Task: Search one way flight ticket for 2 adults, 4 children and 1 infant on lap in business from Flint: Bishop International Airport to Laramie: Laramie Regional Airport on 5-3-2023. Choice of flights is Singapure airlines. Number of bags: 8 checked bags. Price is upto 88000. Outbound departure time preference is 11:30.
Action: Mouse moved to (322, 241)
Screenshot: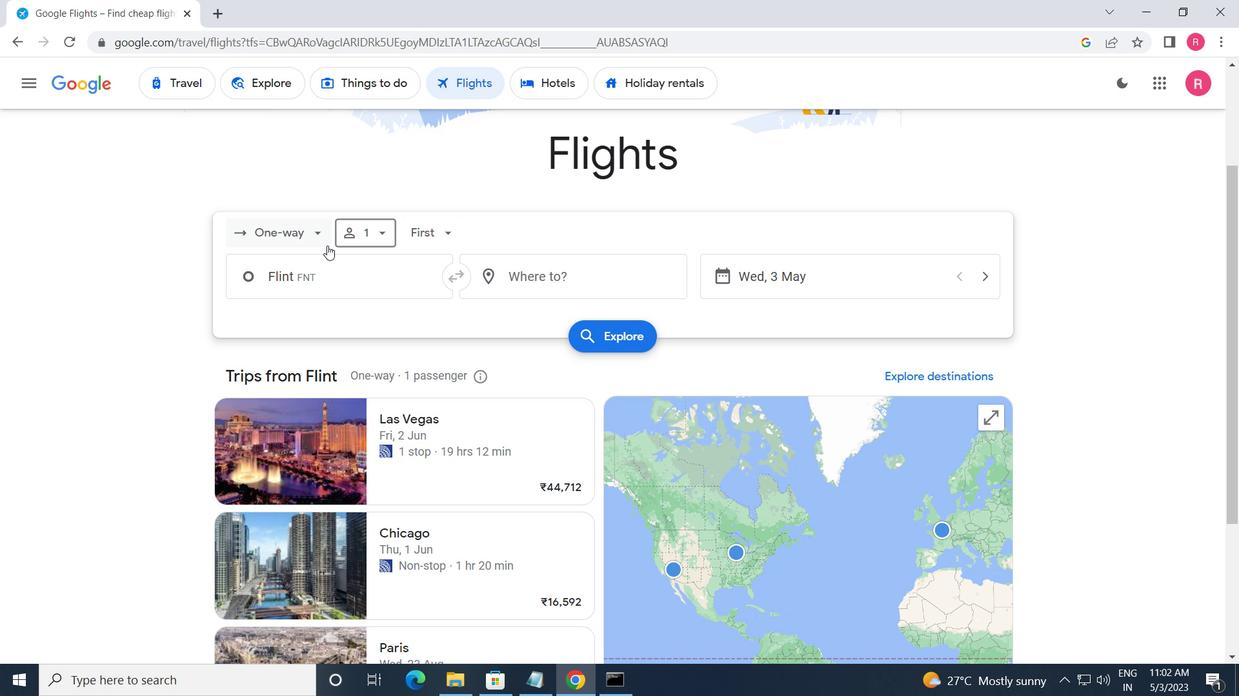 
Action: Mouse pressed left at (322, 241)
Screenshot: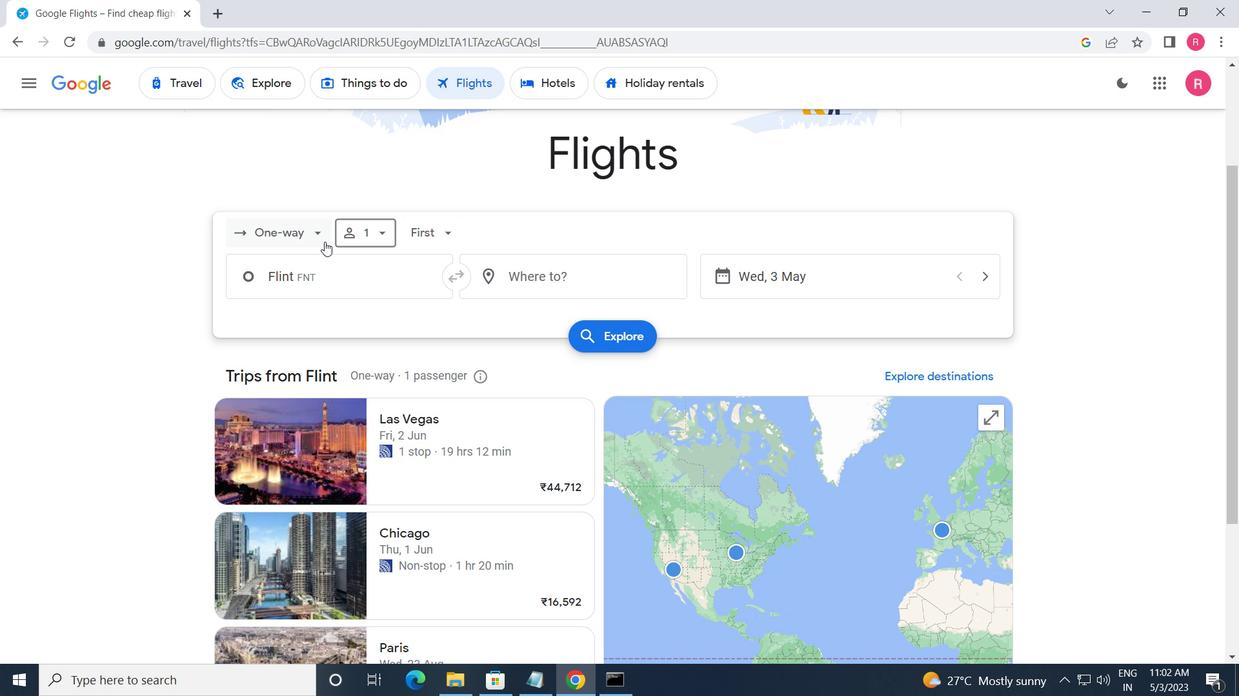 
Action: Mouse moved to (296, 309)
Screenshot: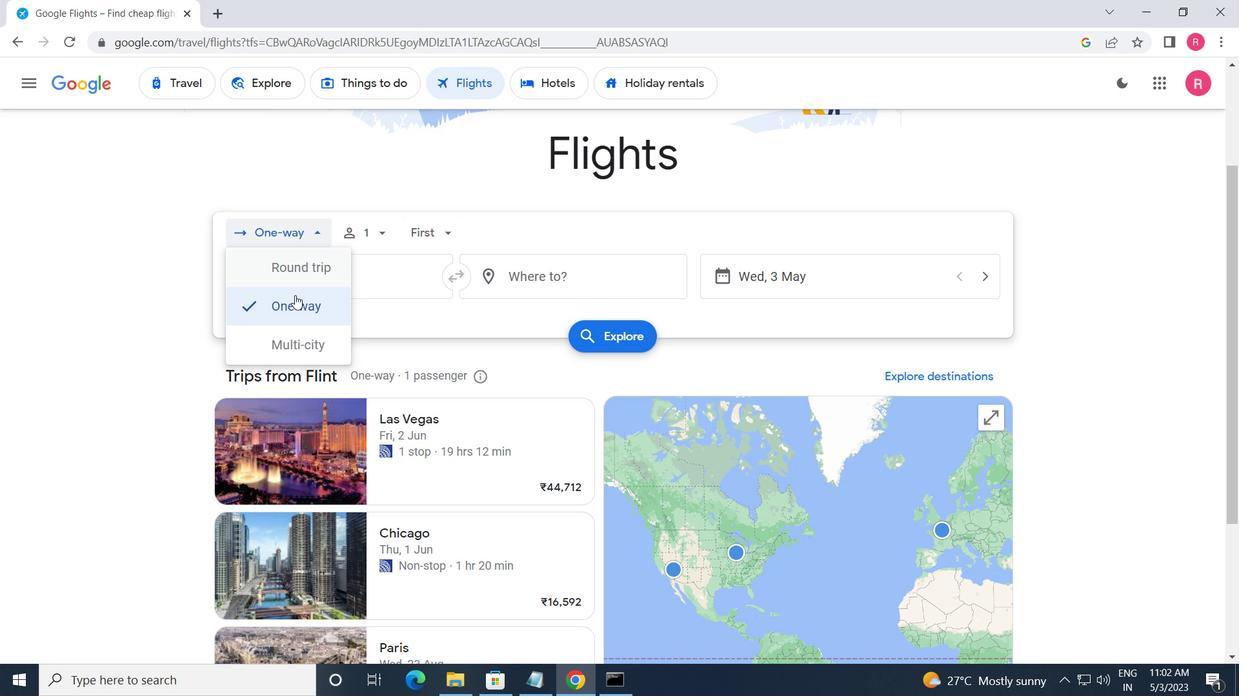 
Action: Mouse pressed left at (296, 309)
Screenshot: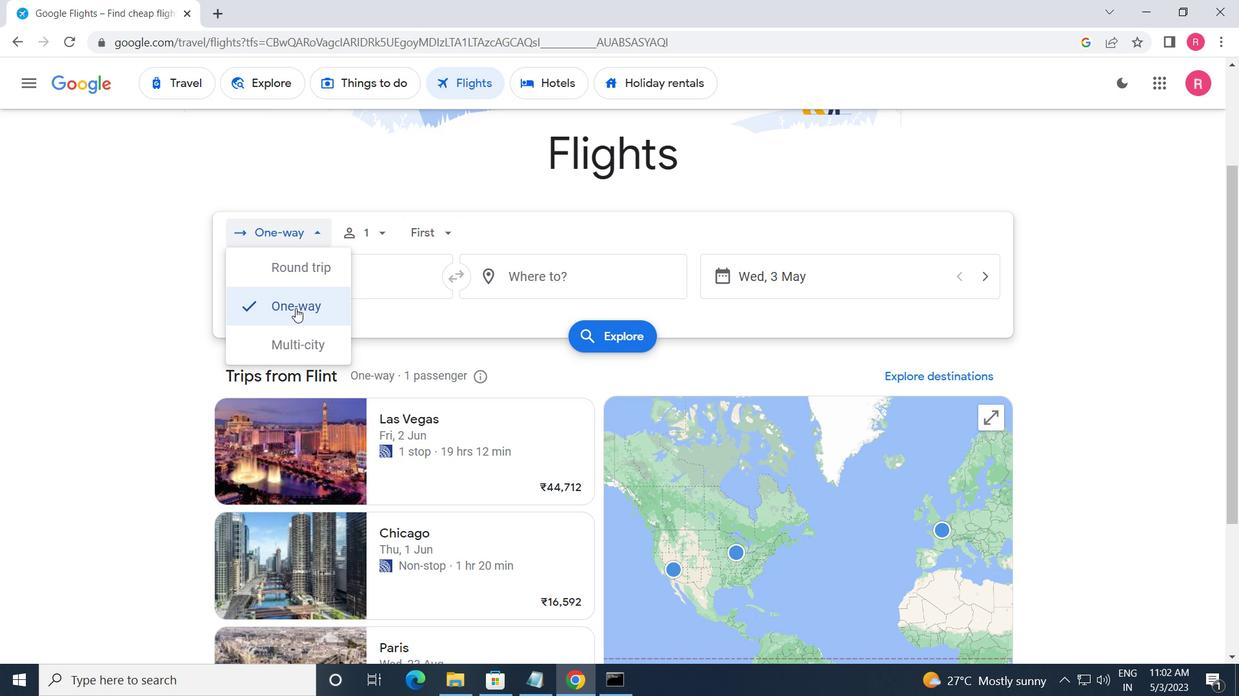 
Action: Mouse moved to (362, 236)
Screenshot: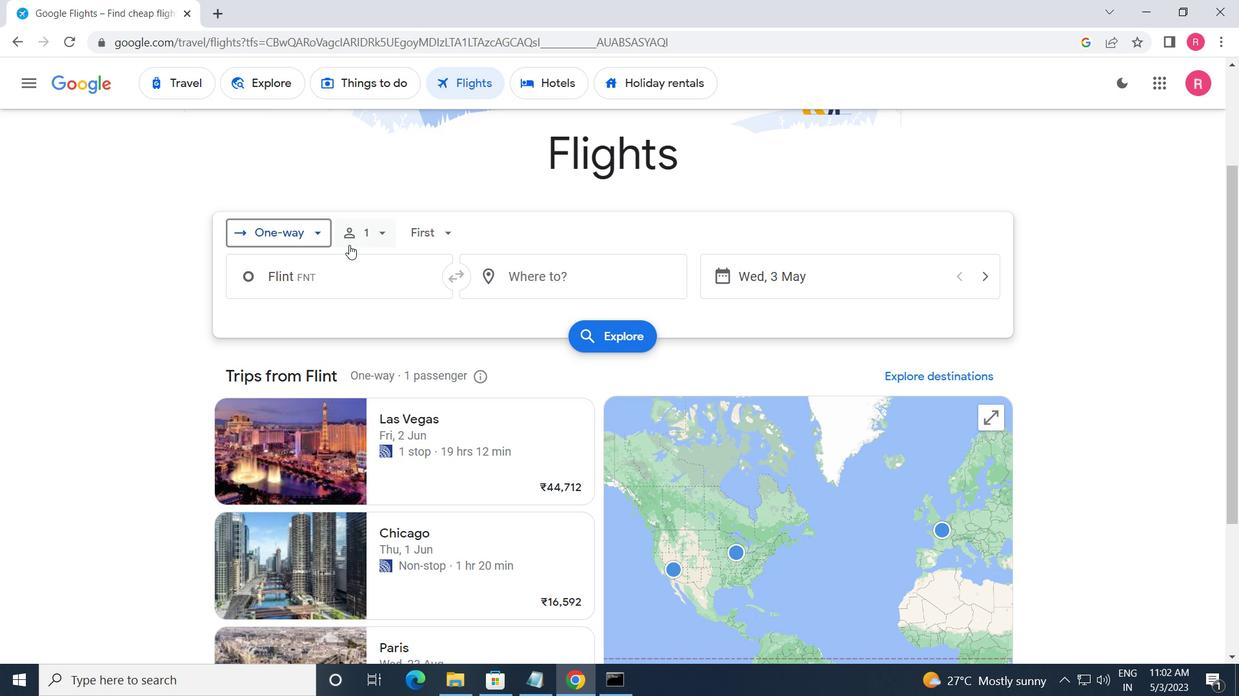 
Action: Mouse pressed left at (362, 236)
Screenshot: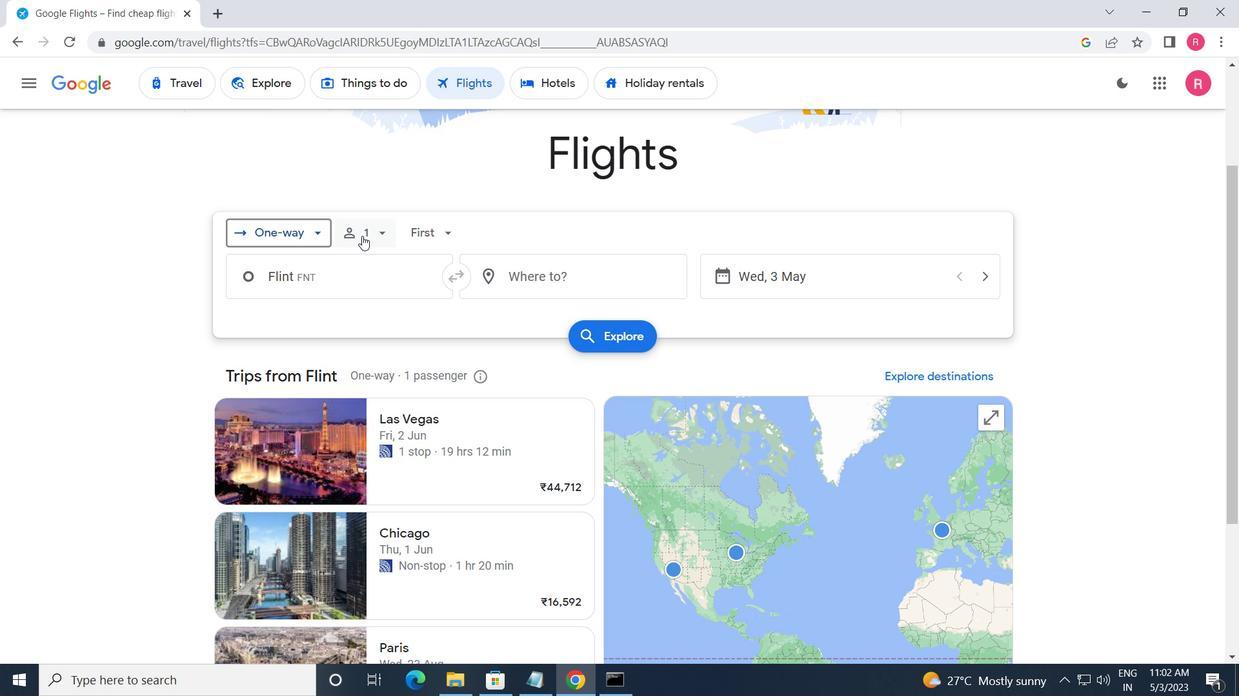 
Action: Mouse moved to (504, 277)
Screenshot: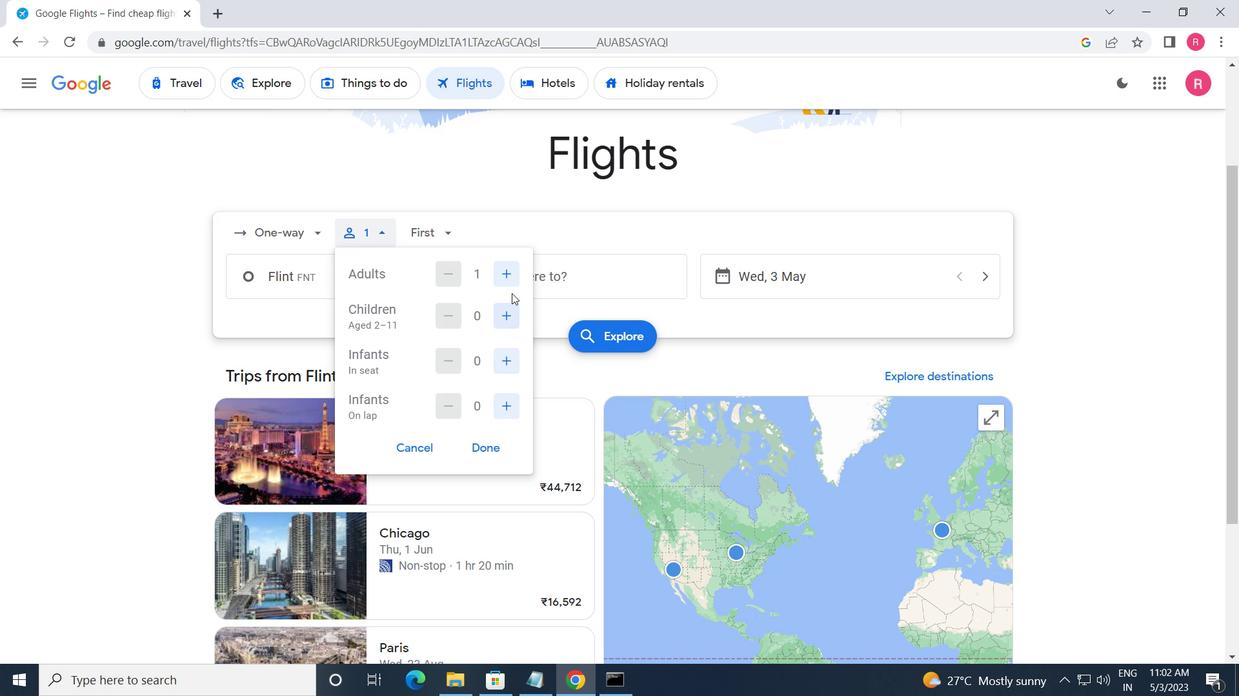 
Action: Mouse pressed left at (504, 277)
Screenshot: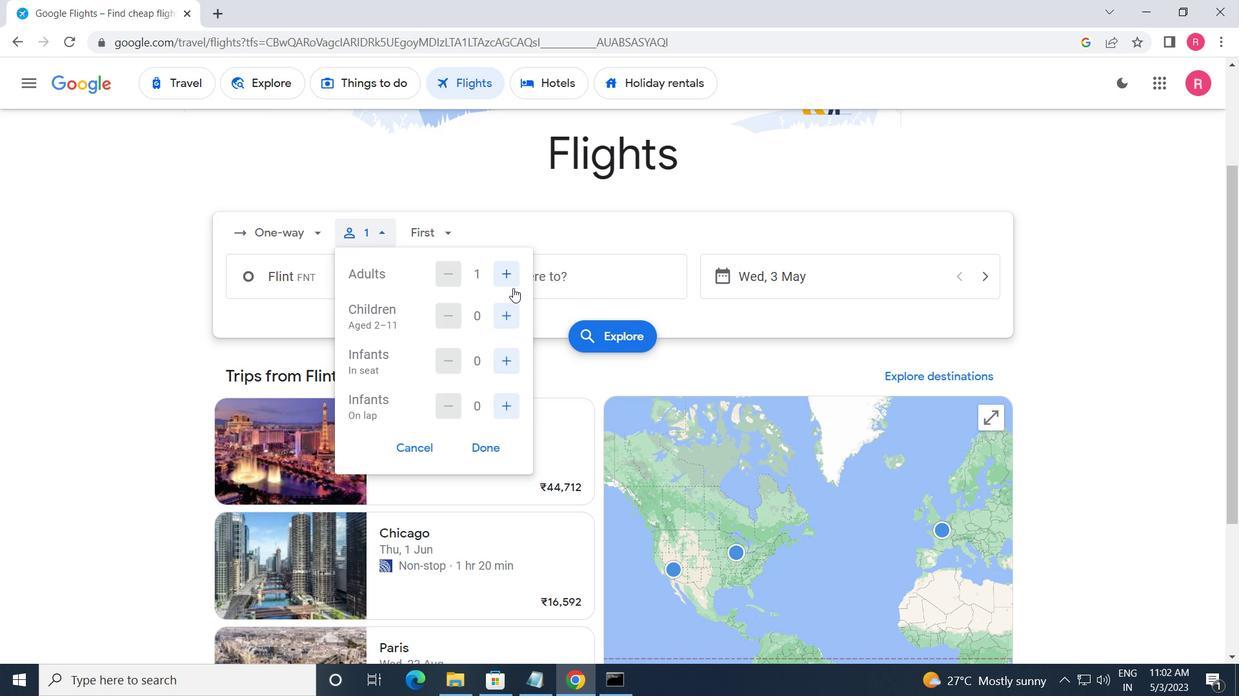 
Action: Mouse moved to (503, 323)
Screenshot: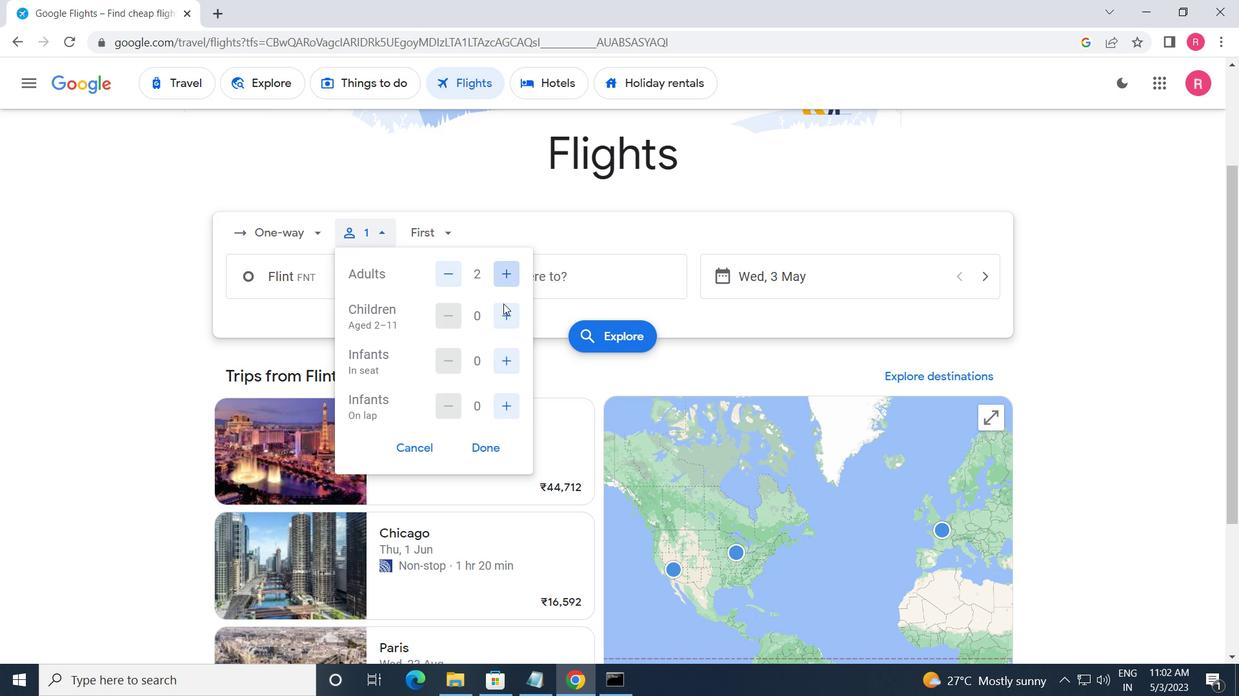 
Action: Mouse pressed left at (503, 323)
Screenshot: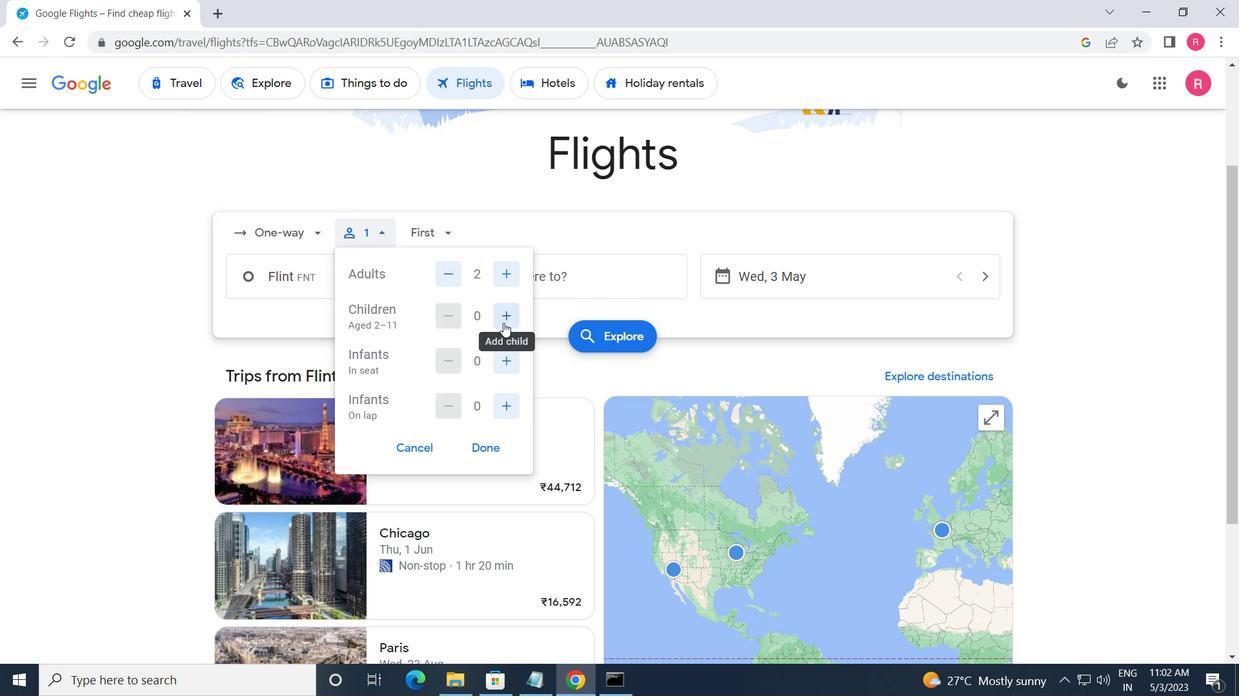 
Action: Mouse pressed left at (503, 323)
Screenshot: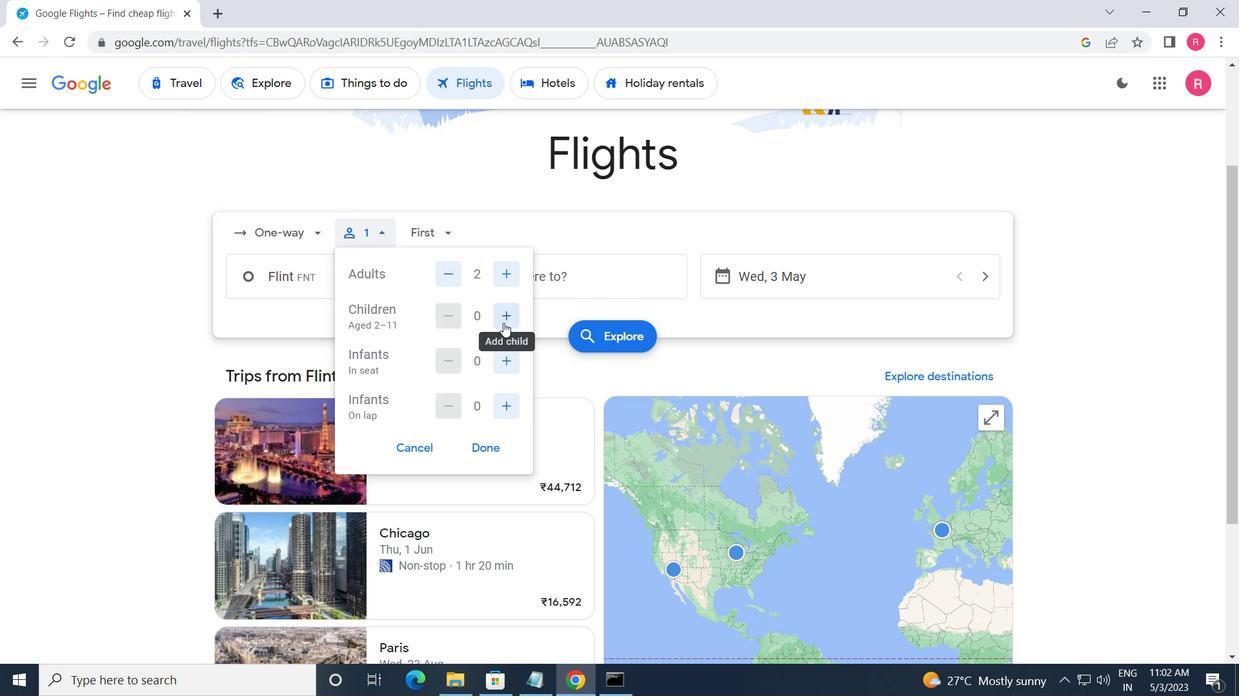 
Action: Mouse pressed left at (503, 323)
Screenshot: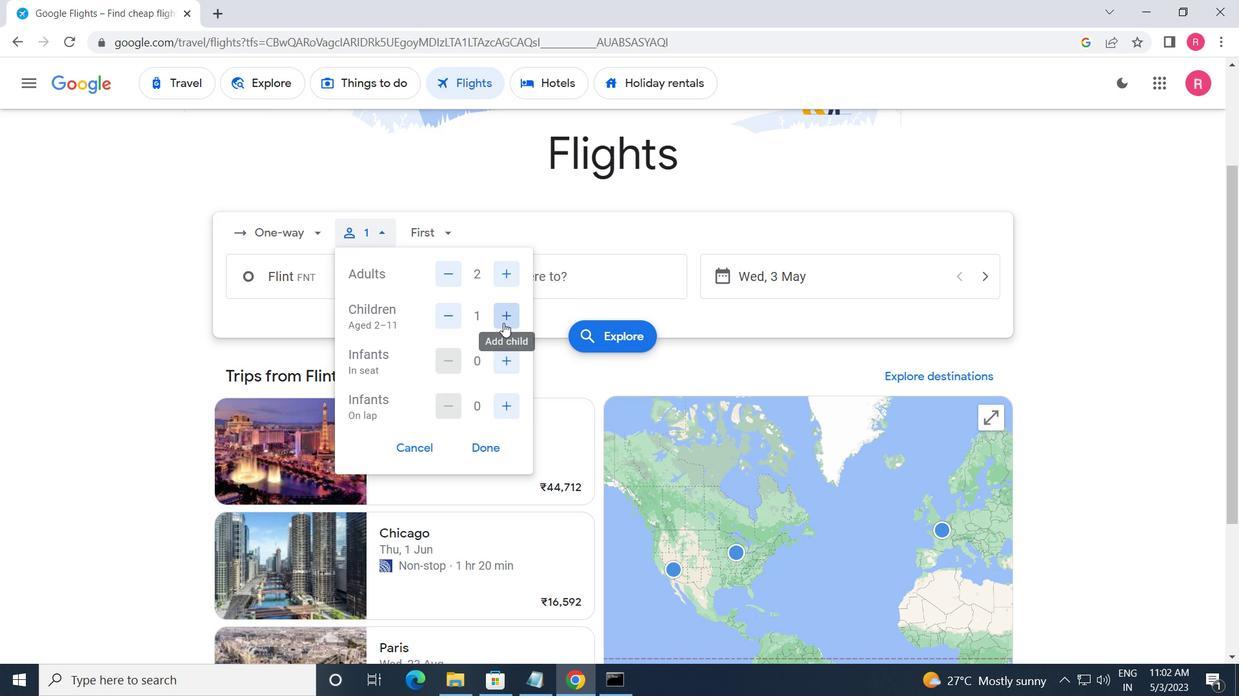 
Action: Mouse pressed left at (503, 323)
Screenshot: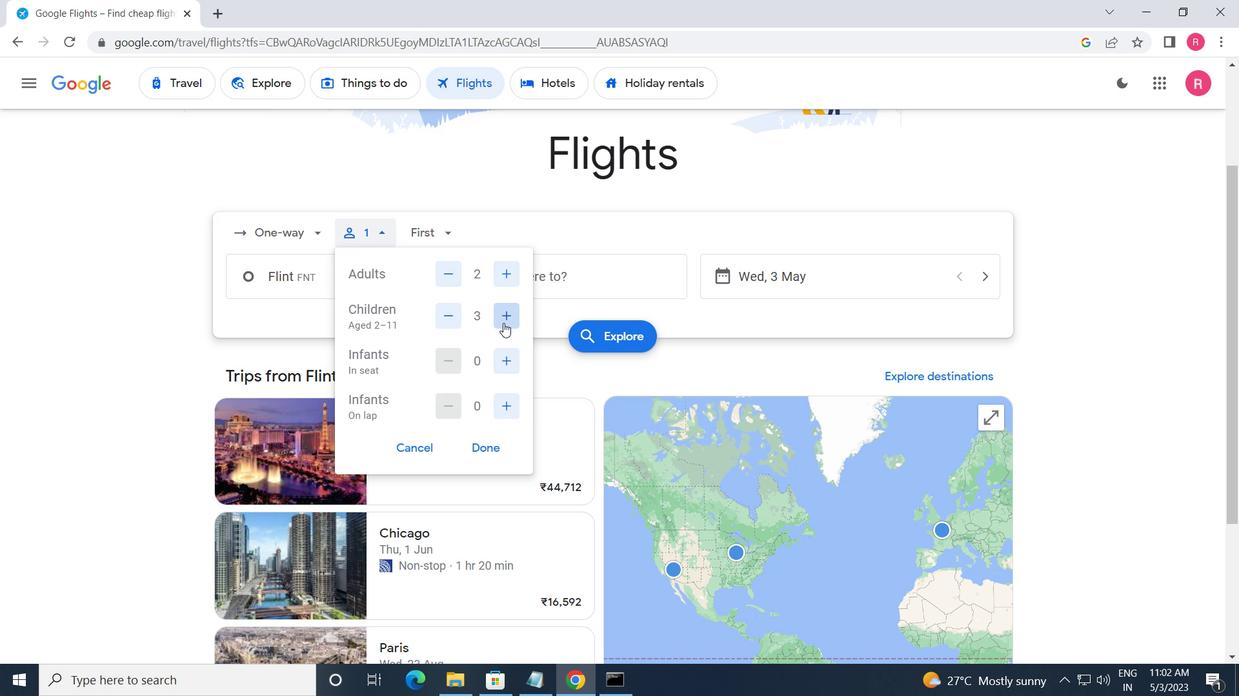 
Action: Mouse moved to (508, 362)
Screenshot: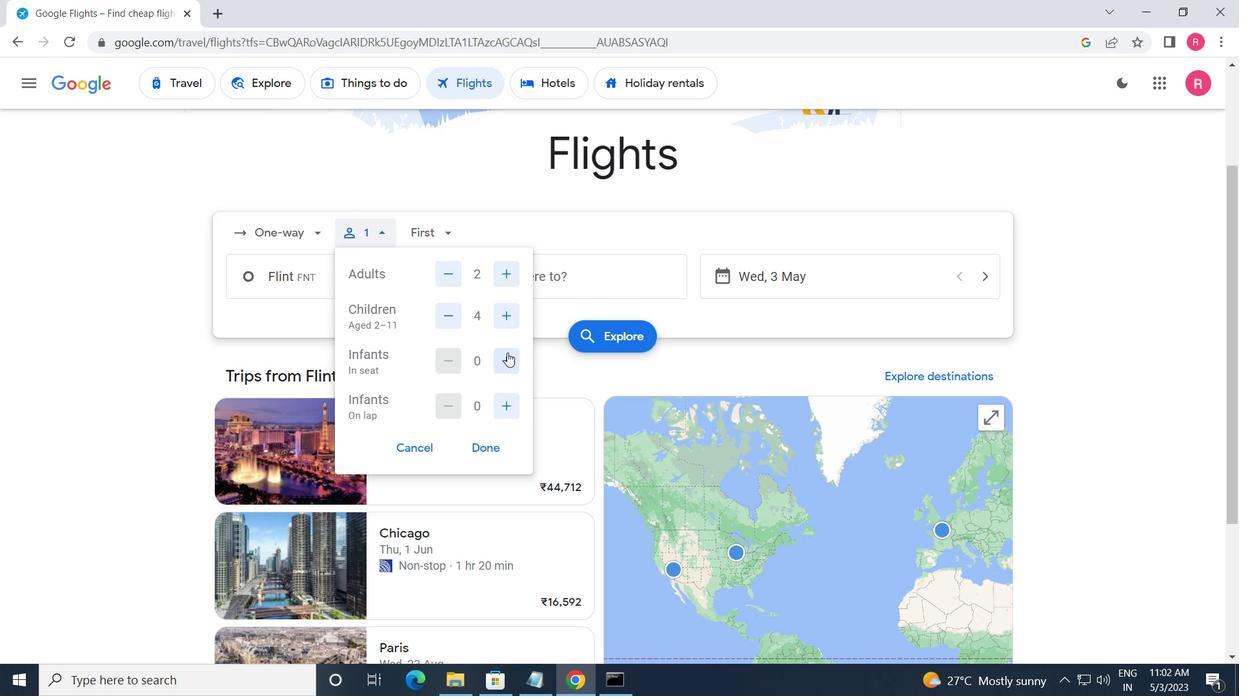 
Action: Mouse pressed left at (508, 362)
Screenshot: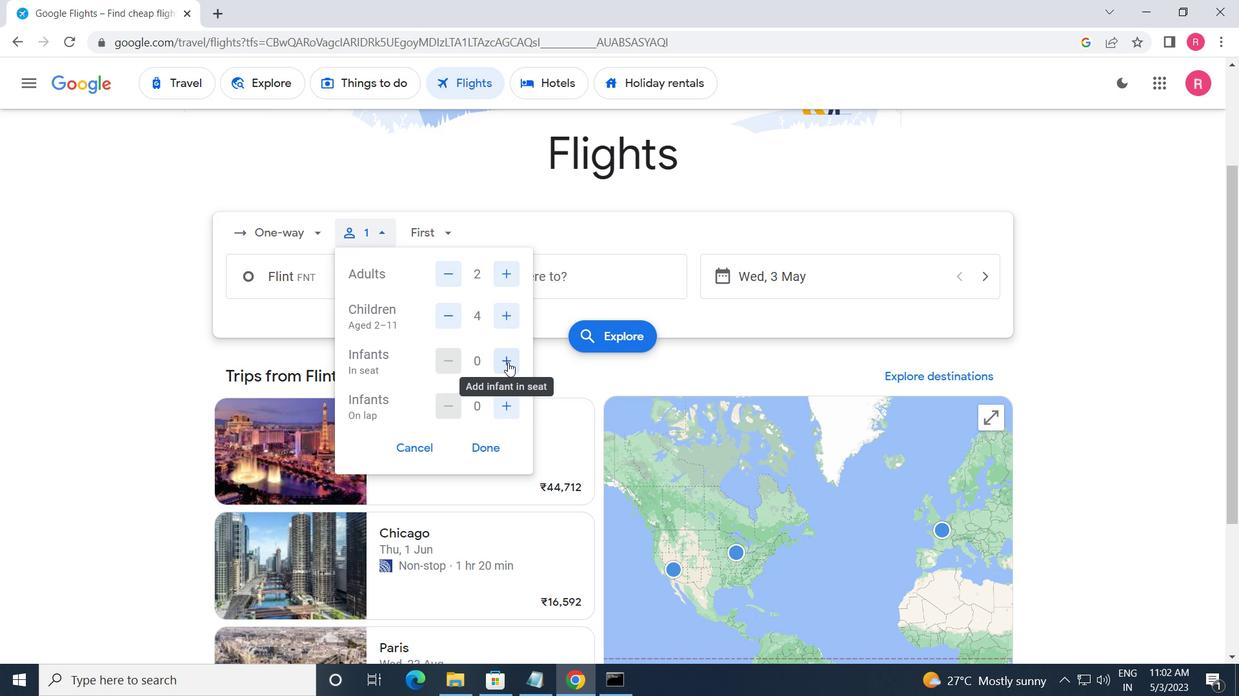 
Action: Mouse moved to (423, 220)
Screenshot: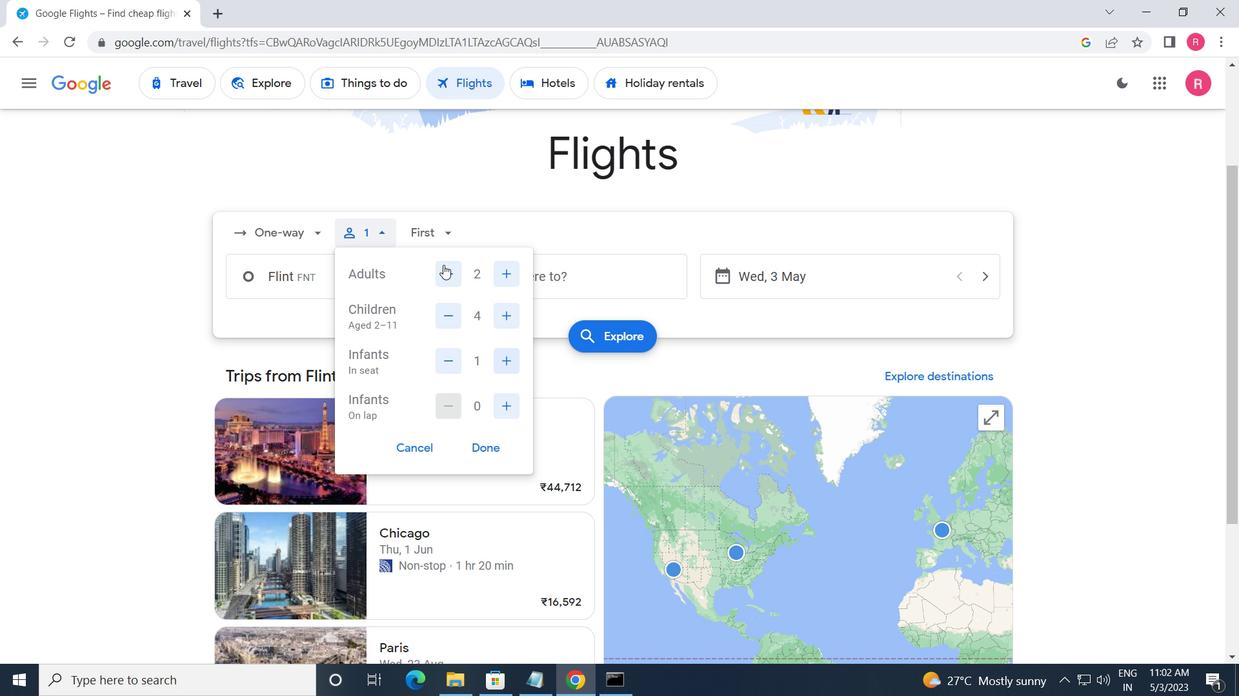 
Action: Mouse pressed left at (423, 220)
Screenshot: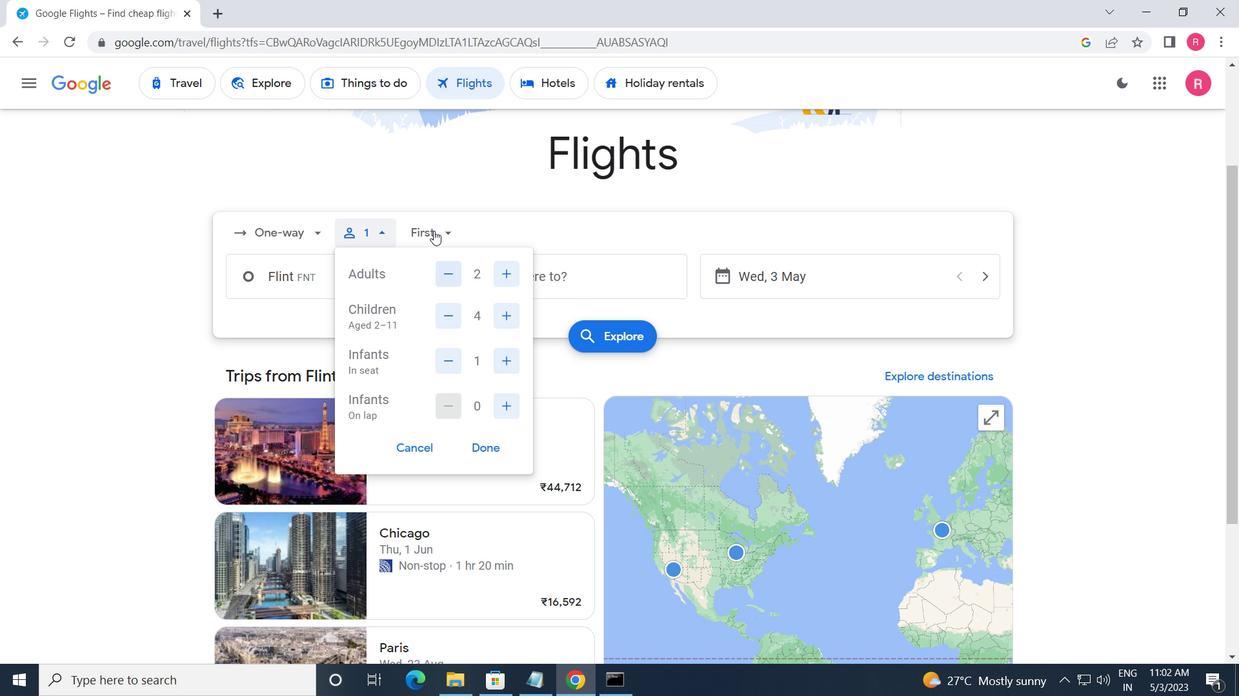 
Action: Mouse moved to (471, 342)
Screenshot: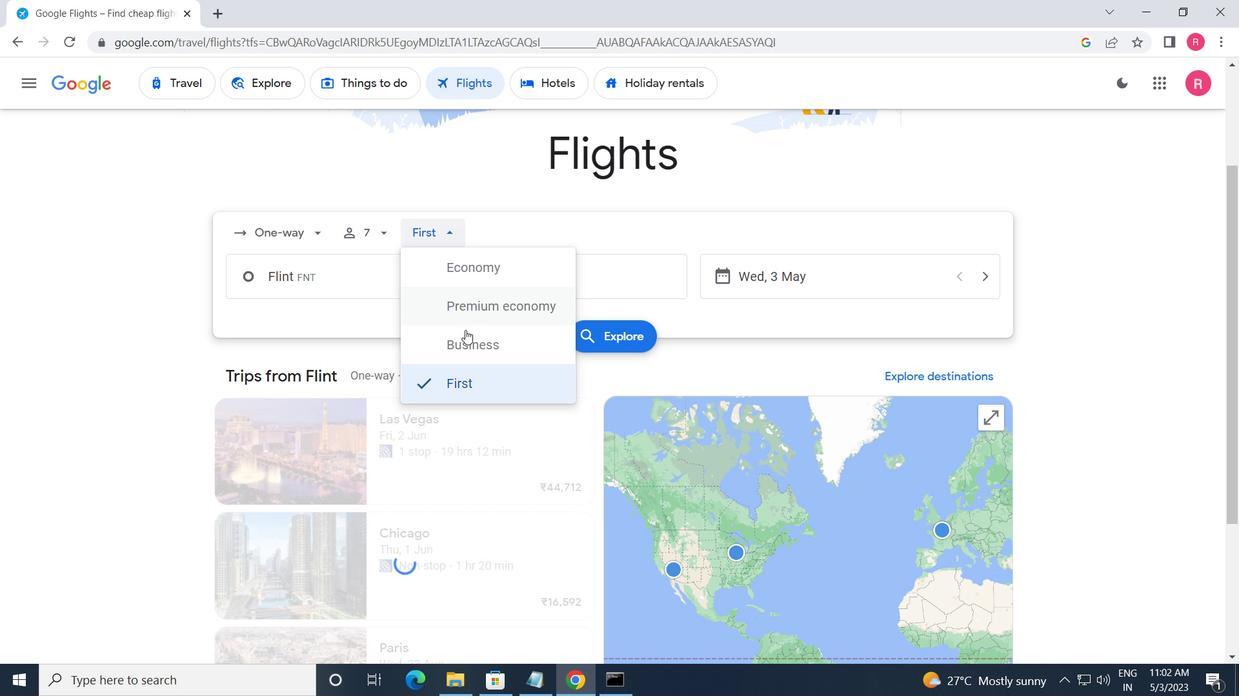 
Action: Mouse pressed left at (471, 342)
Screenshot: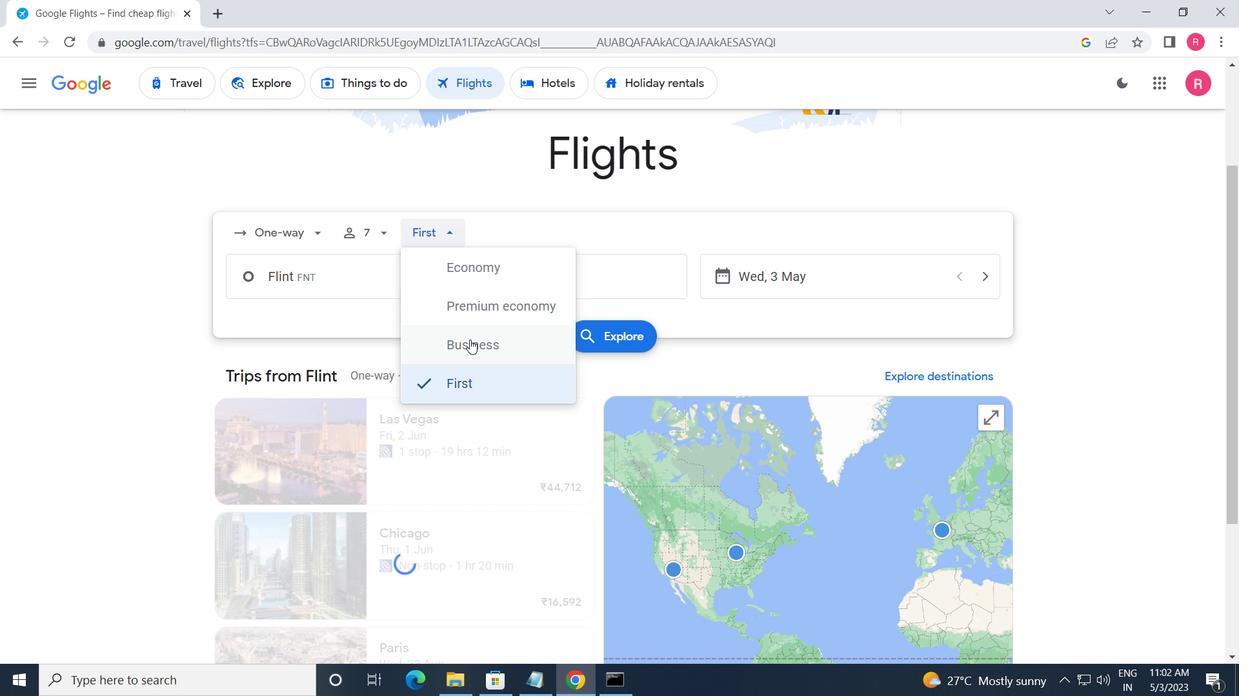 
Action: Mouse moved to (369, 294)
Screenshot: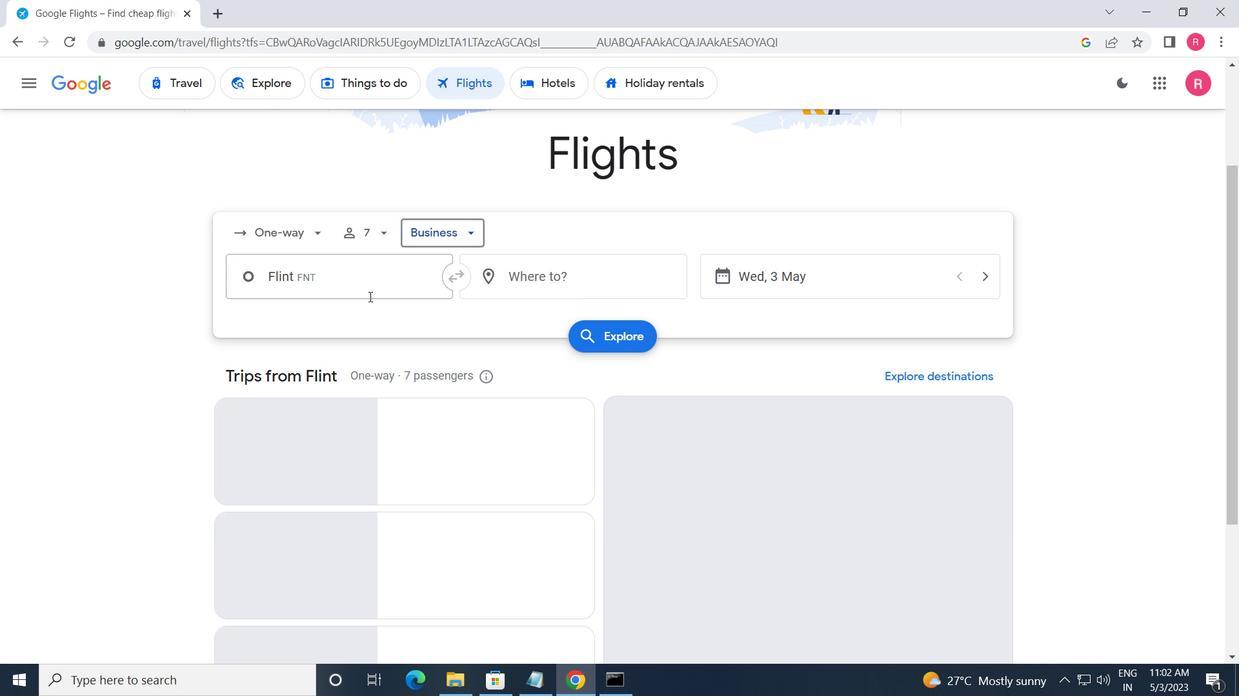
Action: Mouse pressed left at (369, 294)
Screenshot: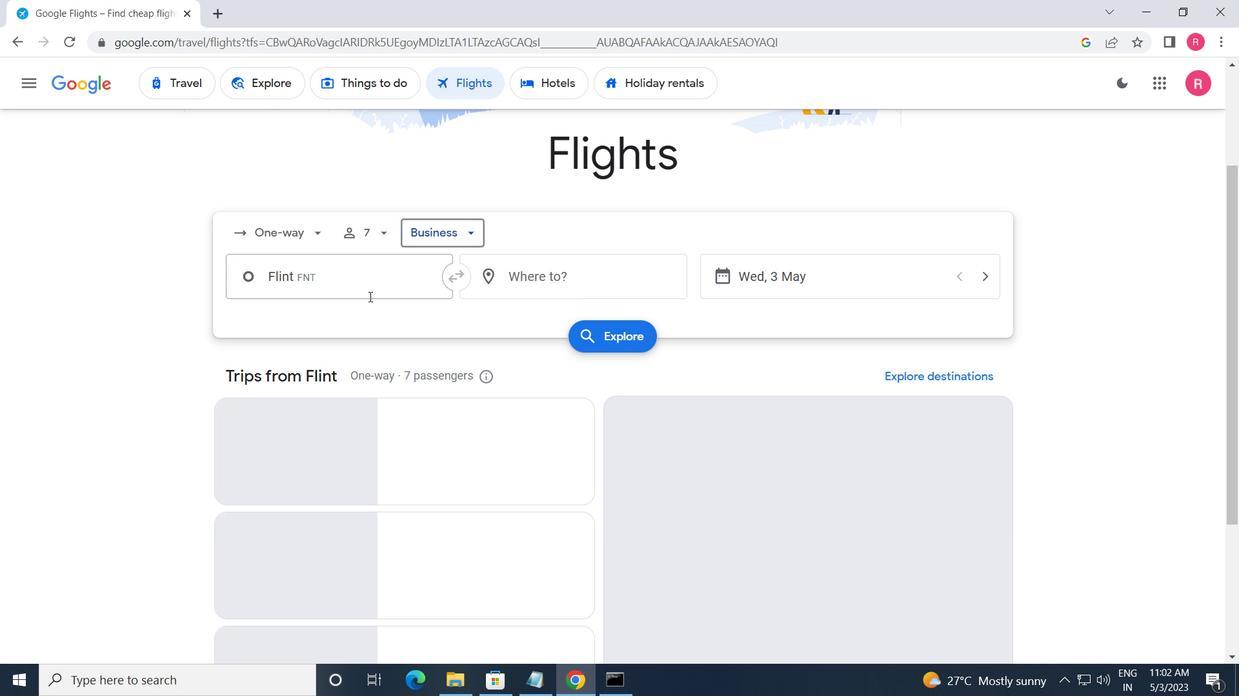 
Action: Mouse moved to (359, 405)
Screenshot: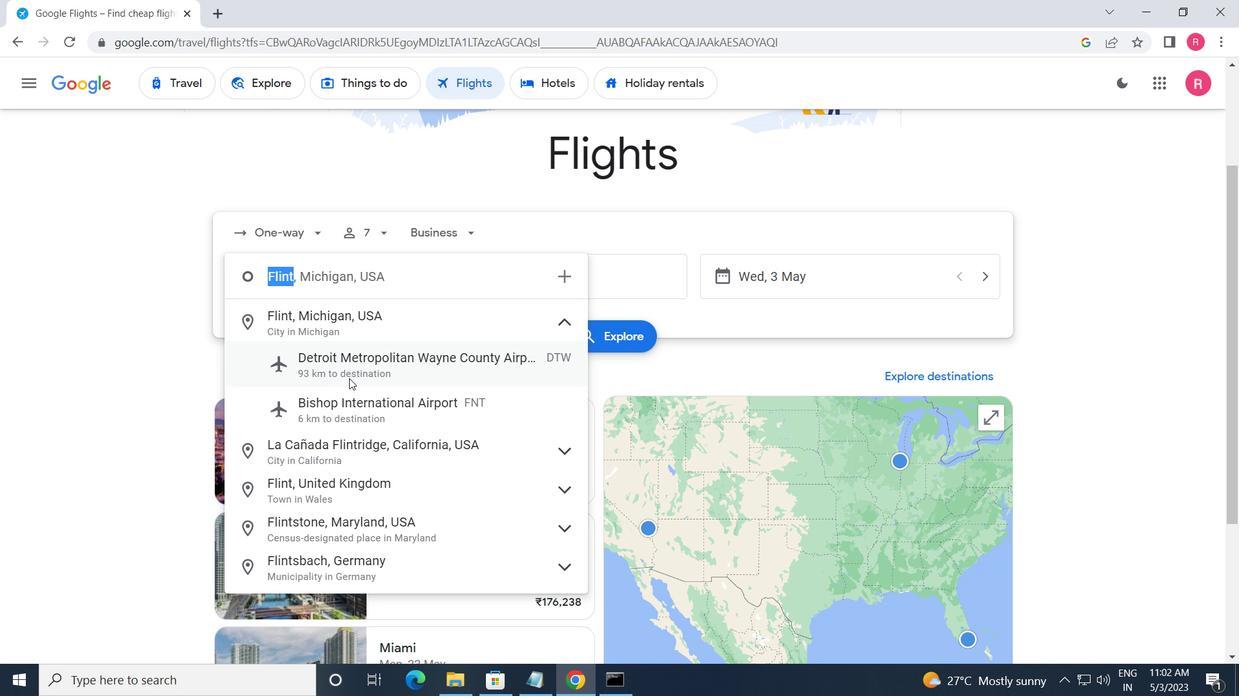 
Action: Mouse pressed left at (359, 405)
Screenshot: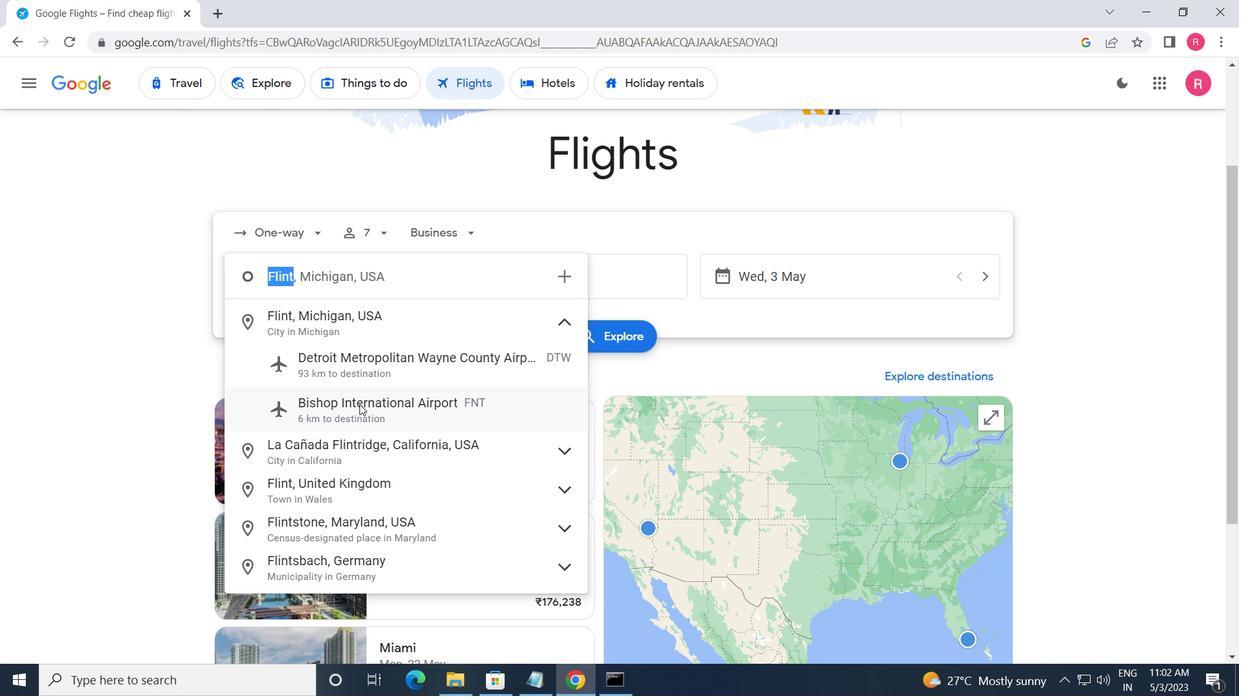 
Action: Mouse moved to (508, 291)
Screenshot: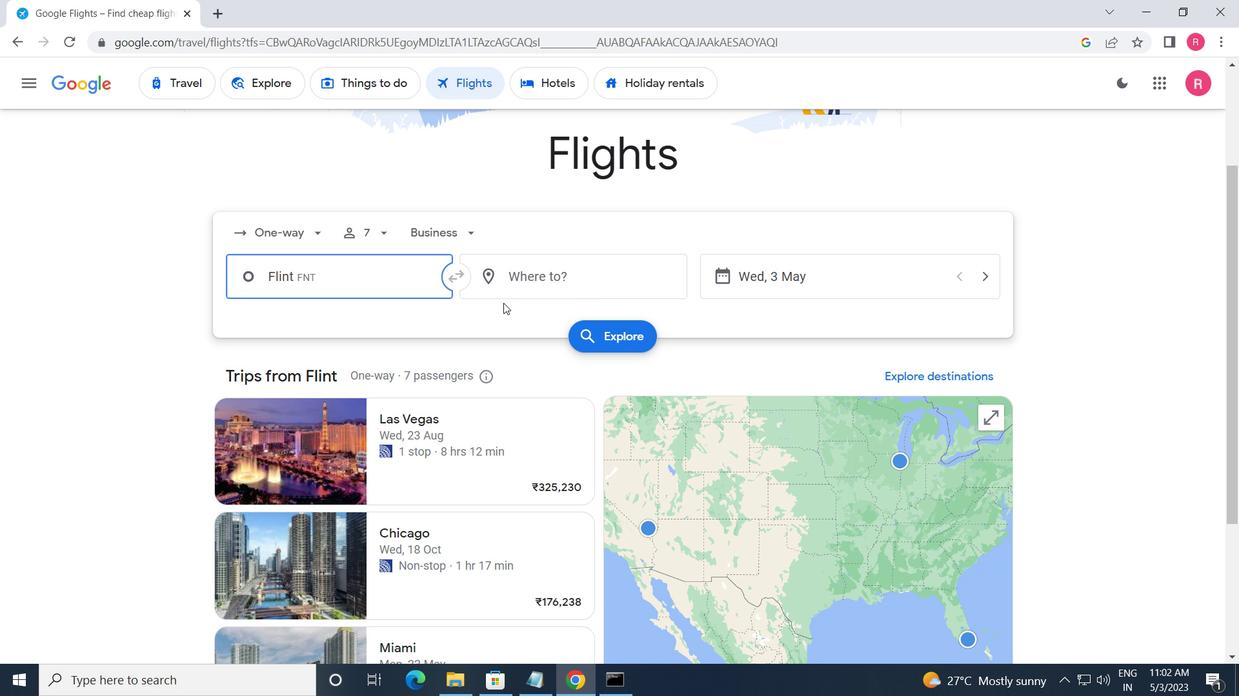 
Action: Mouse pressed left at (508, 291)
Screenshot: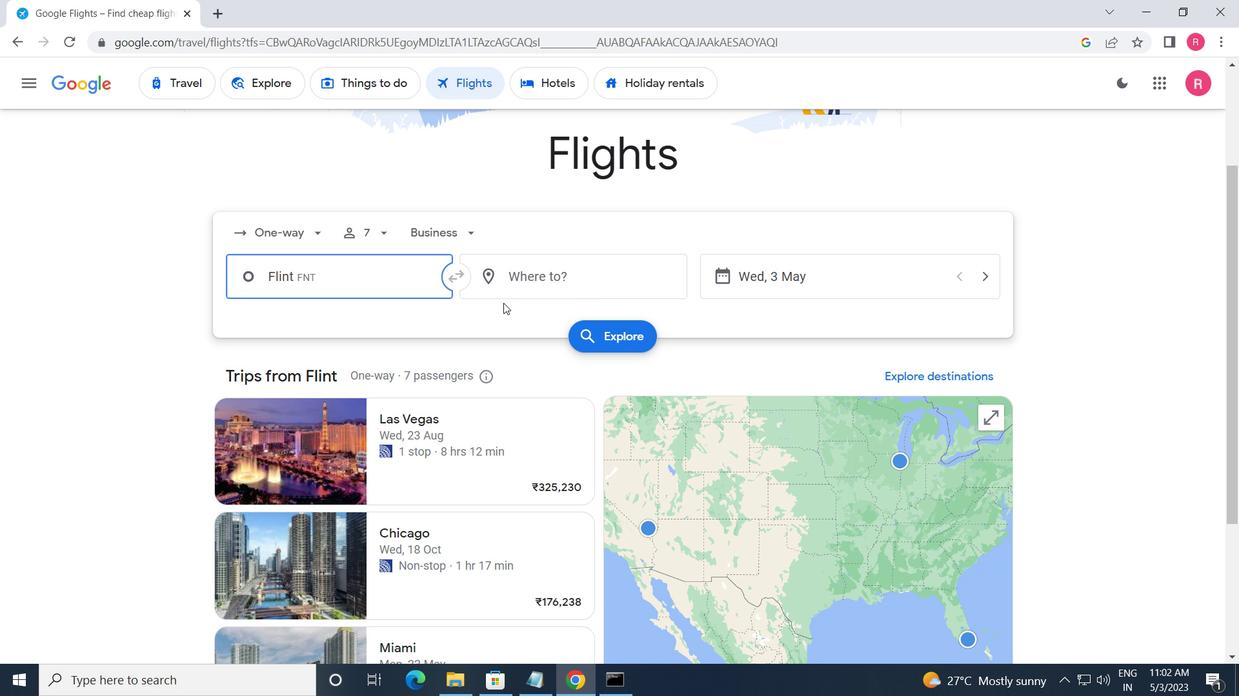 
Action: Mouse moved to (514, 434)
Screenshot: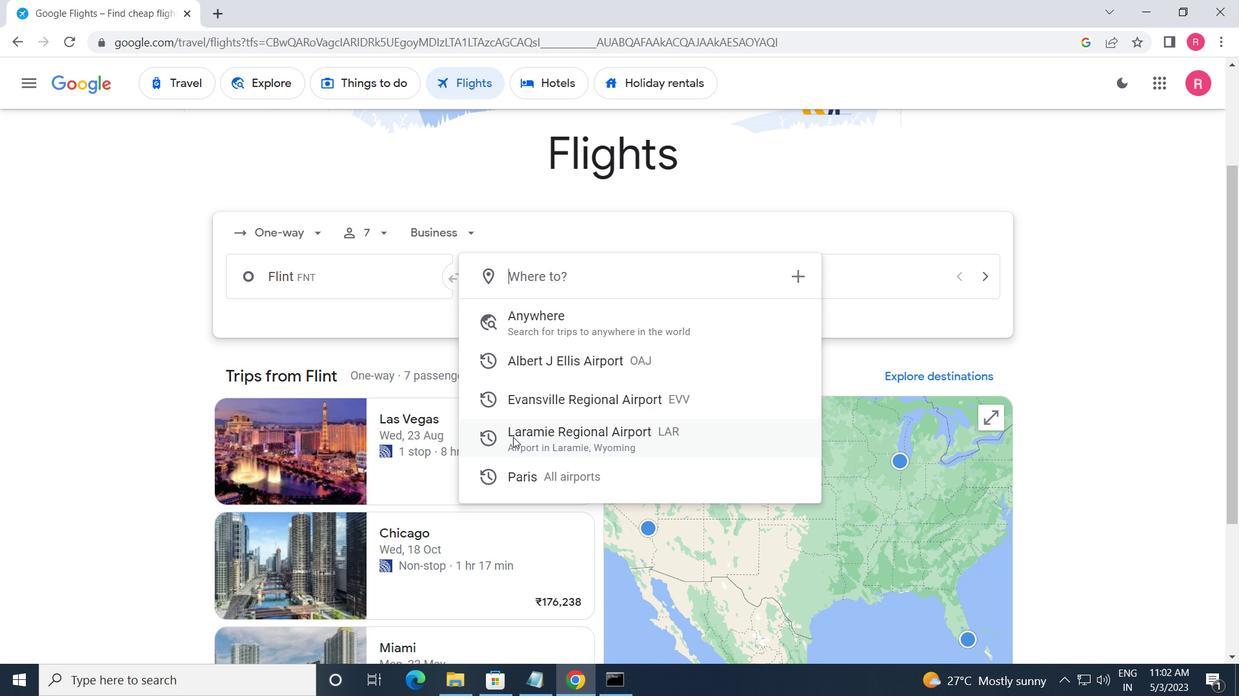 
Action: Mouse pressed left at (514, 434)
Screenshot: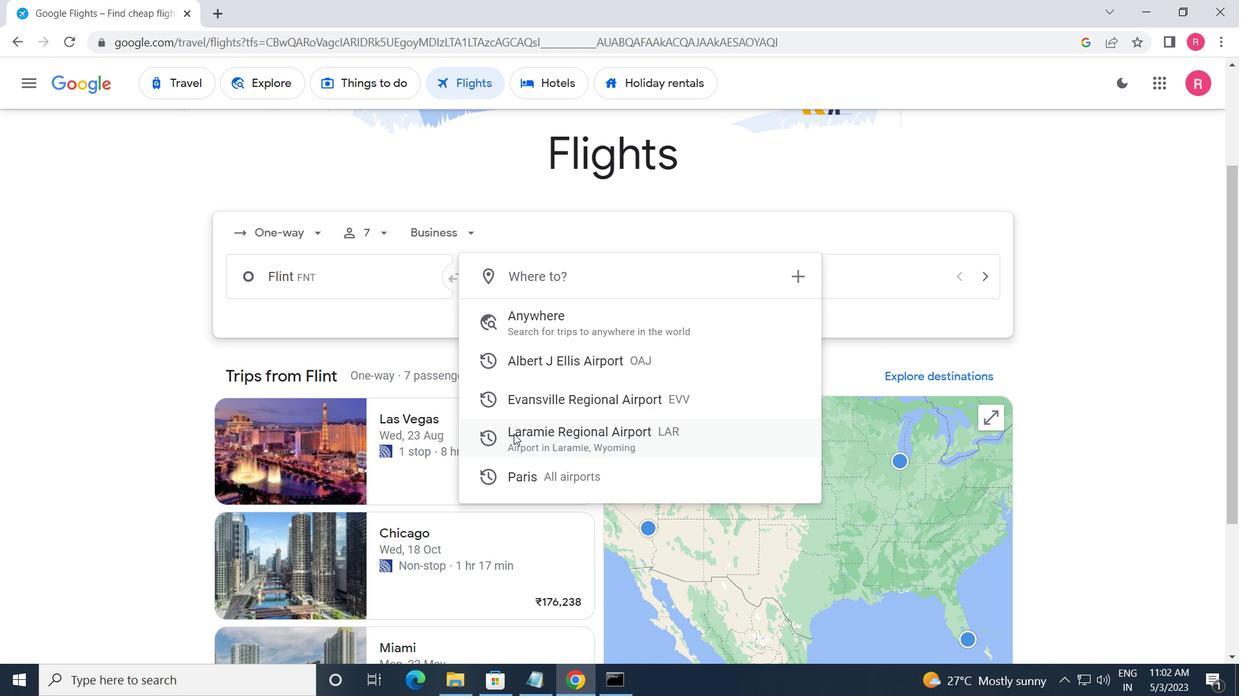 
Action: Mouse moved to (843, 284)
Screenshot: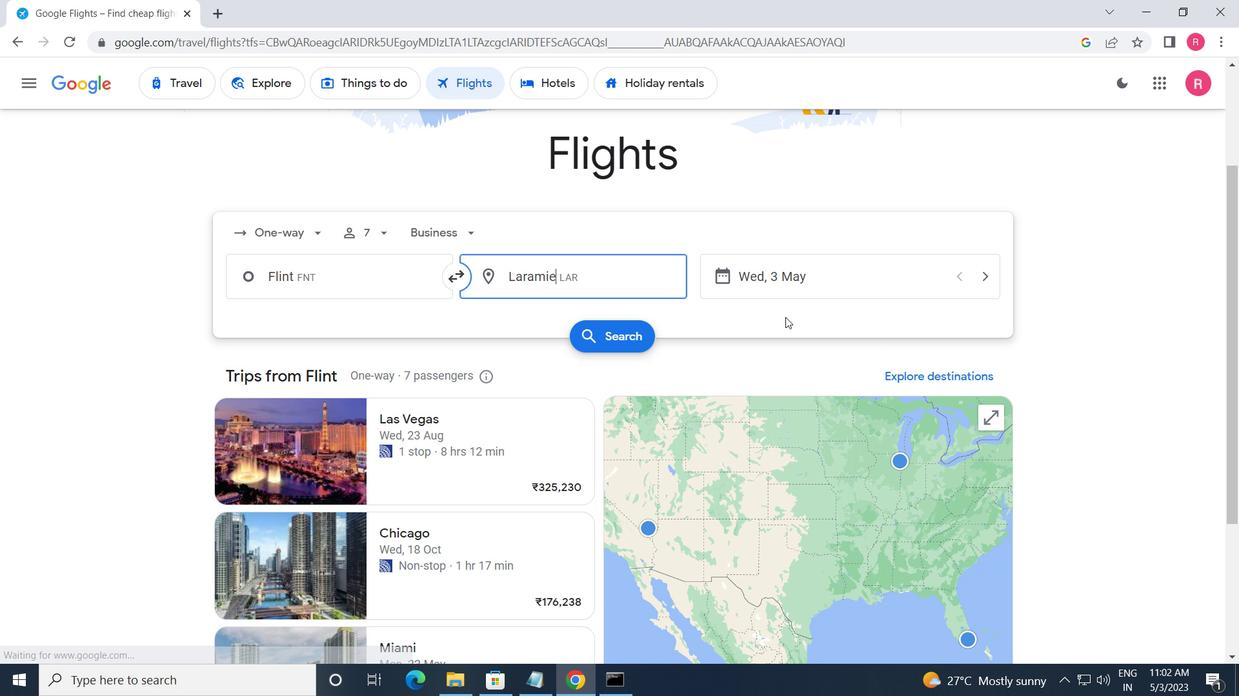 
Action: Mouse pressed left at (843, 284)
Screenshot: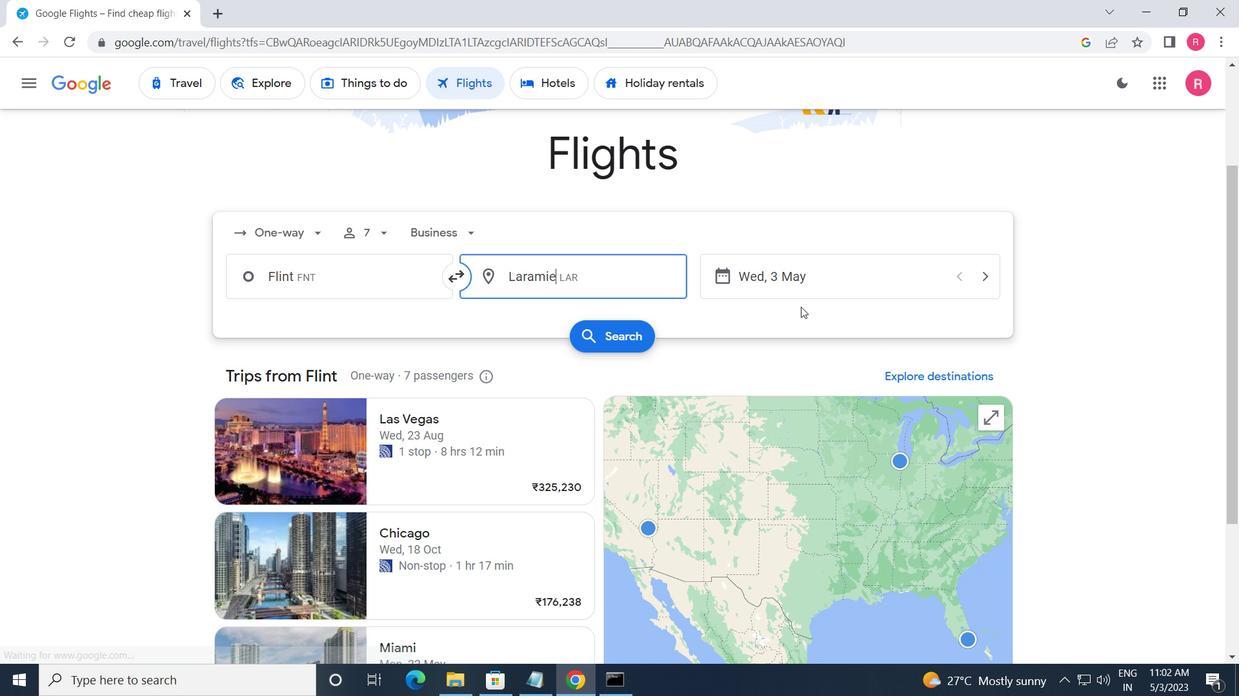 
Action: Mouse moved to (549, 365)
Screenshot: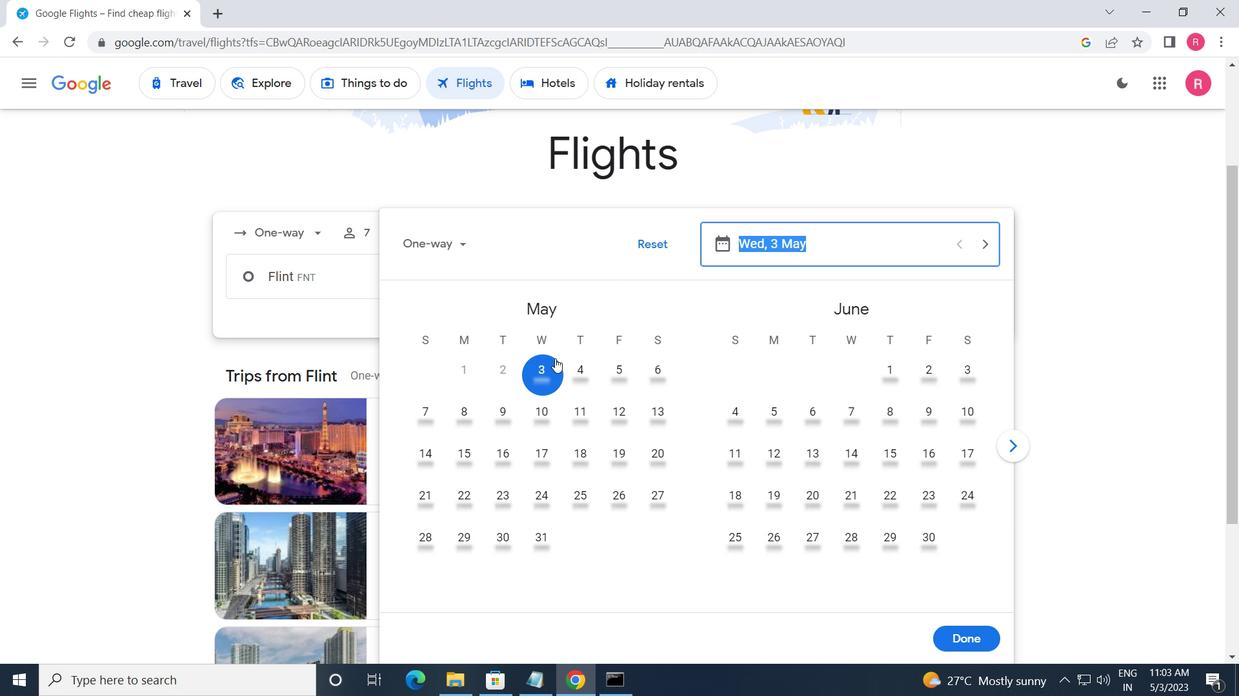 
Action: Mouse pressed left at (549, 365)
Screenshot: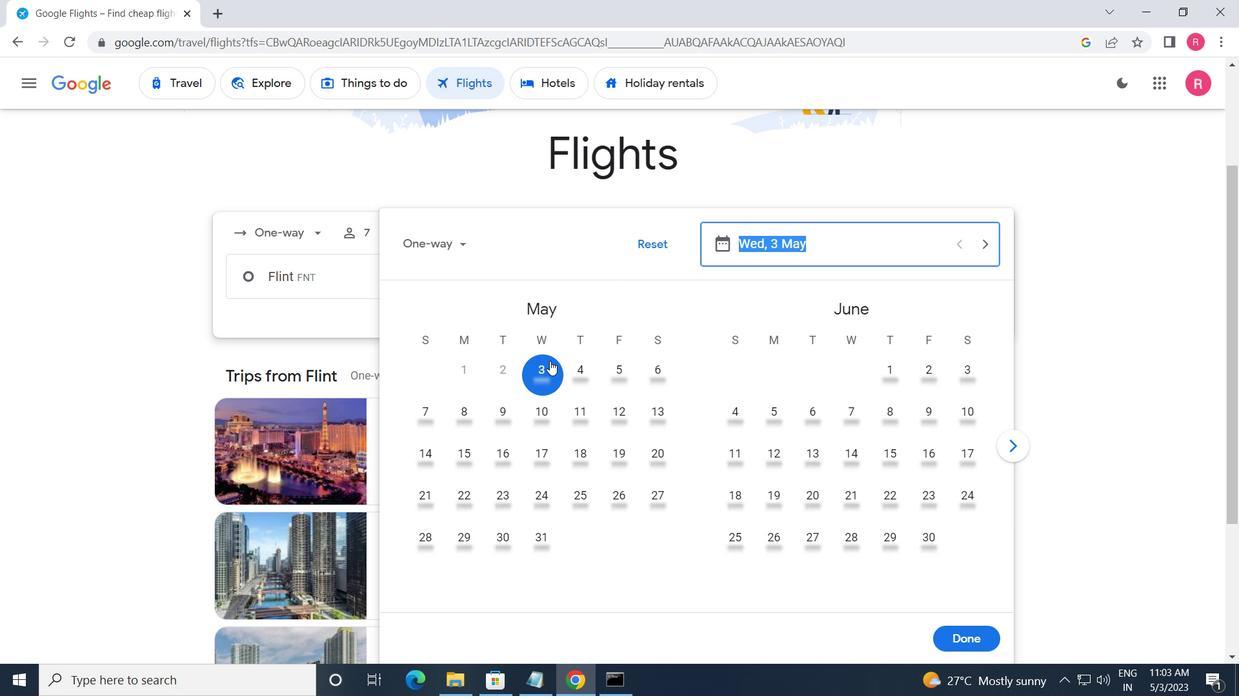 
Action: Mouse moved to (944, 627)
Screenshot: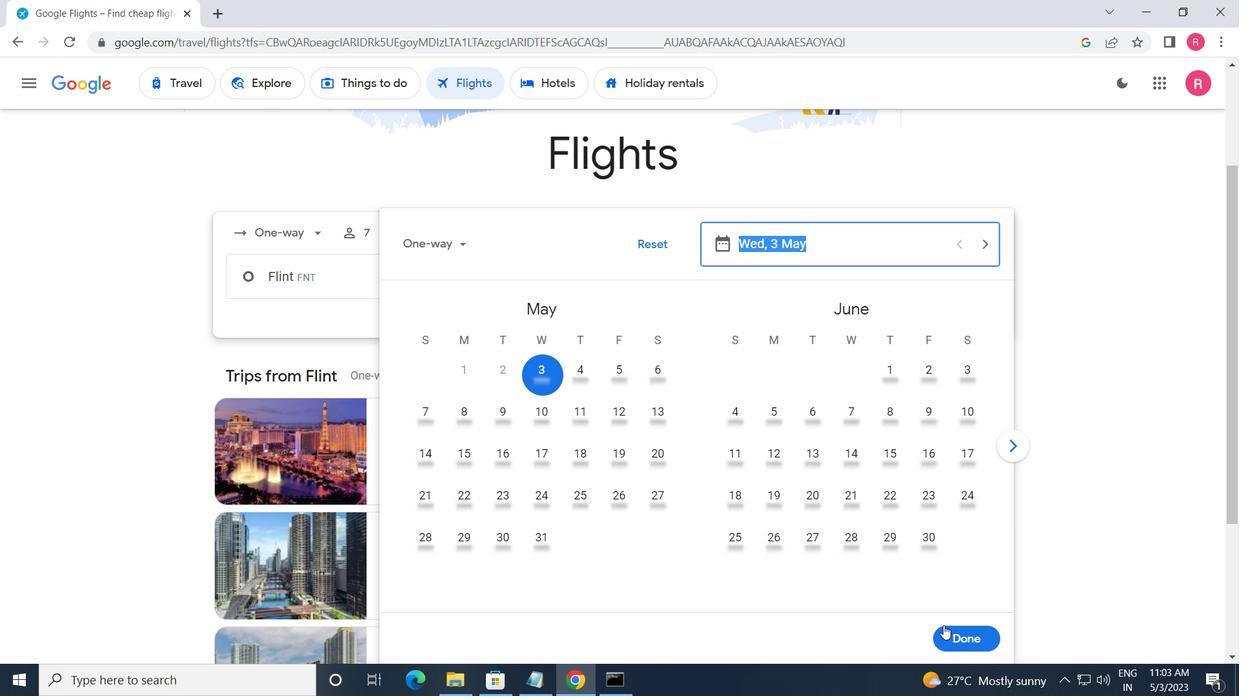 
Action: Mouse pressed left at (944, 627)
Screenshot: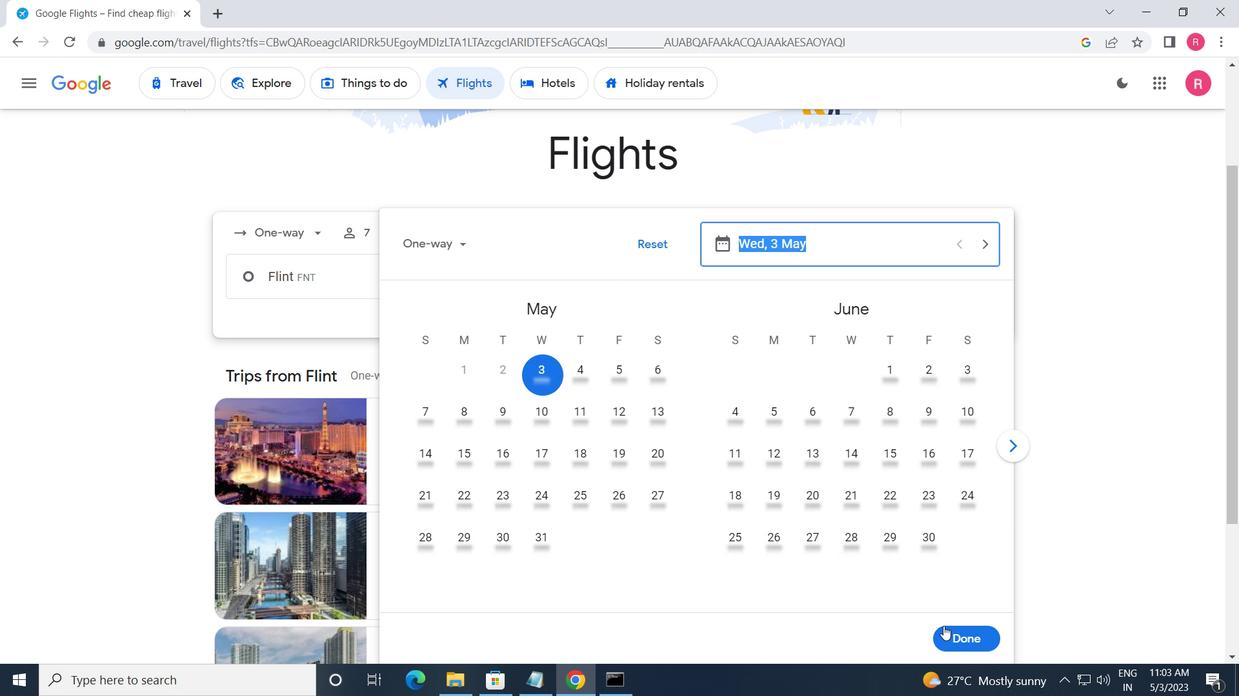 
Action: Mouse moved to (597, 330)
Screenshot: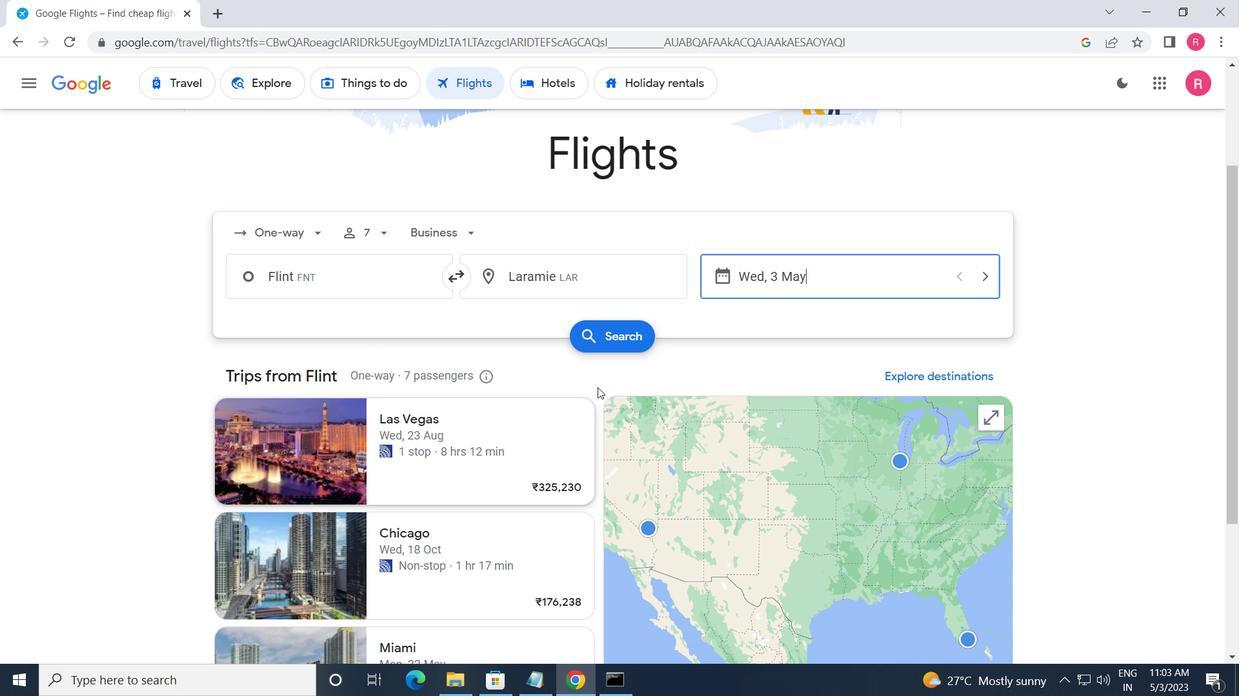 
Action: Mouse pressed left at (597, 330)
Screenshot: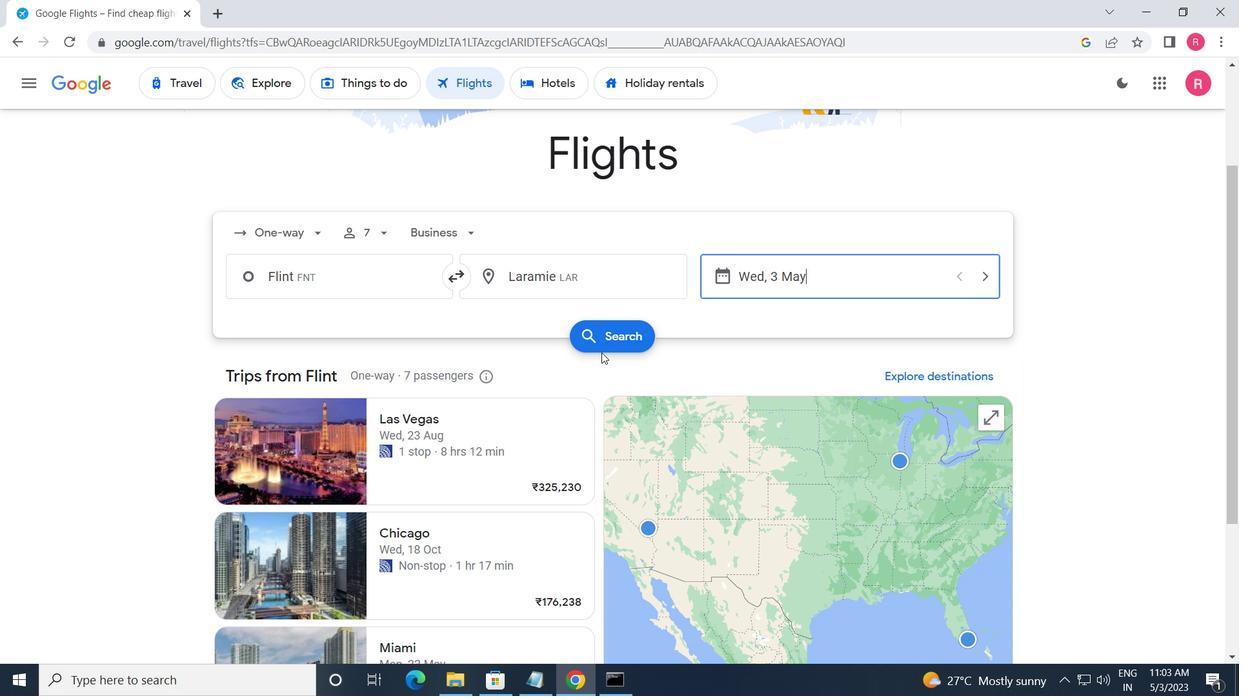 
Action: Mouse moved to (256, 231)
Screenshot: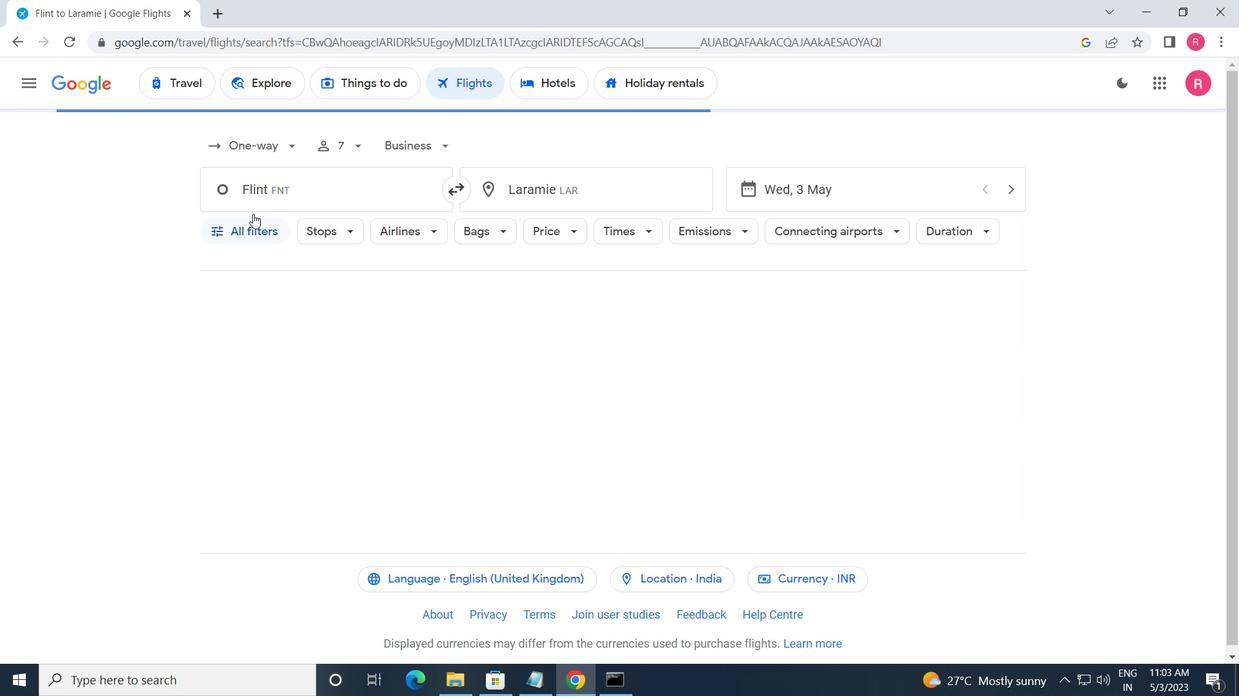 
Action: Mouse pressed left at (256, 231)
Screenshot: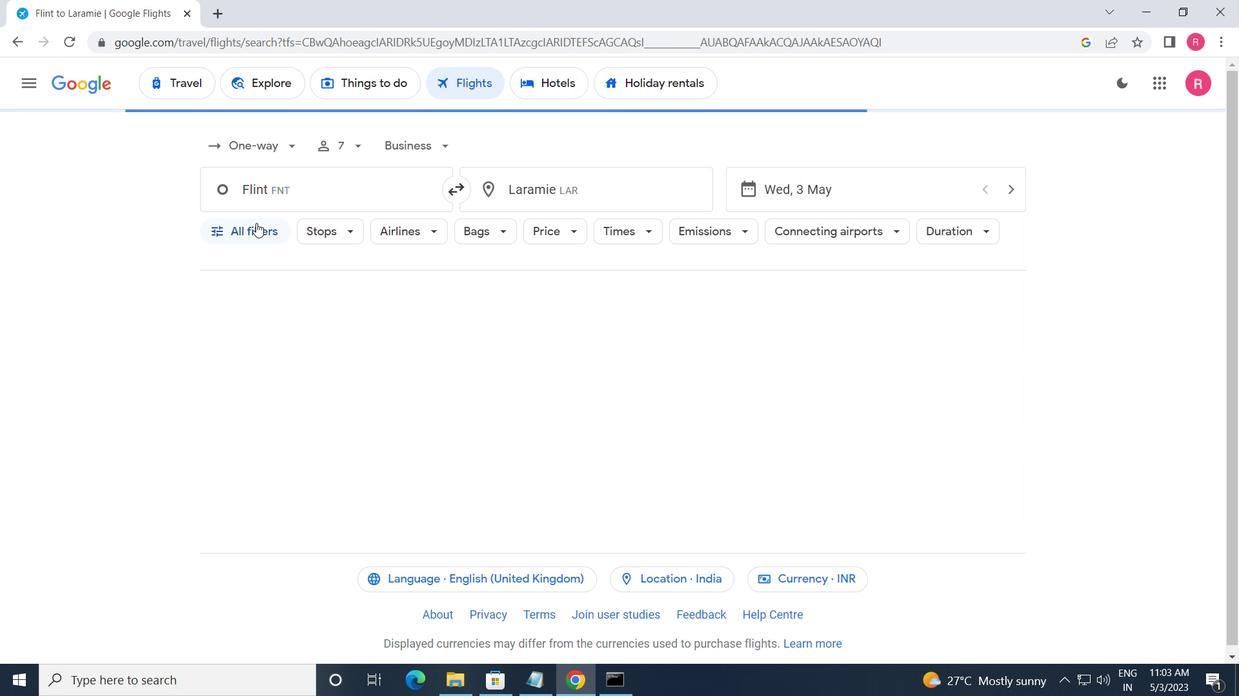 
Action: Mouse moved to (300, 378)
Screenshot: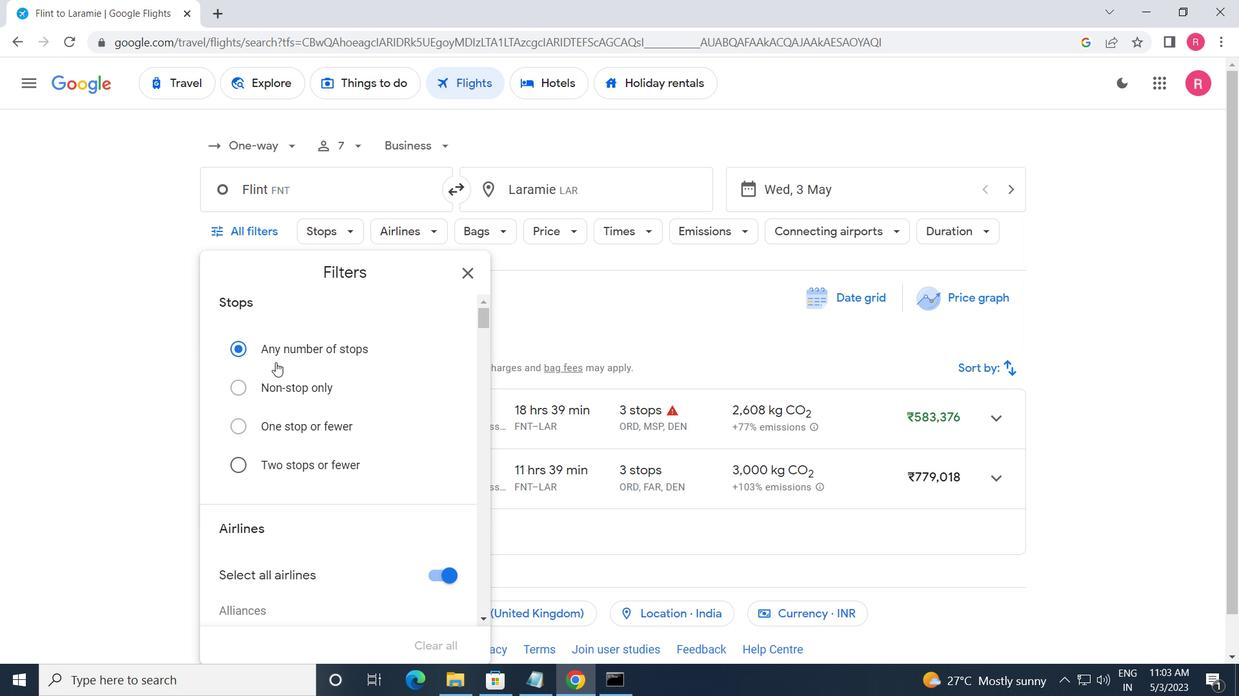 
Action: Mouse scrolled (300, 377) with delta (0, 0)
Screenshot: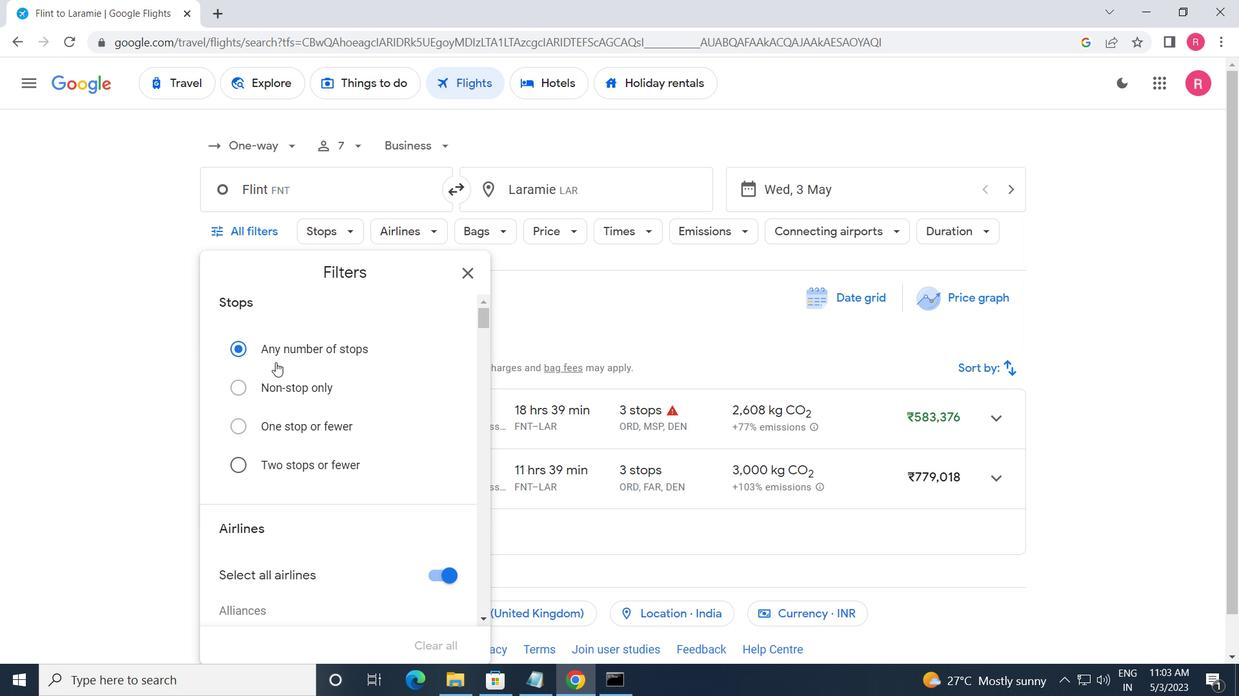 
Action: Mouse moved to (300, 378)
Screenshot: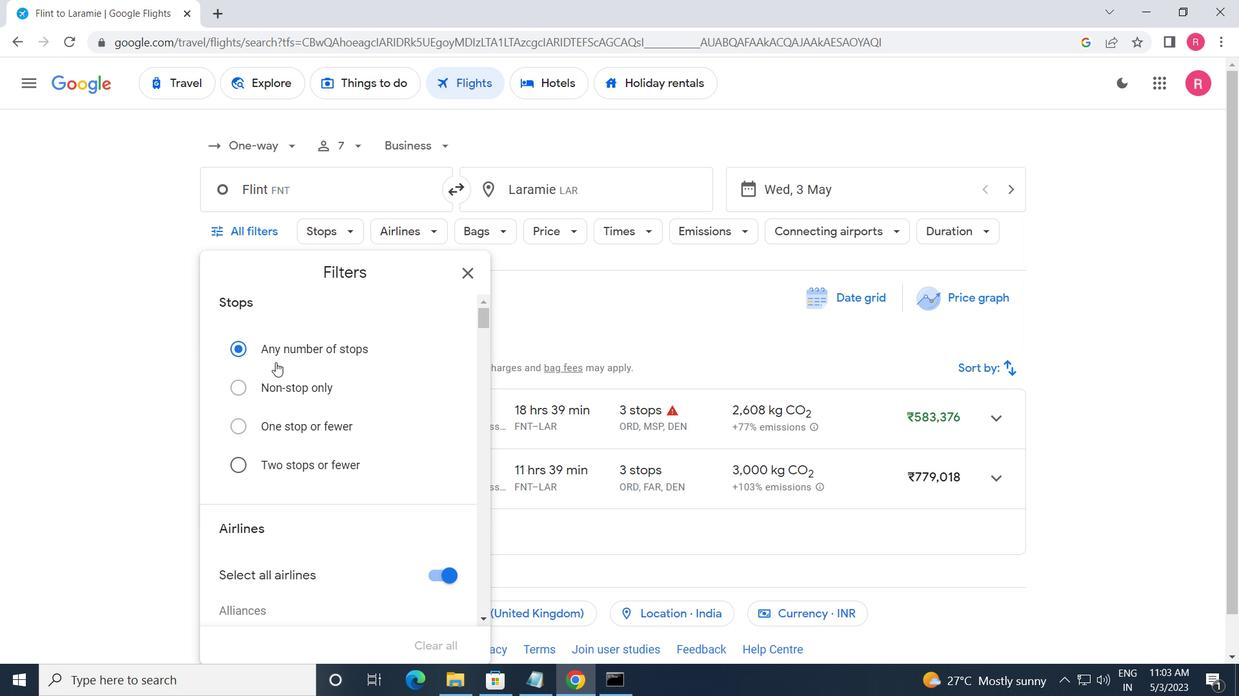 
Action: Mouse scrolled (300, 377) with delta (0, 0)
Screenshot: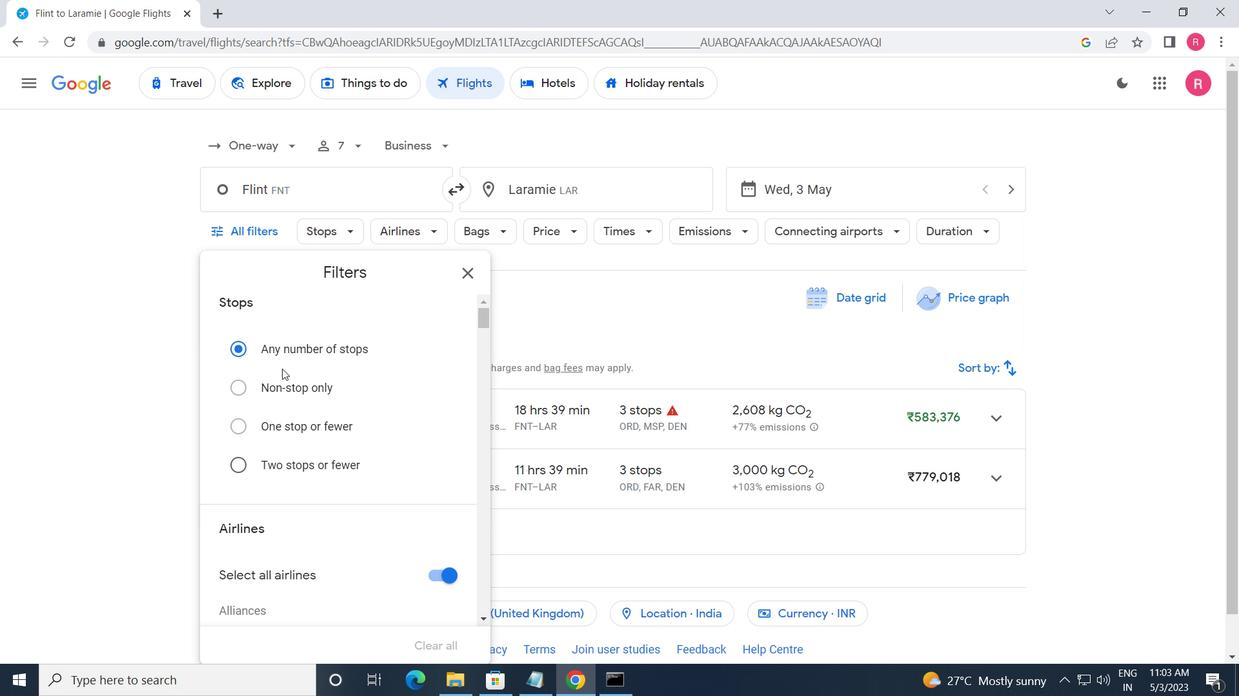 
Action: Mouse scrolled (300, 377) with delta (0, 0)
Screenshot: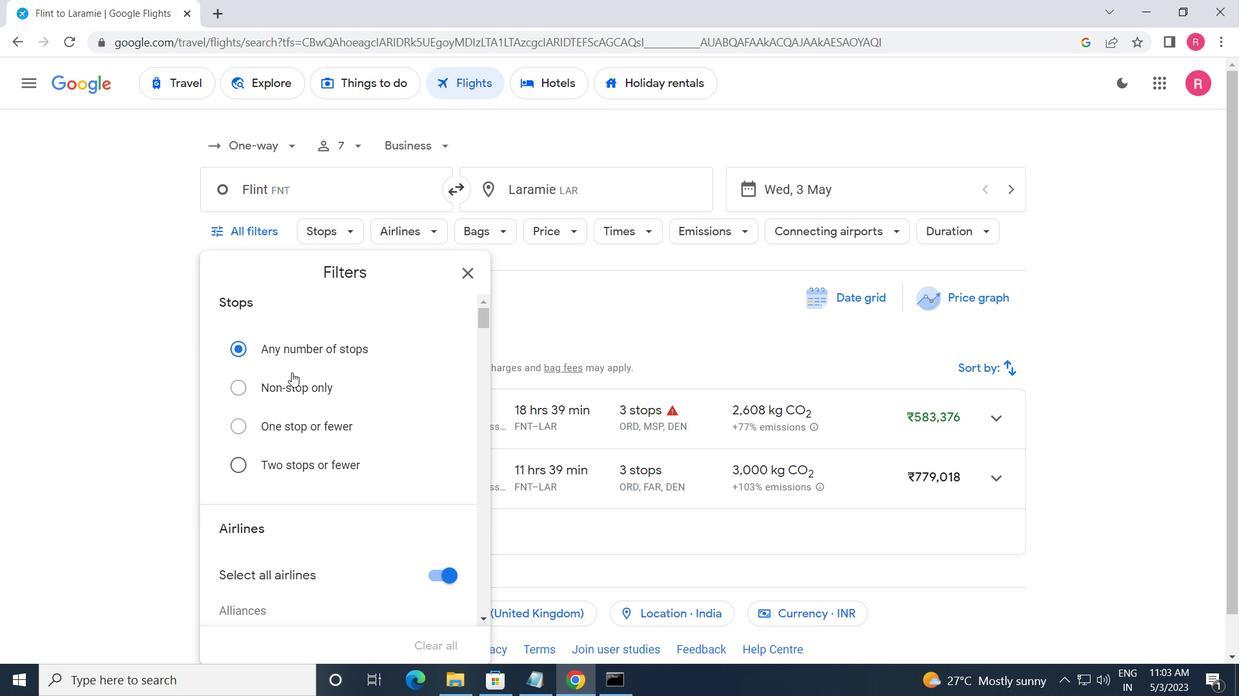 
Action: Mouse scrolled (300, 377) with delta (0, 0)
Screenshot: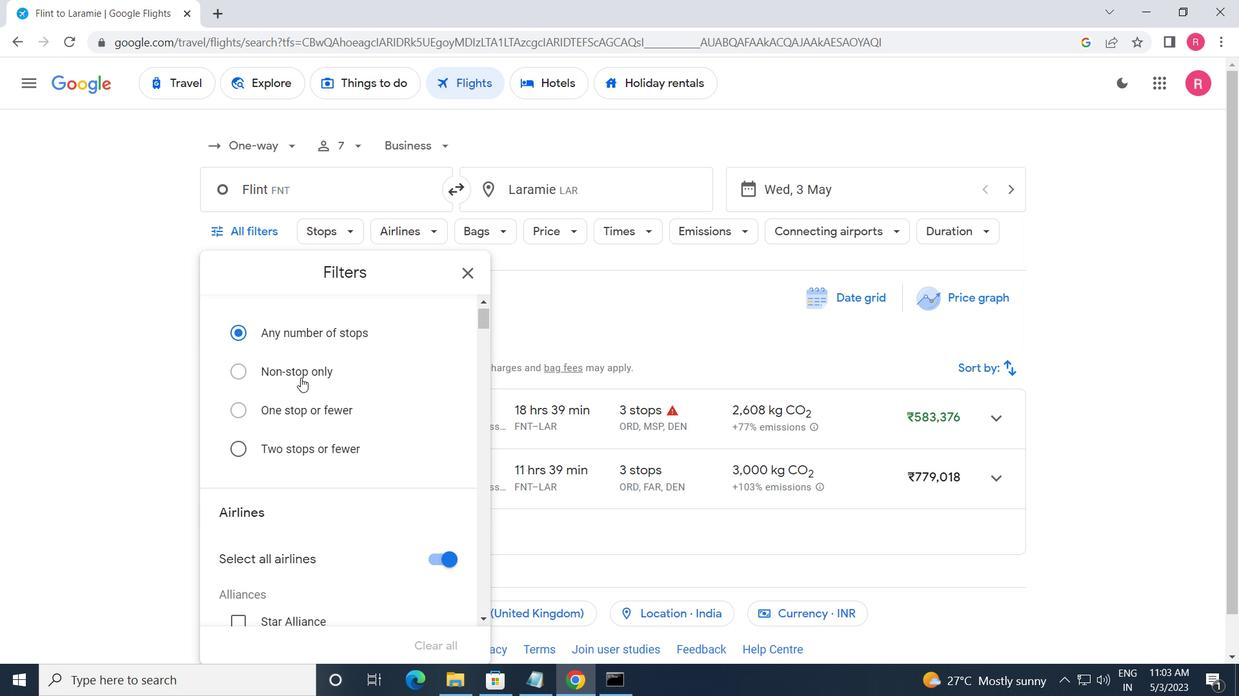 
Action: Mouse scrolled (300, 377) with delta (0, 0)
Screenshot: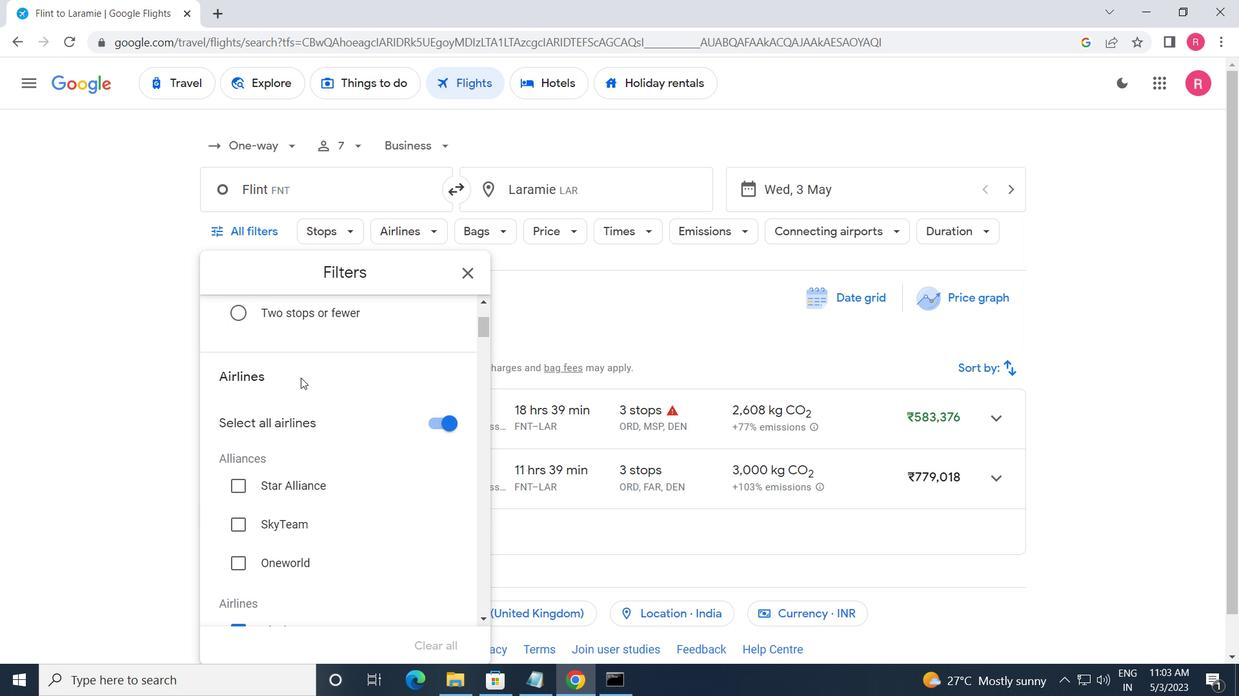 
Action: Mouse scrolled (300, 377) with delta (0, 0)
Screenshot: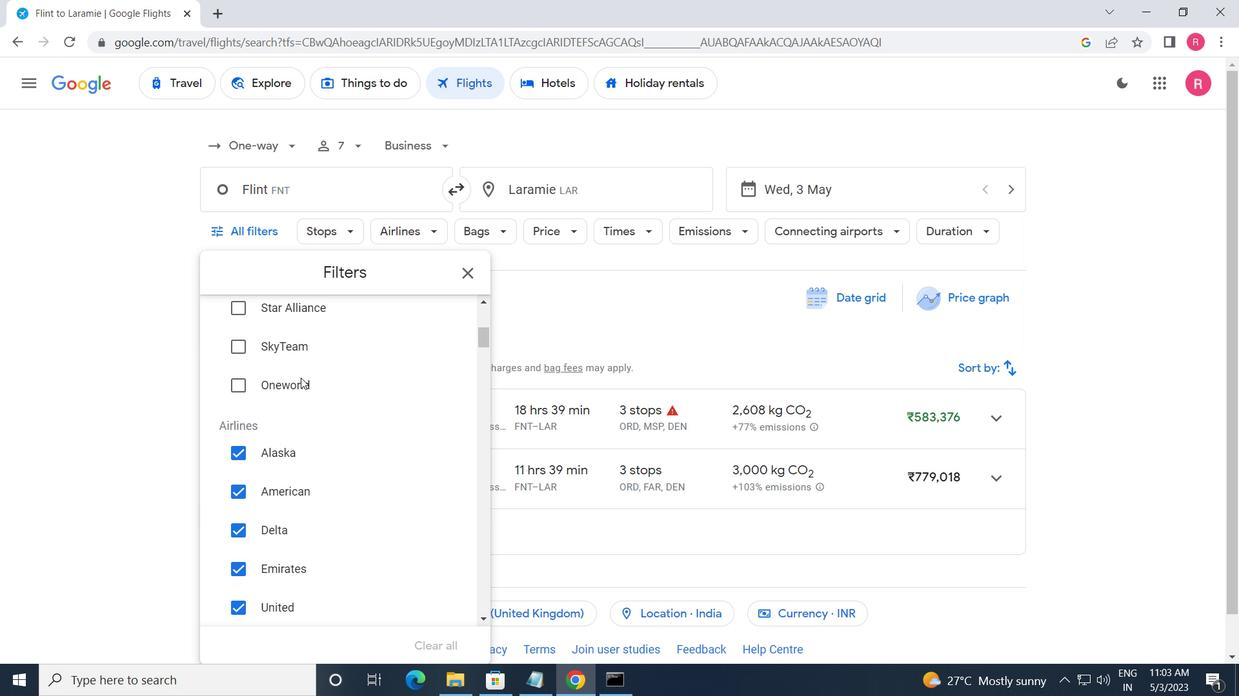 
Action: Mouse scrolled (300, 378) with delta (0, 0)
Screenshot: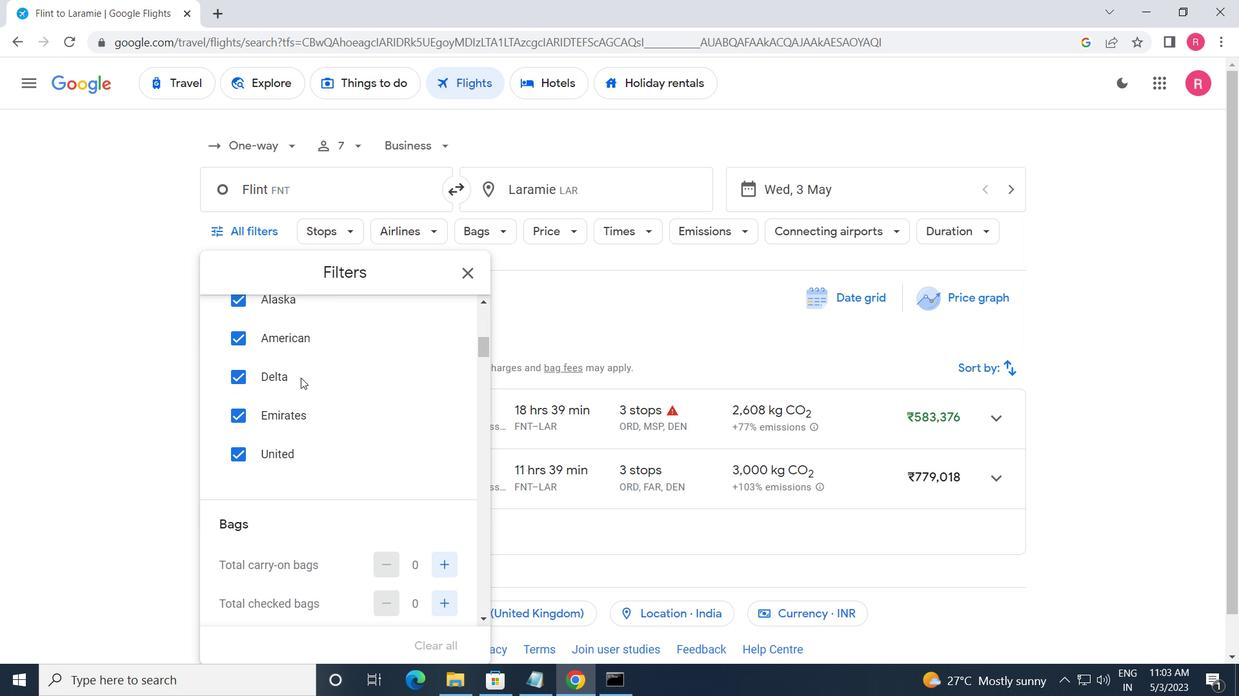 
Action: Mouse scrolled (300, 378) with delta (0, 0)
Screenshot: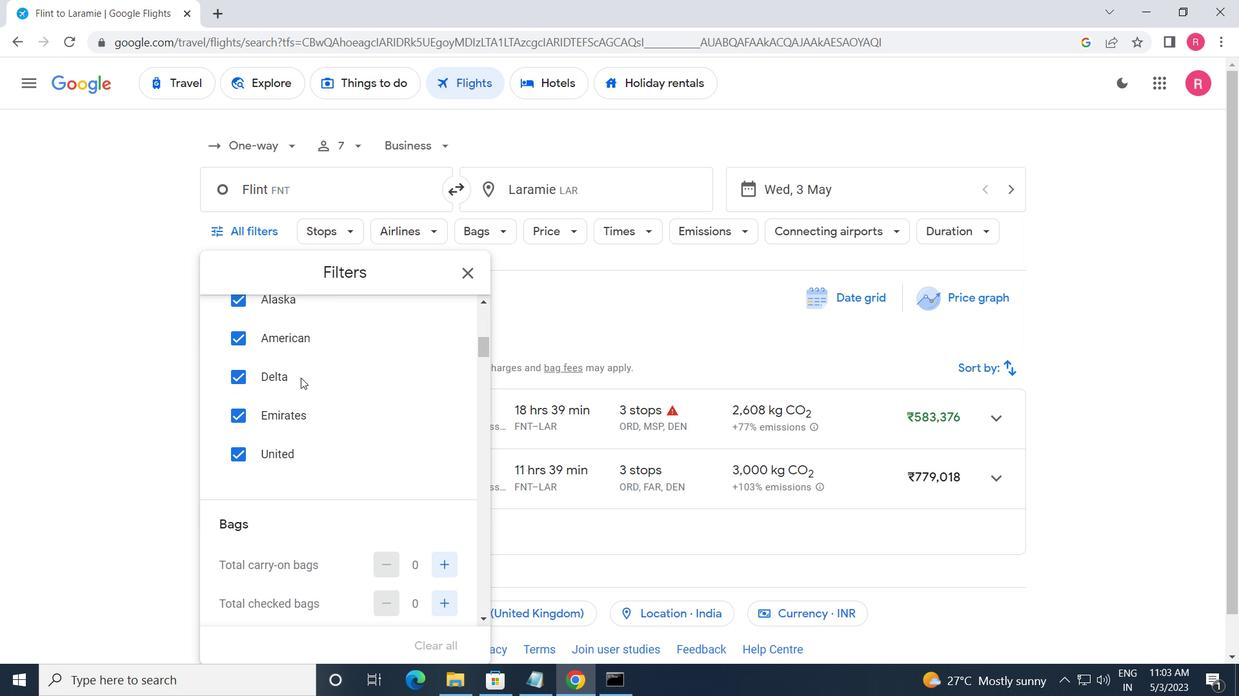 
Action: Mouse scrolled (300, 378) with delta (0, 0)
Screenshot: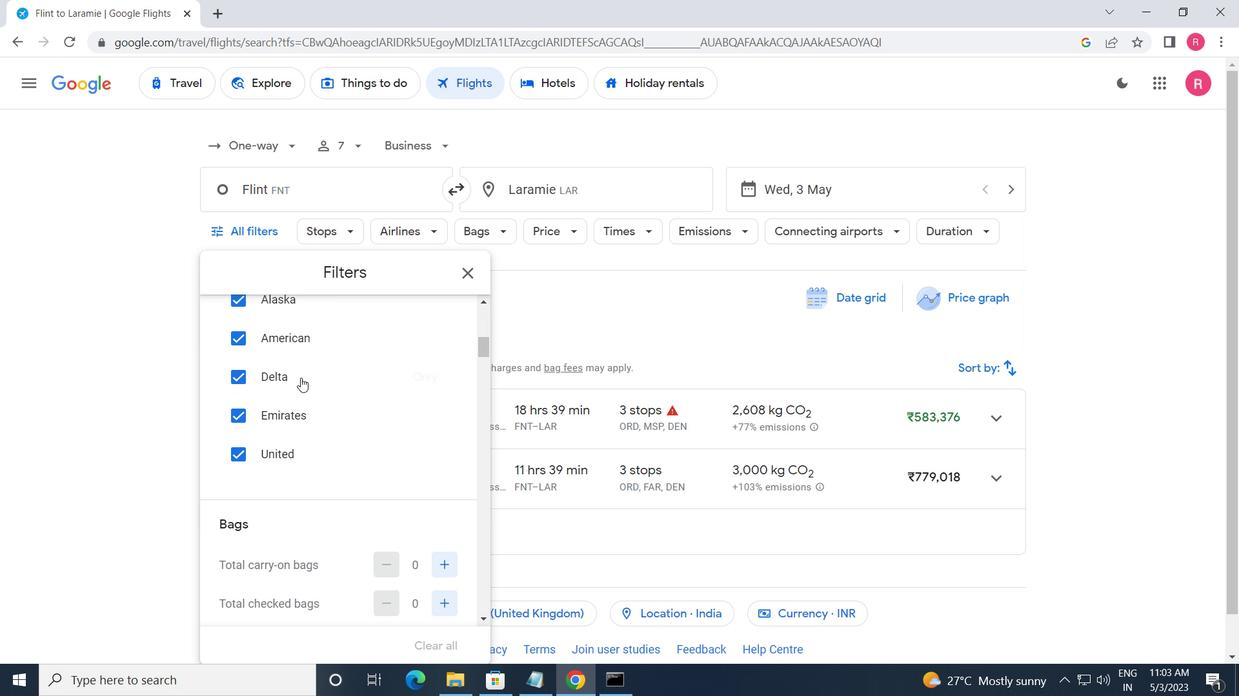 
Action: Mouse moved to (435, 325)
Screenshot: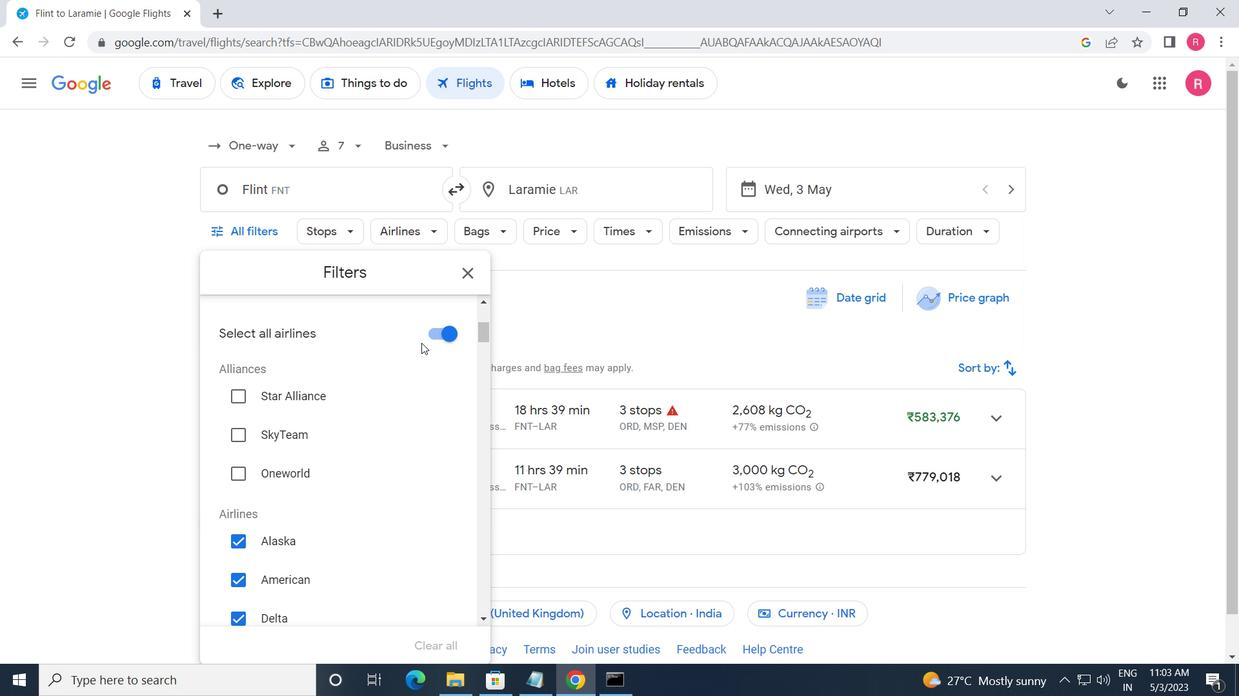 
Action: Mouse pressed left at (435, 325)
Screenshot: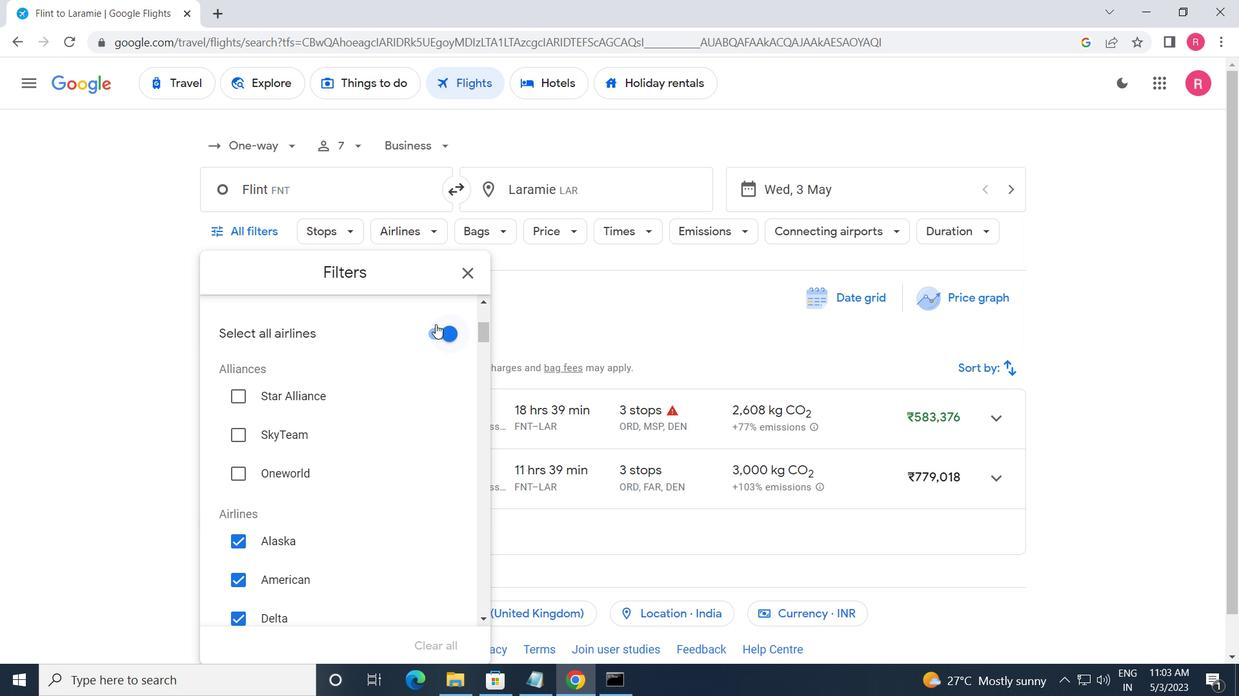 
Action: Mouse moved to (407, 369)
Screenshot: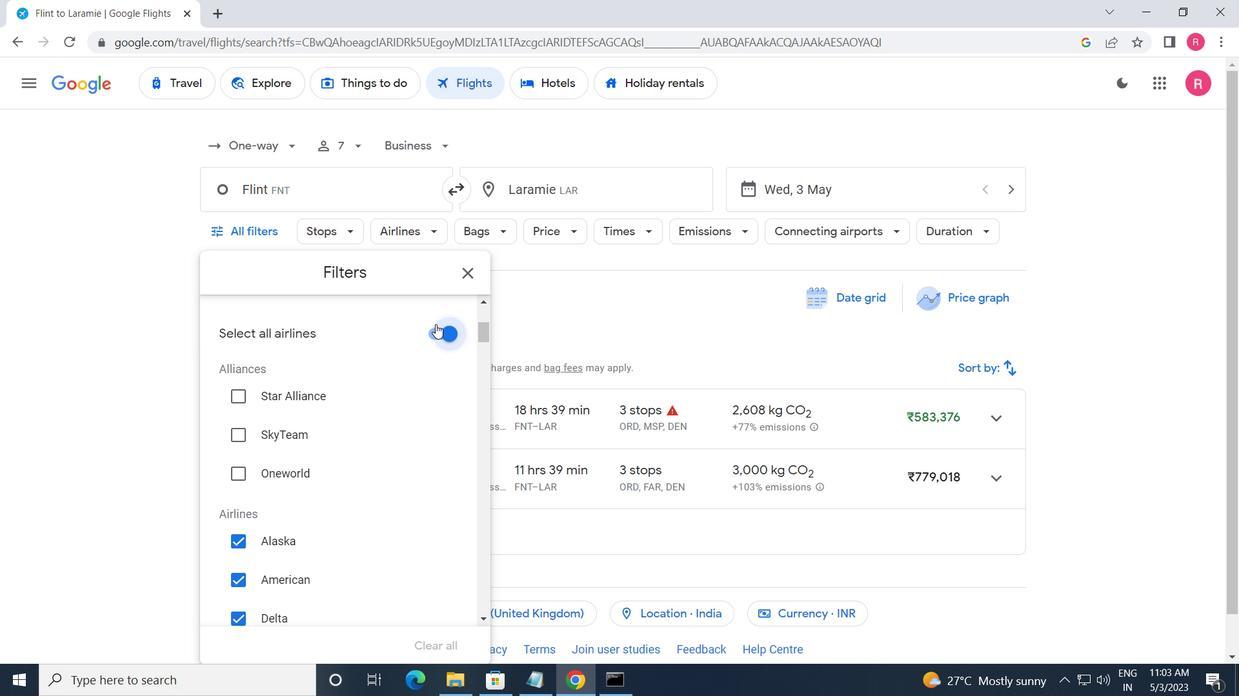 
Action: Mouse scrolled (407, 368) with delta (0, 0)
Screenshot: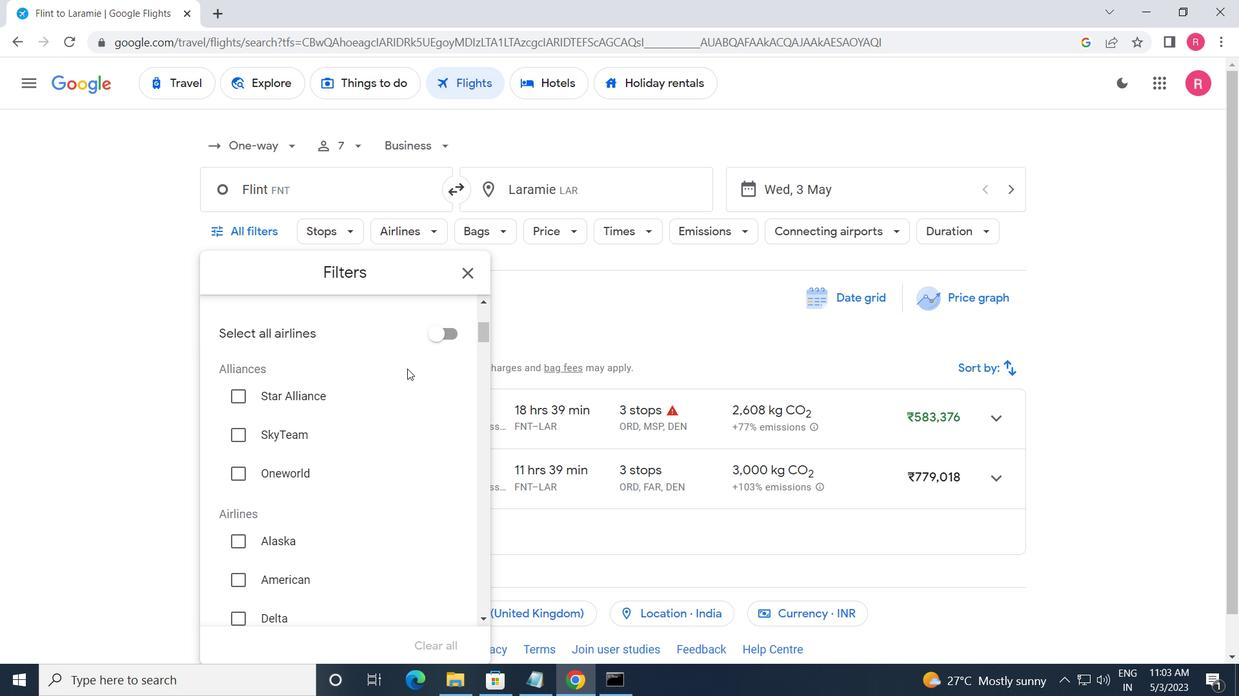 
Action: Mouse scrolled (407, 368) with delta (0, 0)
Screenshot: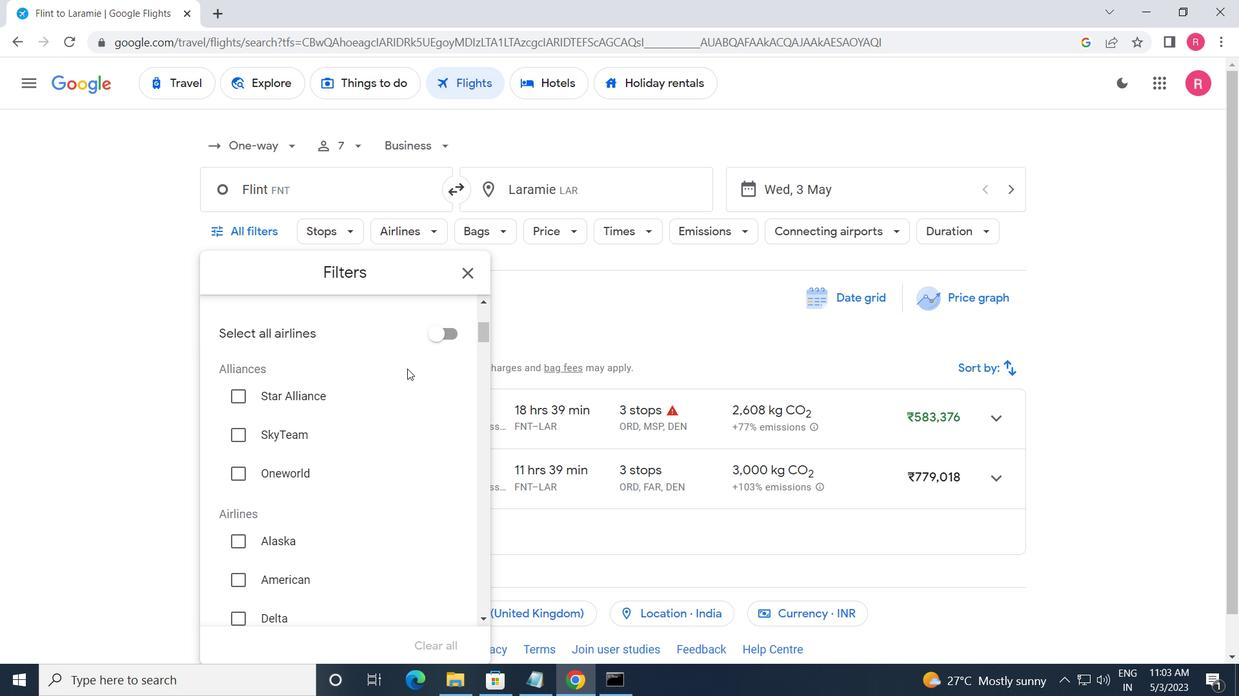 
Action: Mouse scrolled (407, 368) with delta (0, 0)
Screenshot: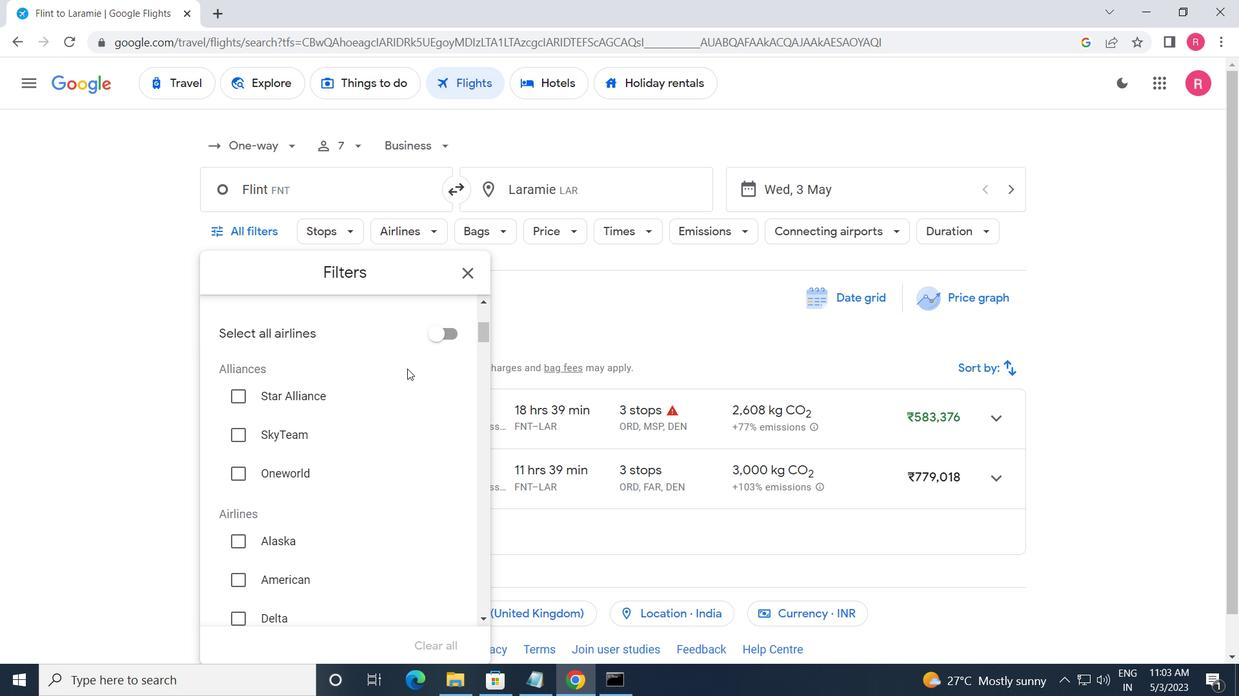 
Action: Mouse scrolled (407, 368) with delta (0, 0)
Screenshot: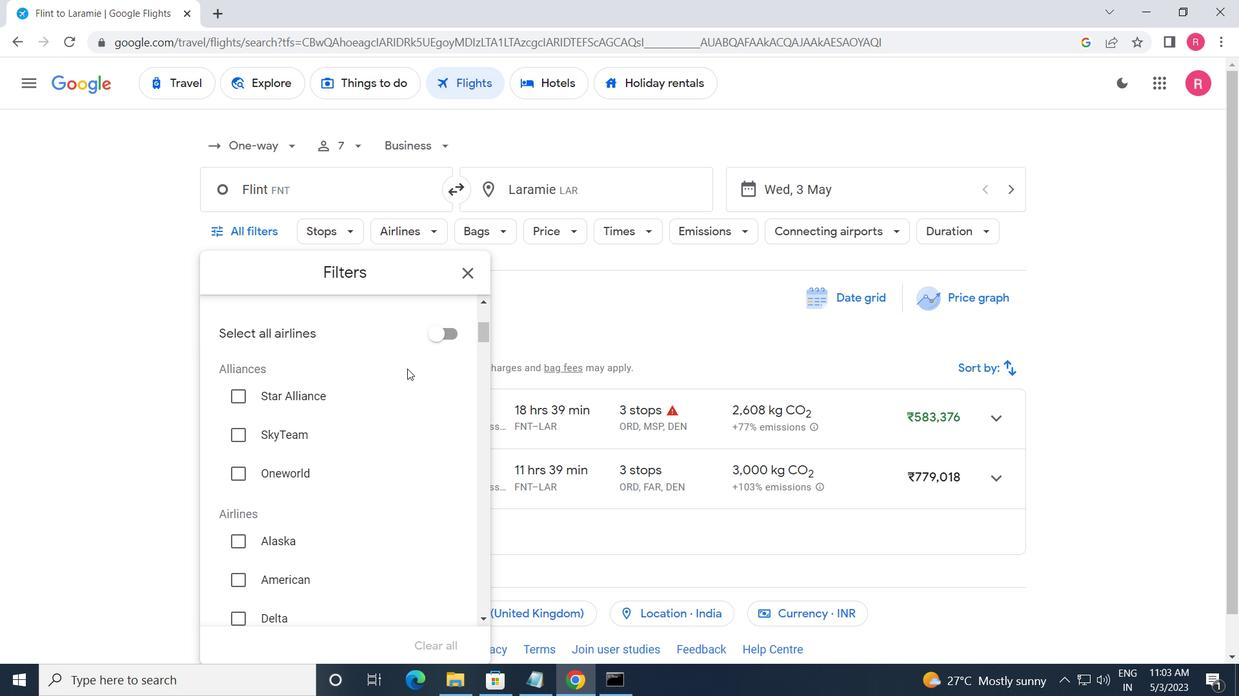 
Action: Mouse scrolled (407, 368) with delta (0, 0)
Screenshot: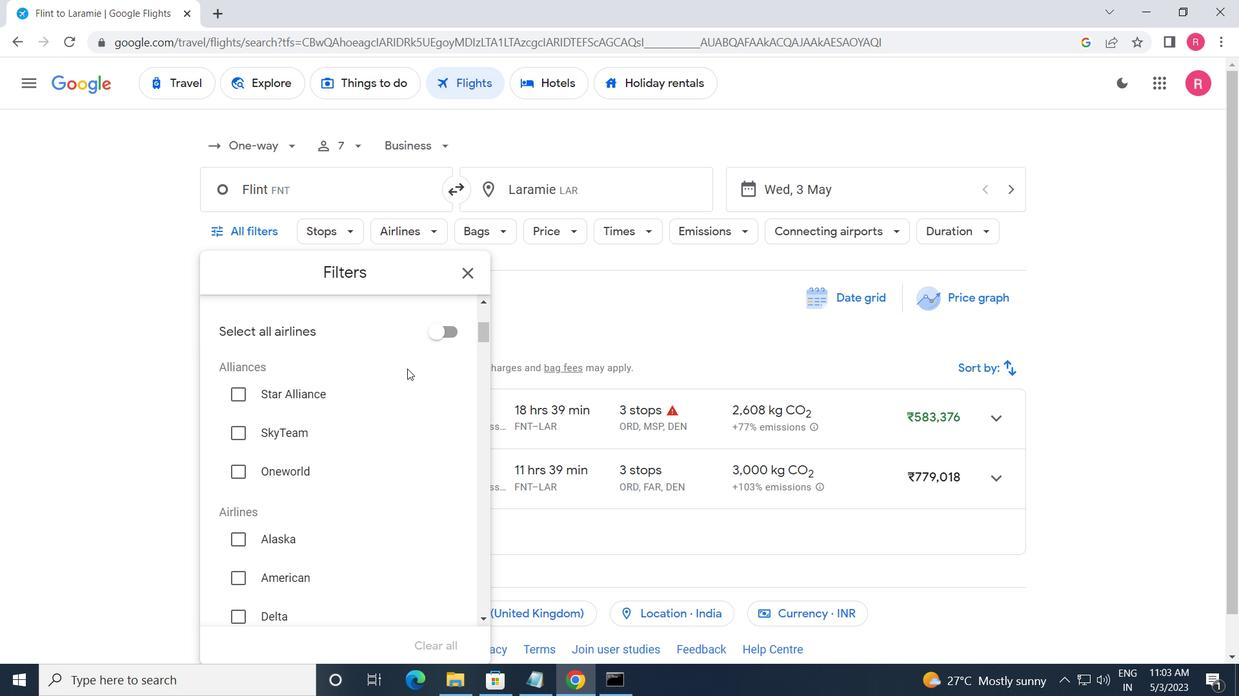 
Action: Mouse scrolled (407, 368) with delta (0, 0)
Screenshot: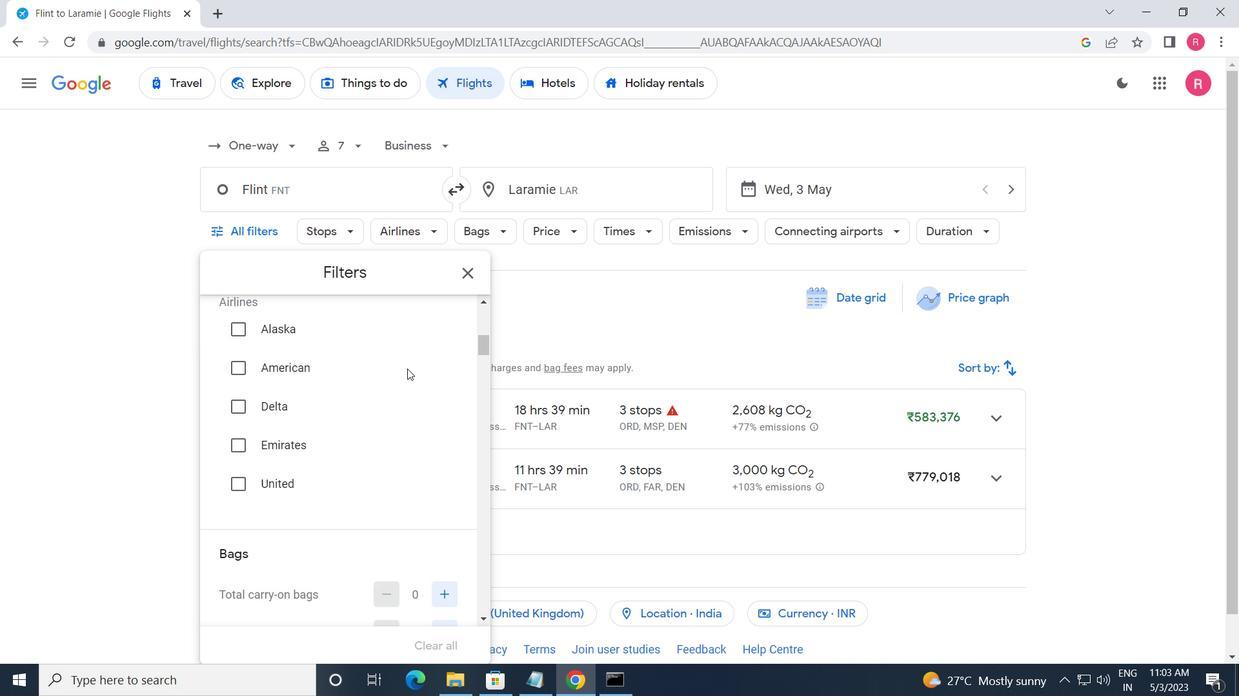 
Action: Mouse moved to (433, 361)
Screenshot: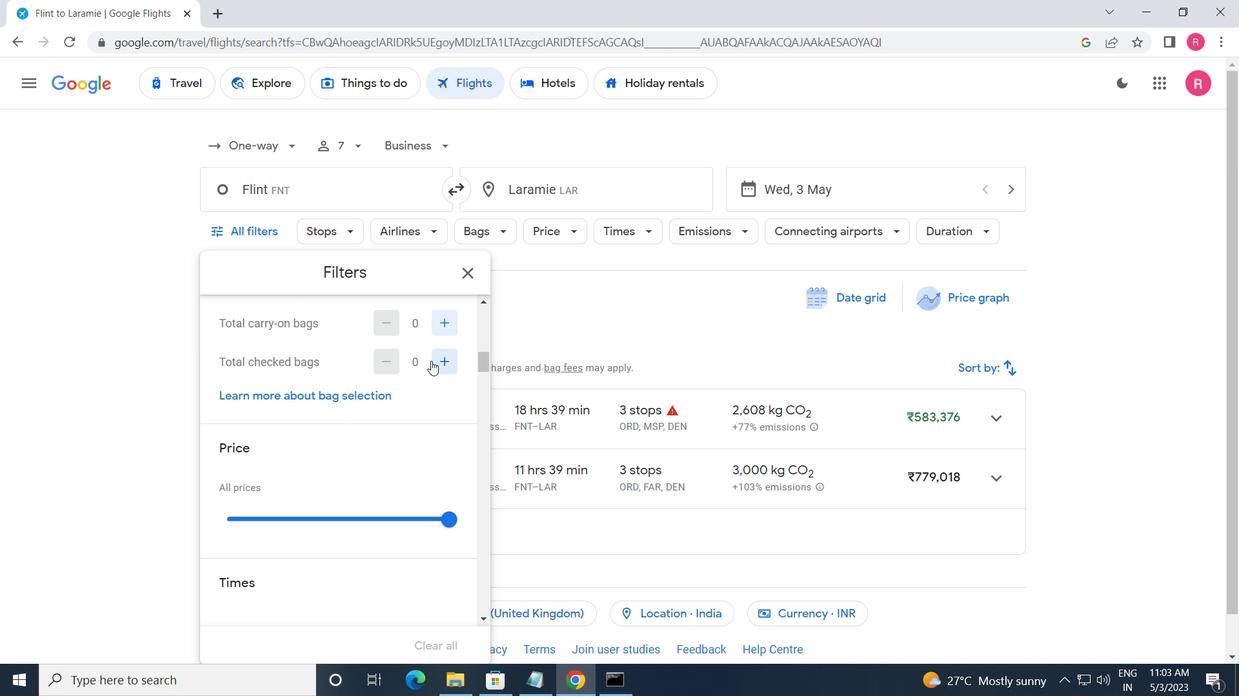 
Action: Mouse pressed left at (433, 361)
Screenshot: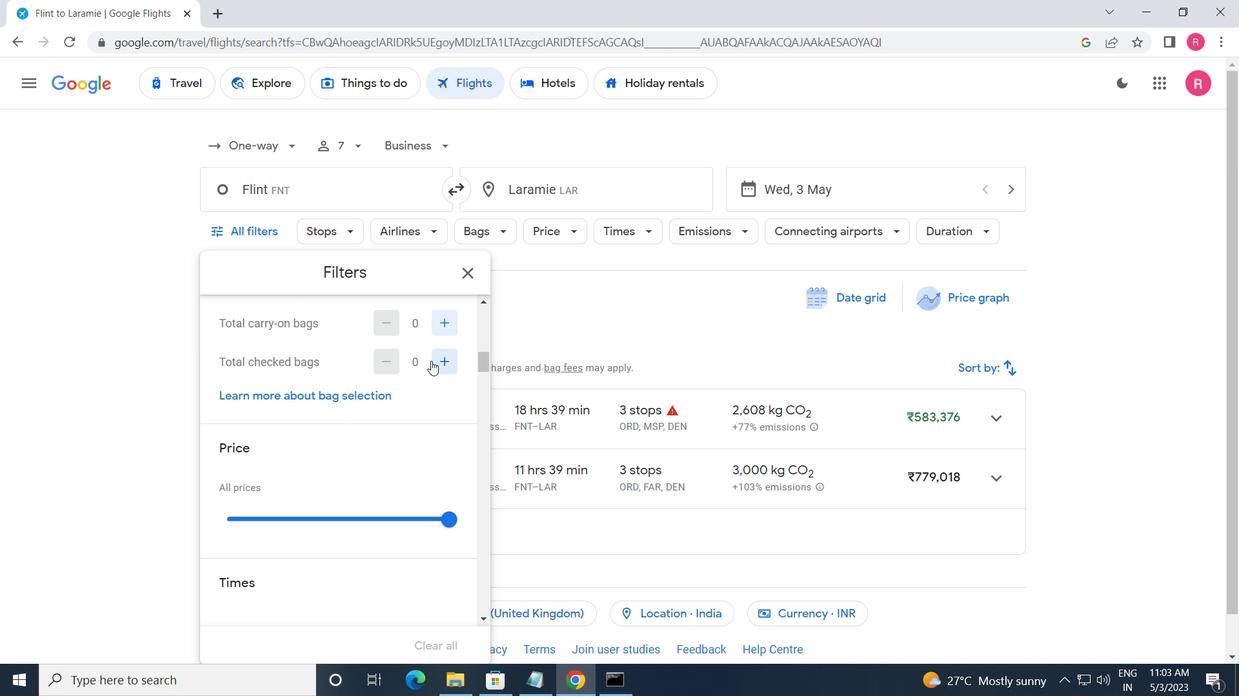 
Action: Mouse pressed left at (433, 361)
Screenshot: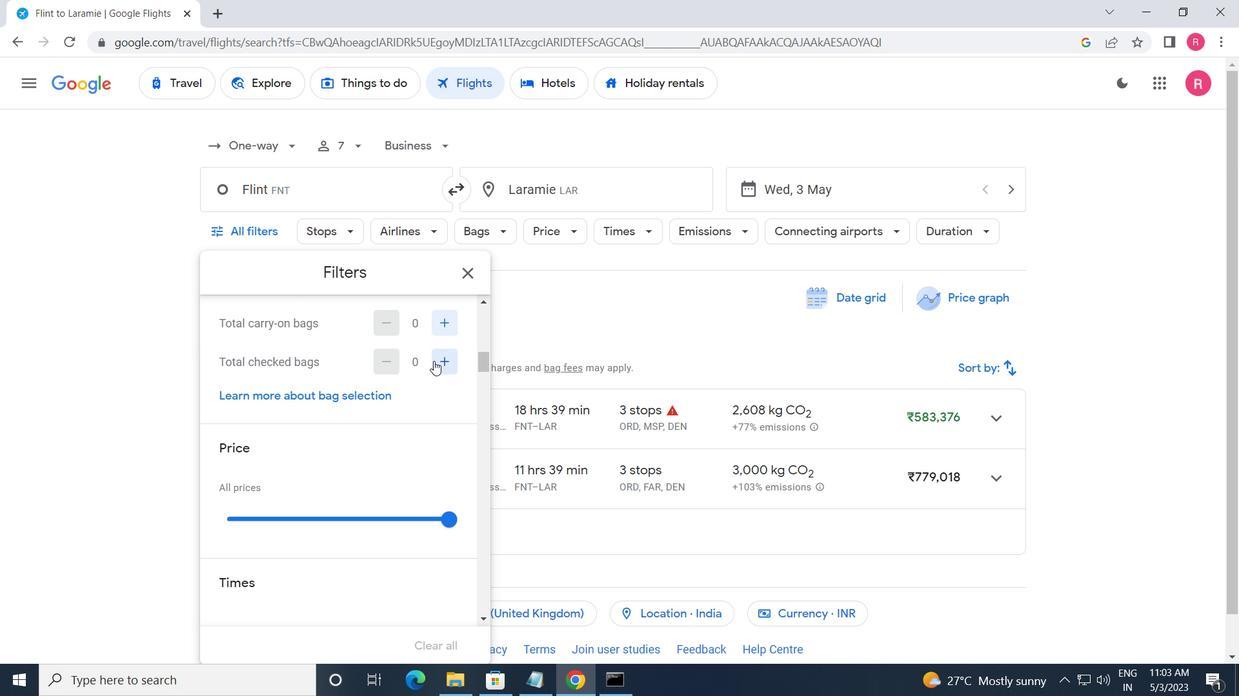 
Action: Mouse pressed left at (433, 361)
Screenshot: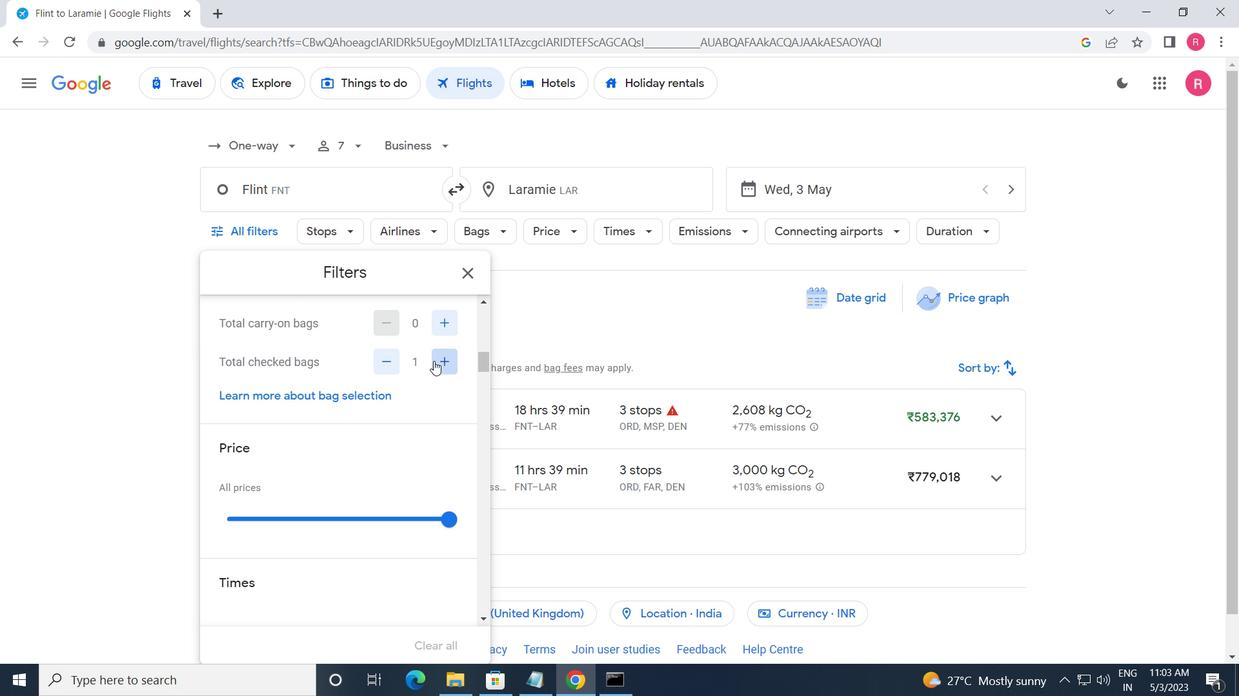 
Action: Mouse pressed left at (433, 361)
Screenshot: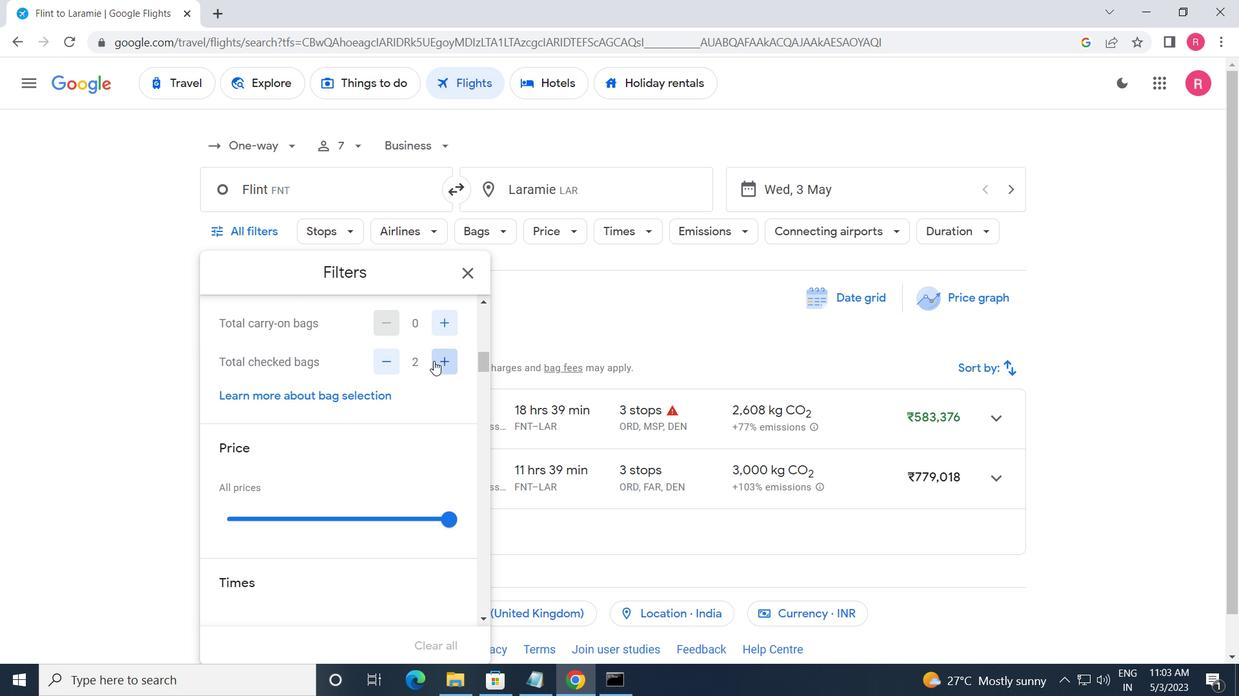 
Action: Mouse pressed left at (433, 361)
Screenshot: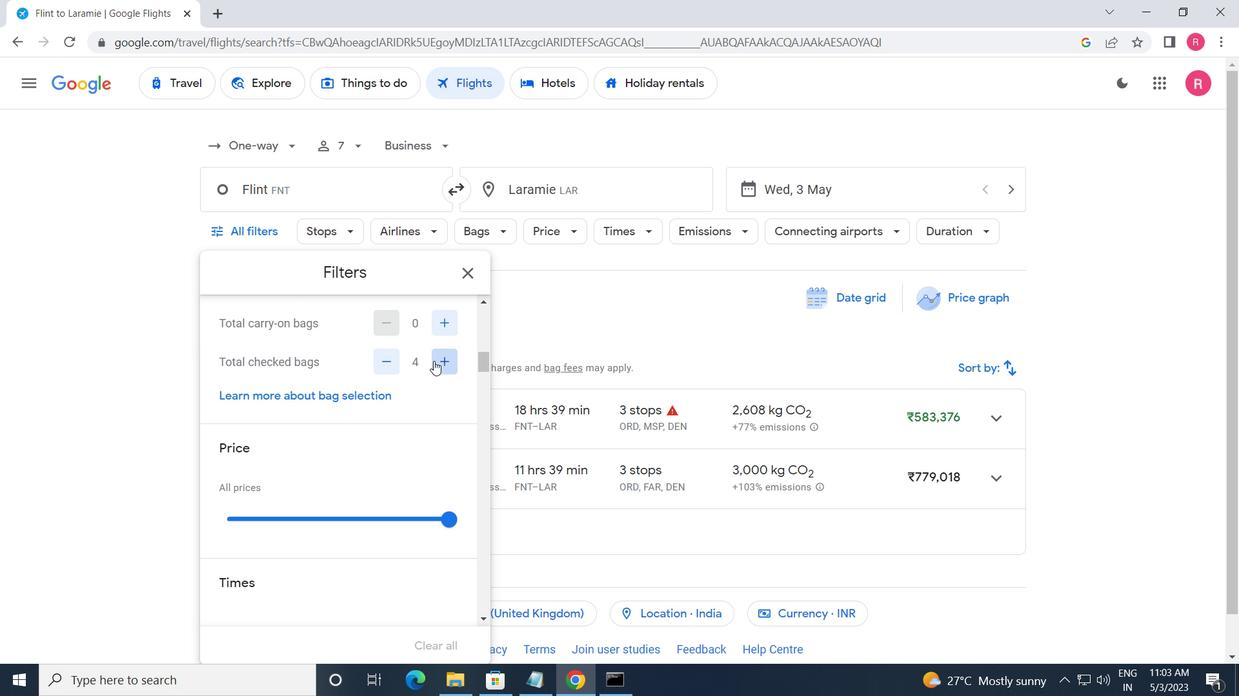 
Action: Mouse pressed left at (433, 361)
Screenshot: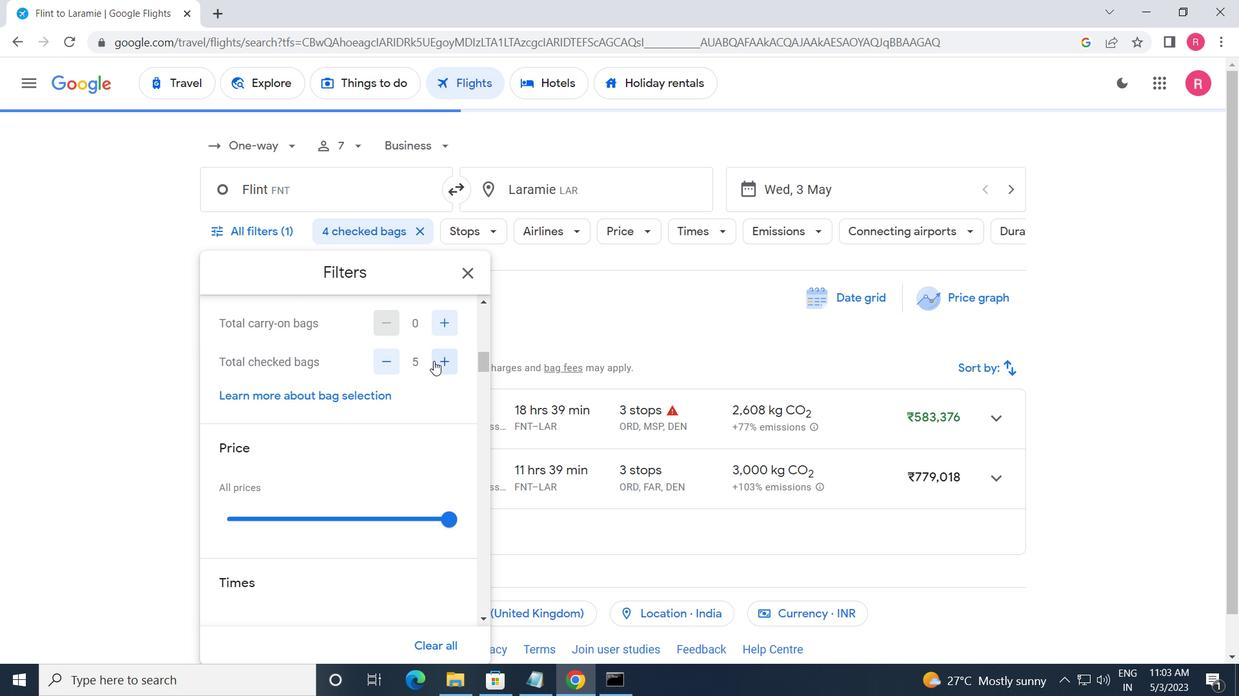 
Action: Mouse pressed left at (433, 361)
Screenshot: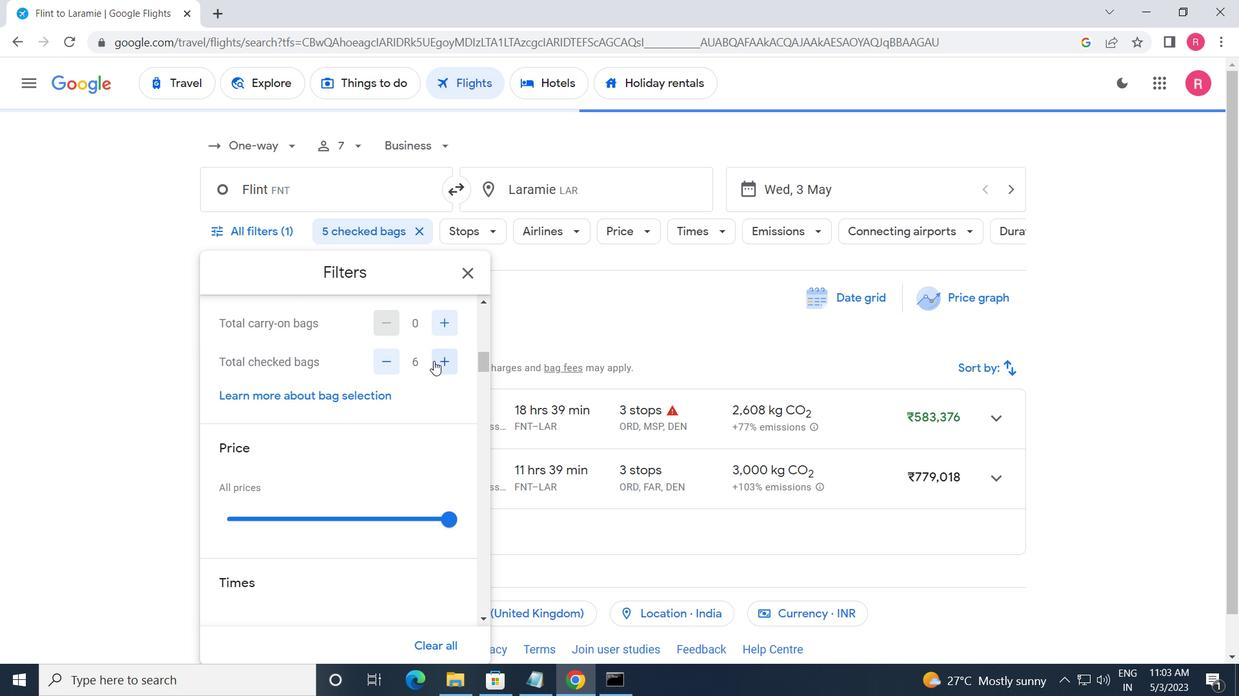 
Action: Mouse pressed left at (433, 361)
Screenshot: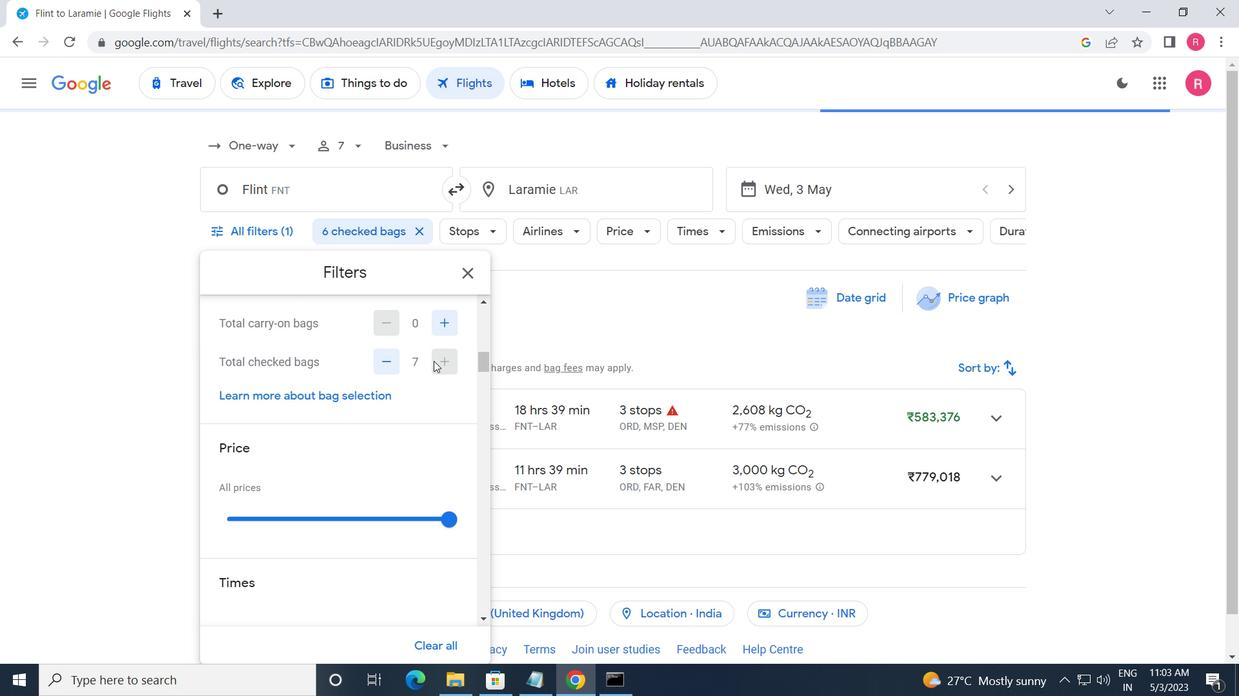 
Action: Mouse moved to (438, 384)
Screenshot: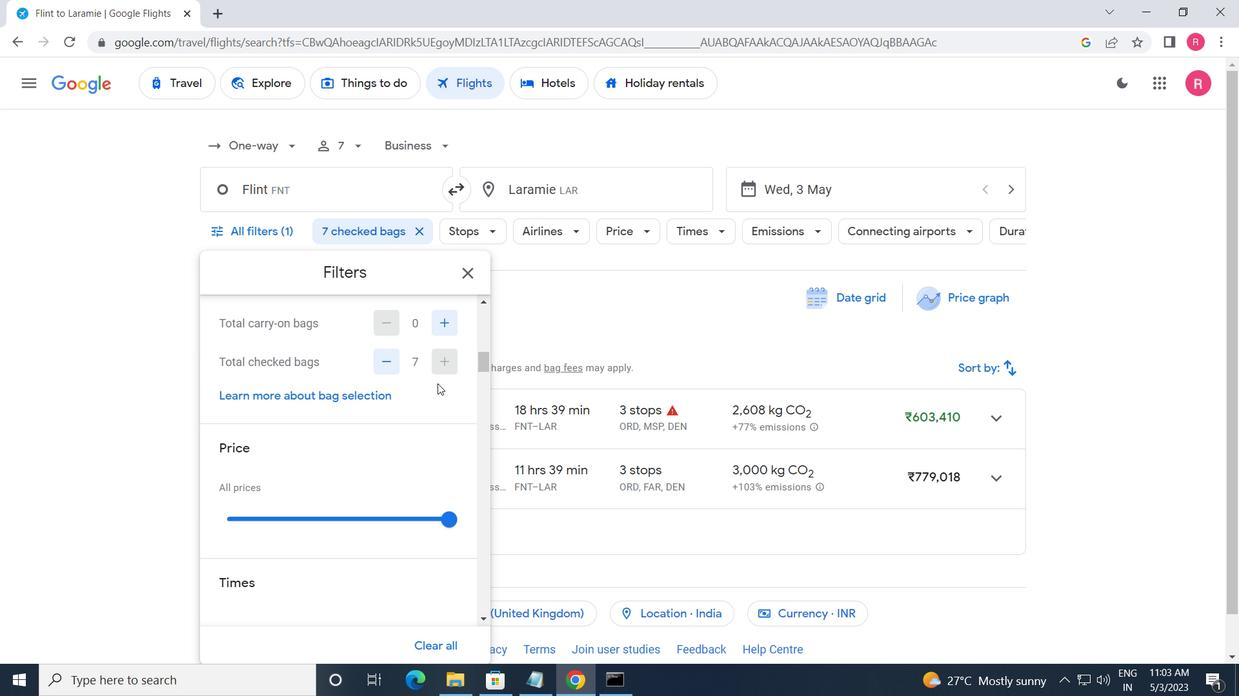 
Action: Mouse scrolled (438, 383) with delta (0, 0)
Screenshot: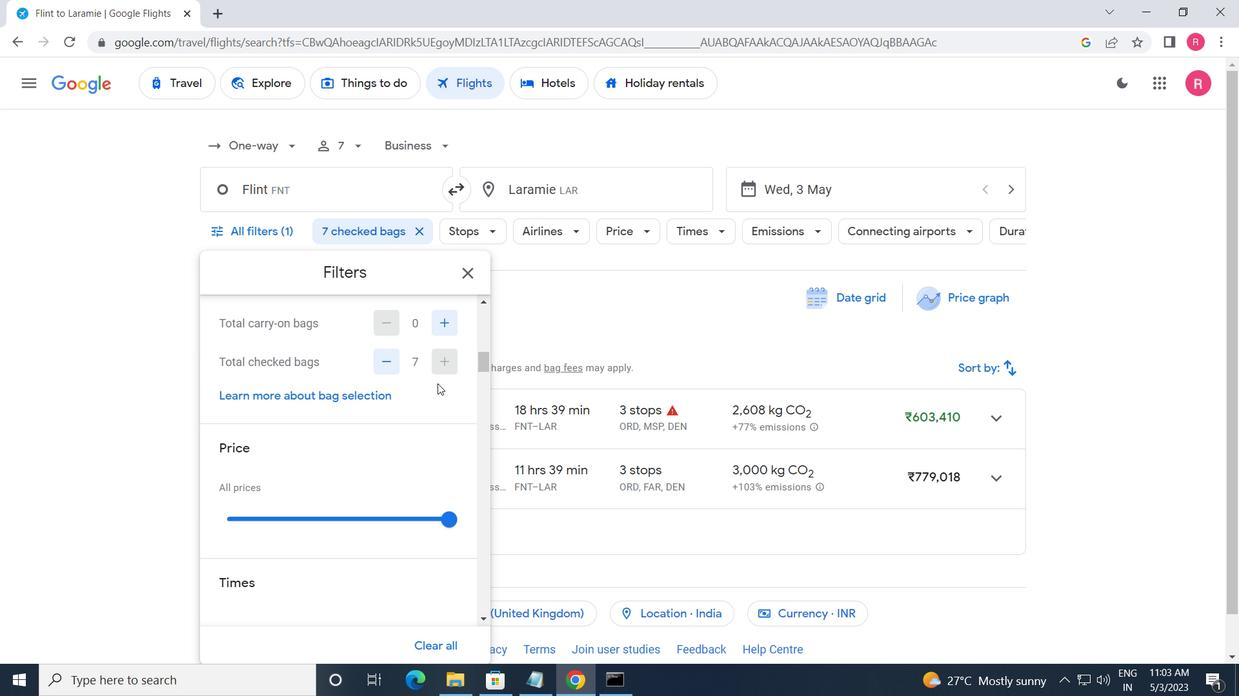 
Action: Mouse moved to (439, 385)
Screenshot: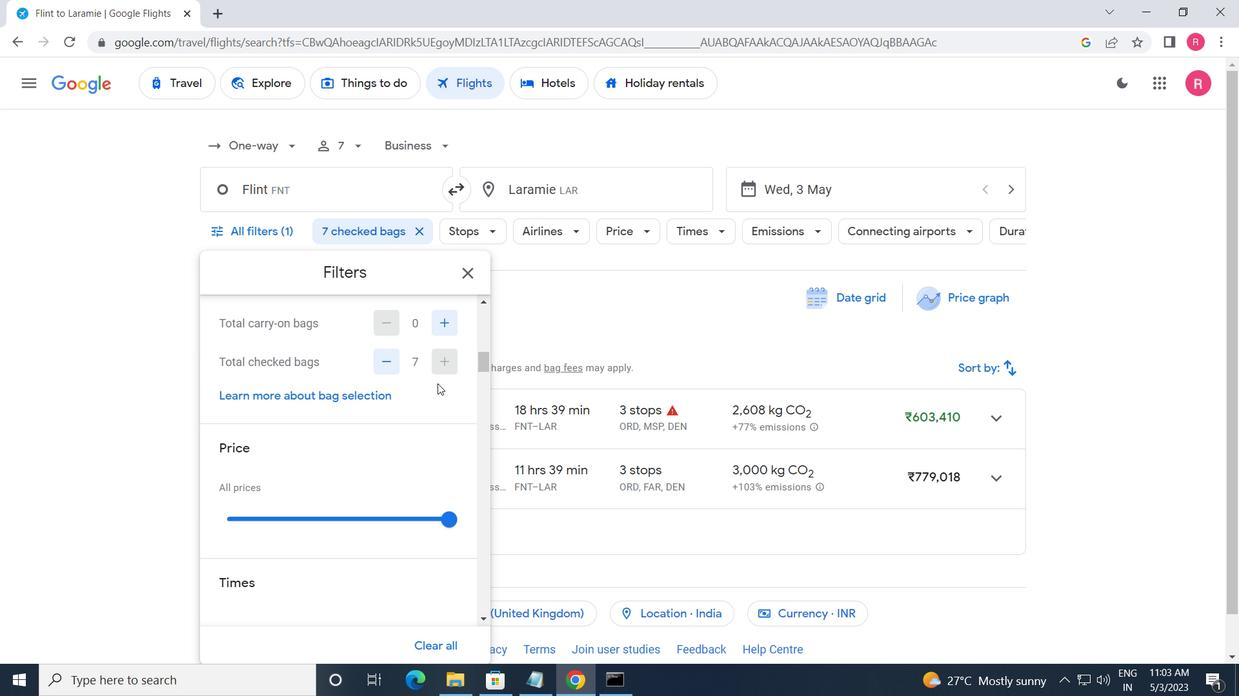 
Action: Mouse scrolled (439, 384) with delta (0, 0)
Screenshot: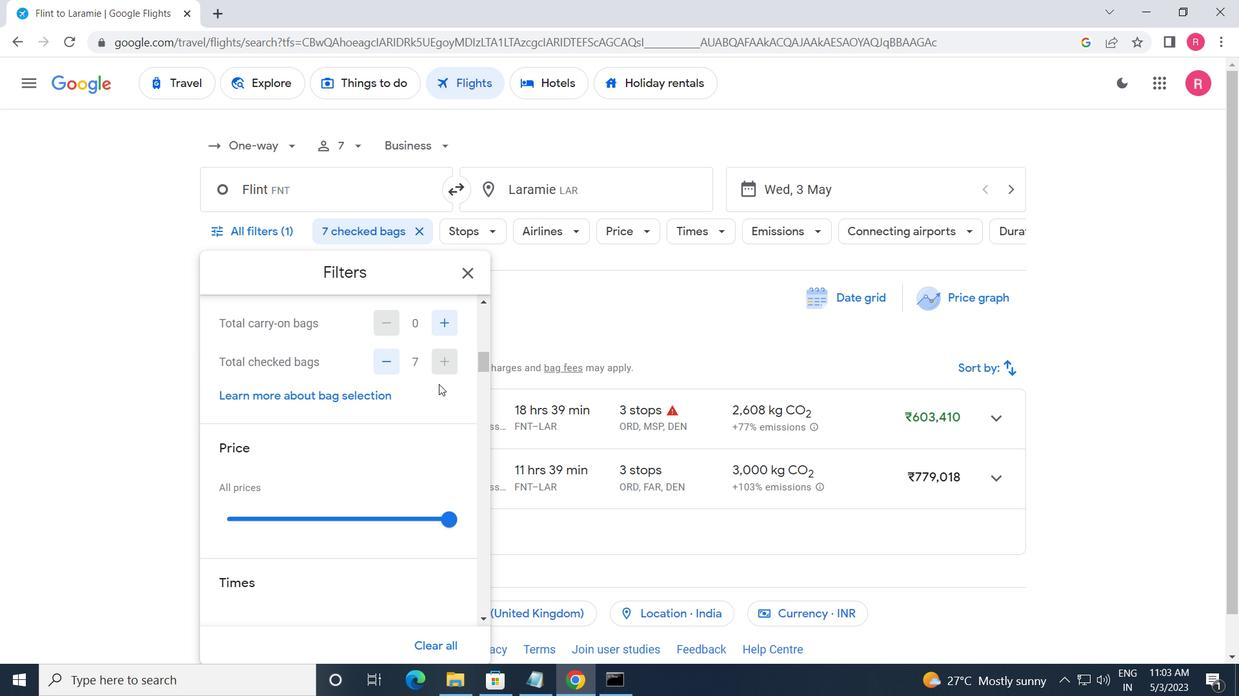 
Action: Mouse moved to (453, 360)
Screenshot: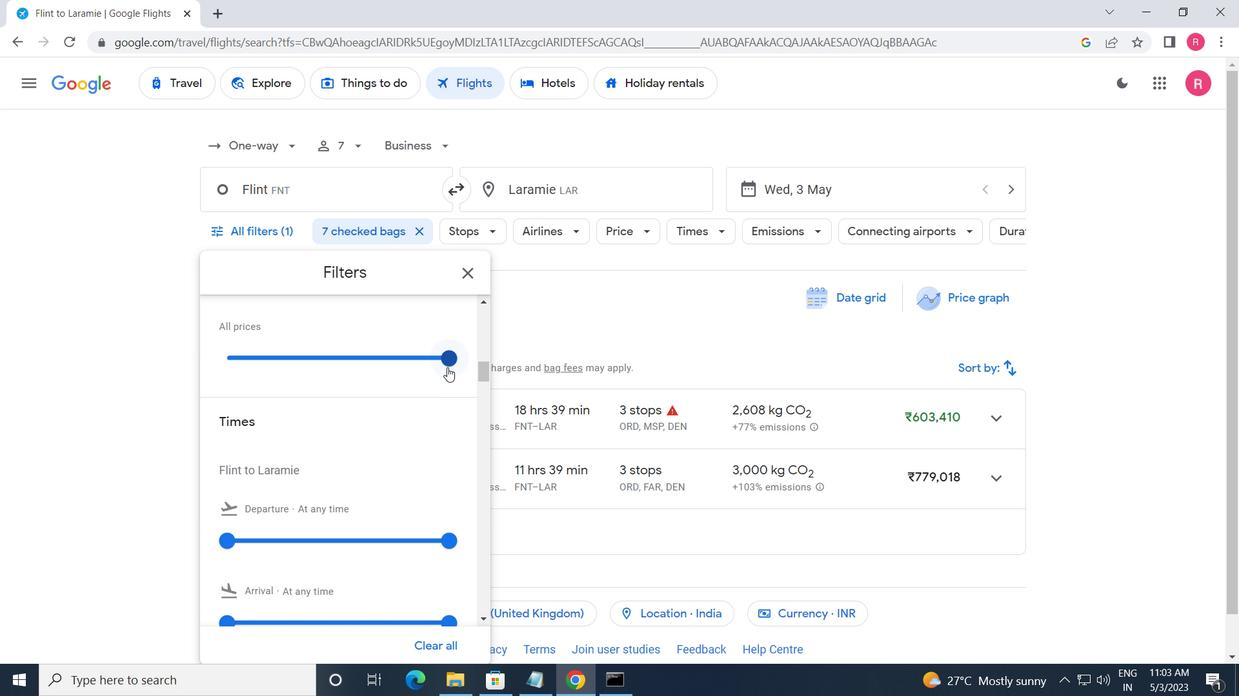 
Action: Mouse pressed left at (453, 360)
Screenshot: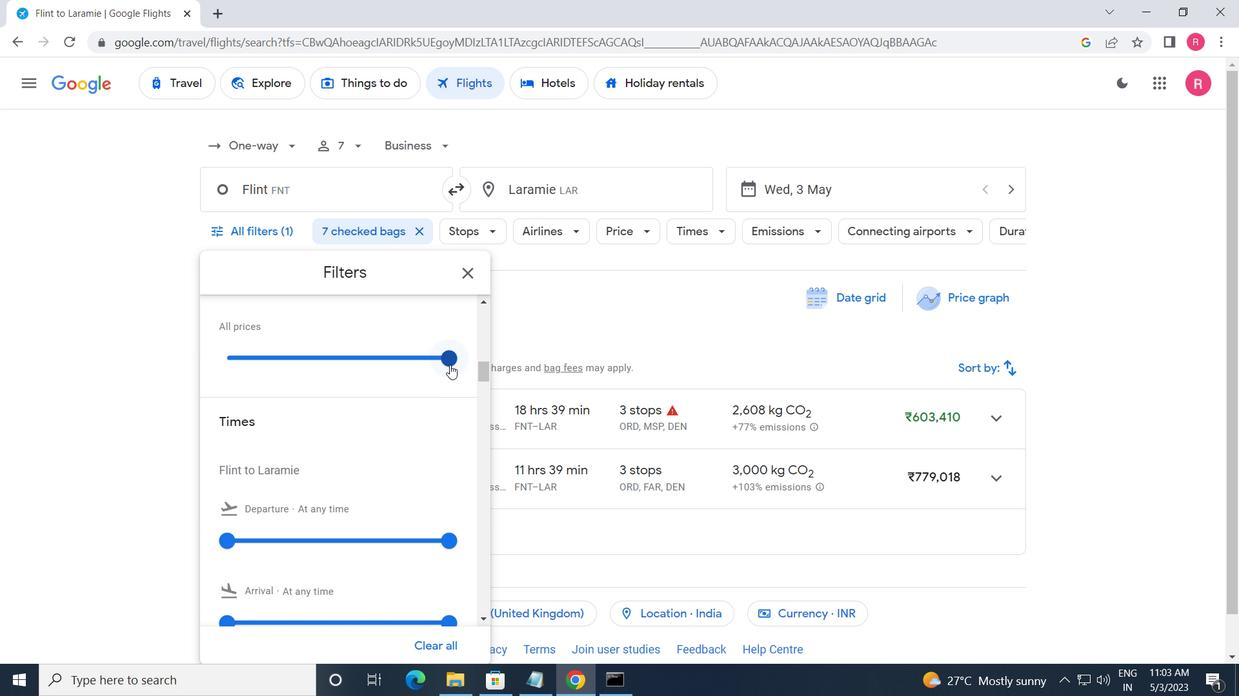 
Action: Mouse moved to (330, 383)
Screenshot: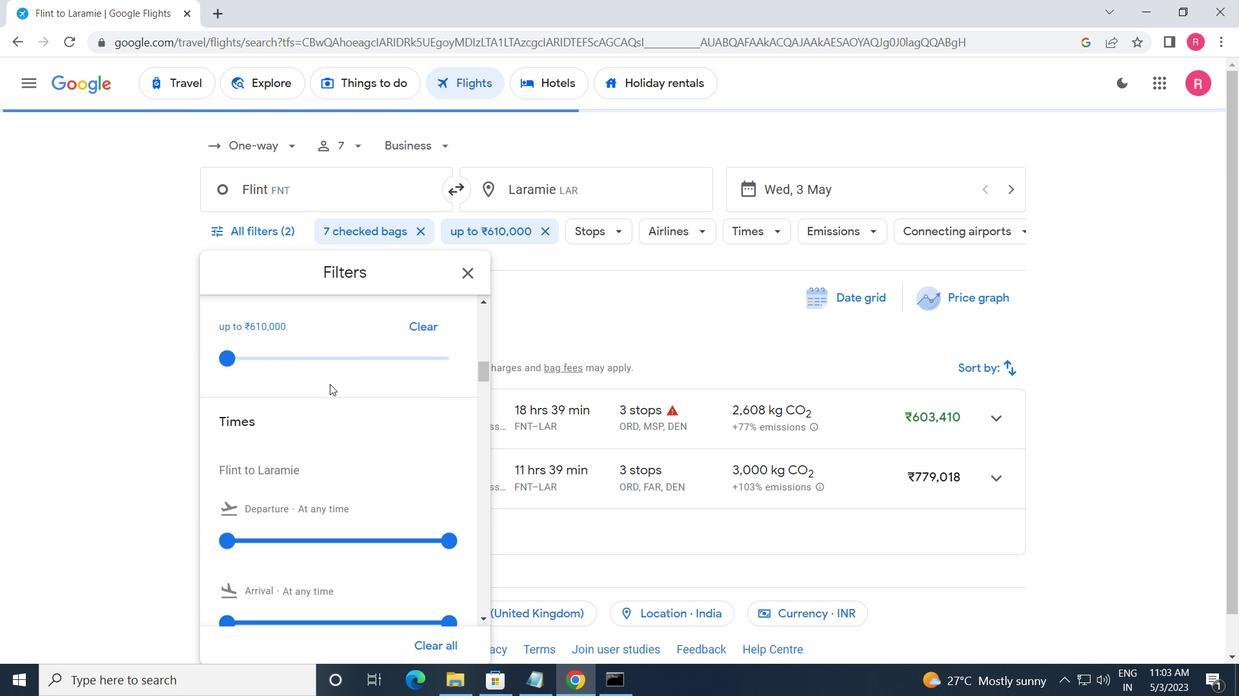 
Action: Mouse scrolled (330, 382) with delta (0, 0)
Screenshot: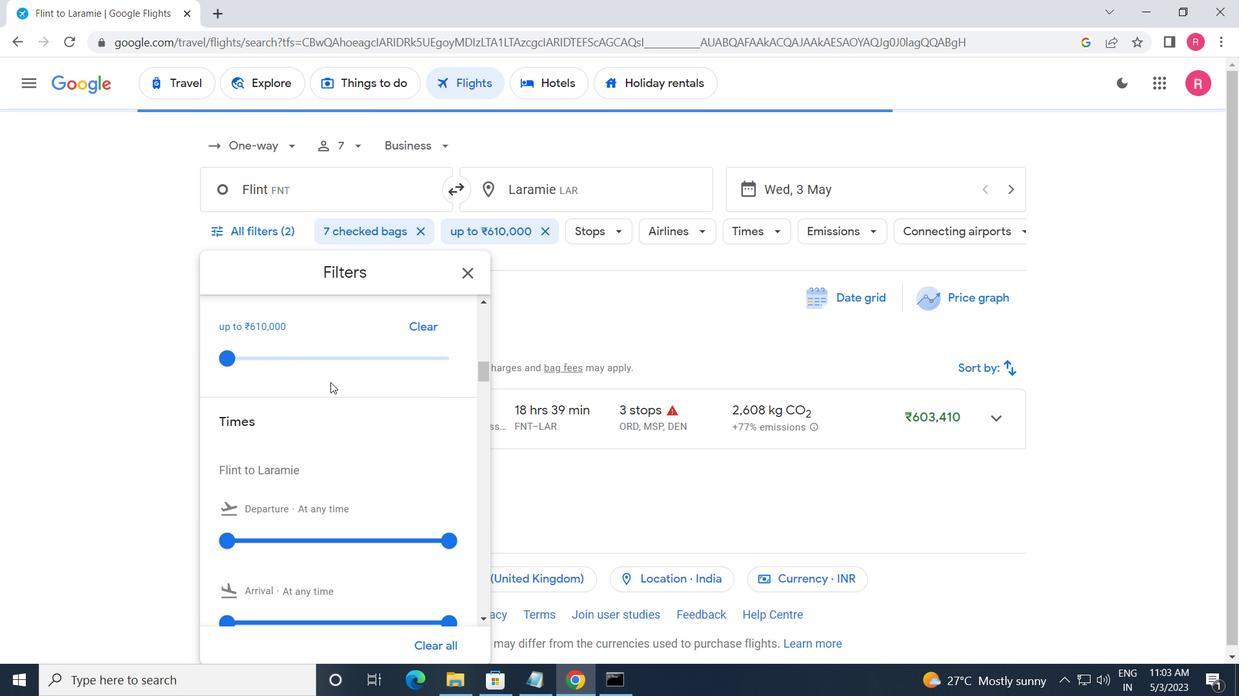 
Action: Mouse moved to (235, 460)
Screenshot: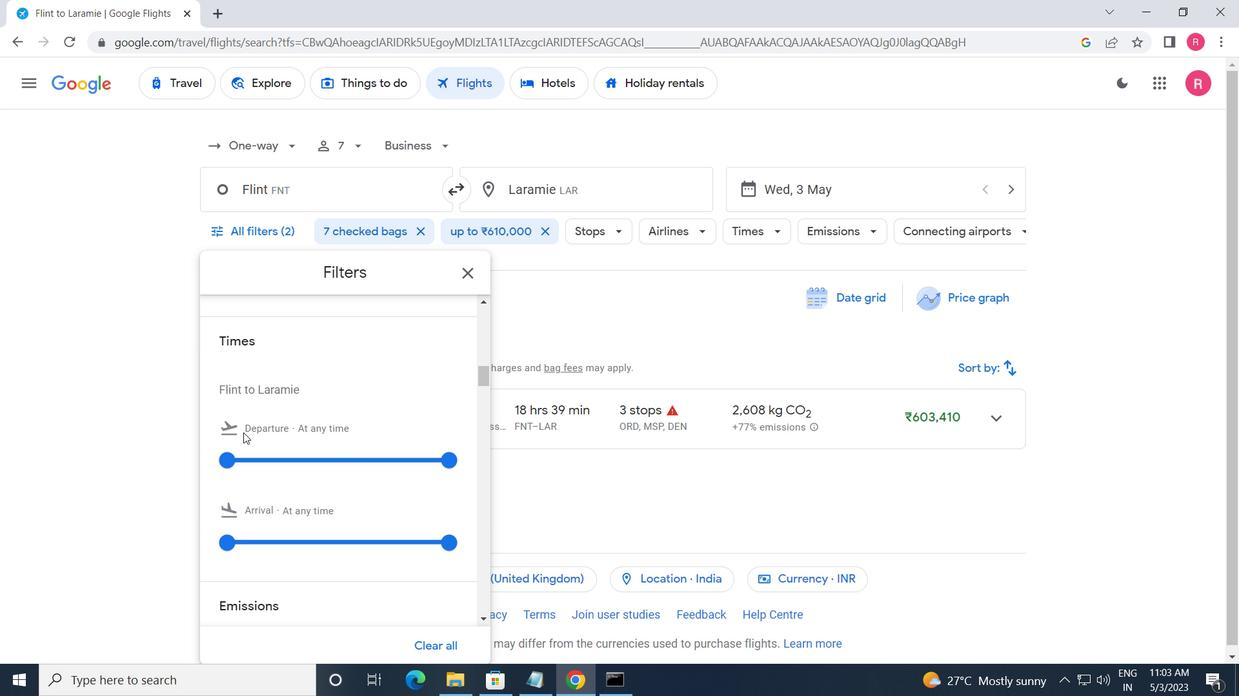 
Action: Mouse pressed left at (235, 460)
Screenshot: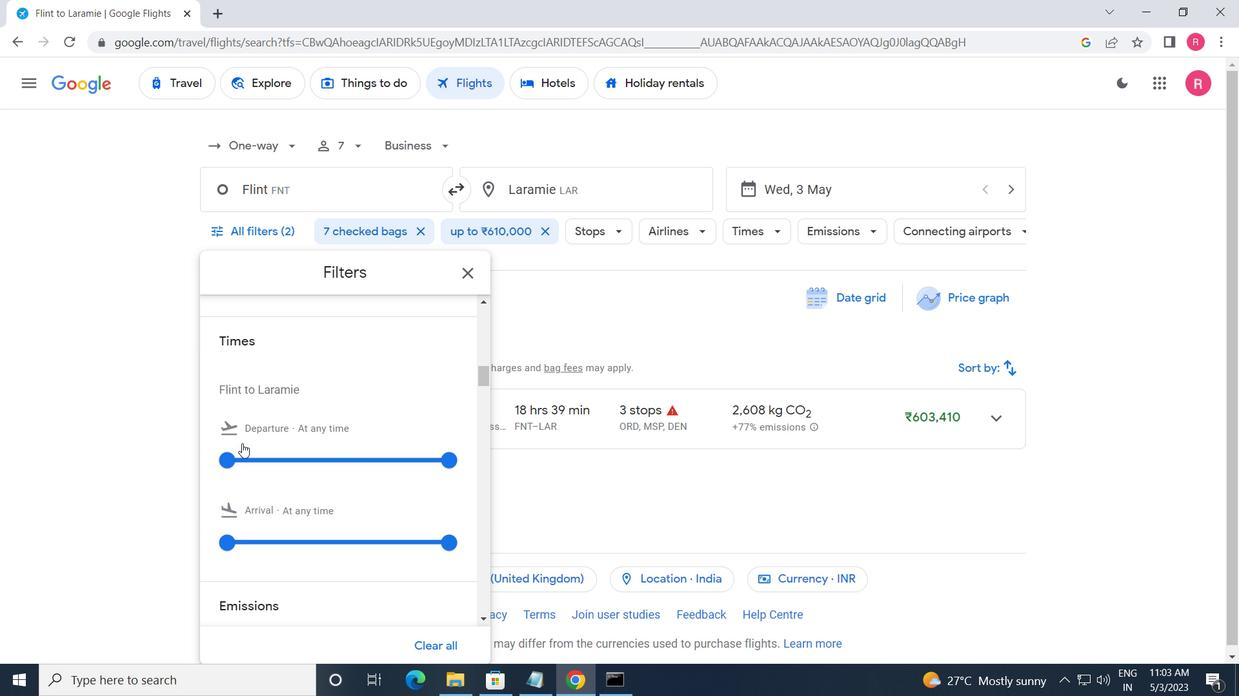 
Action: Mouse moved to (442, 456)
Screenshot: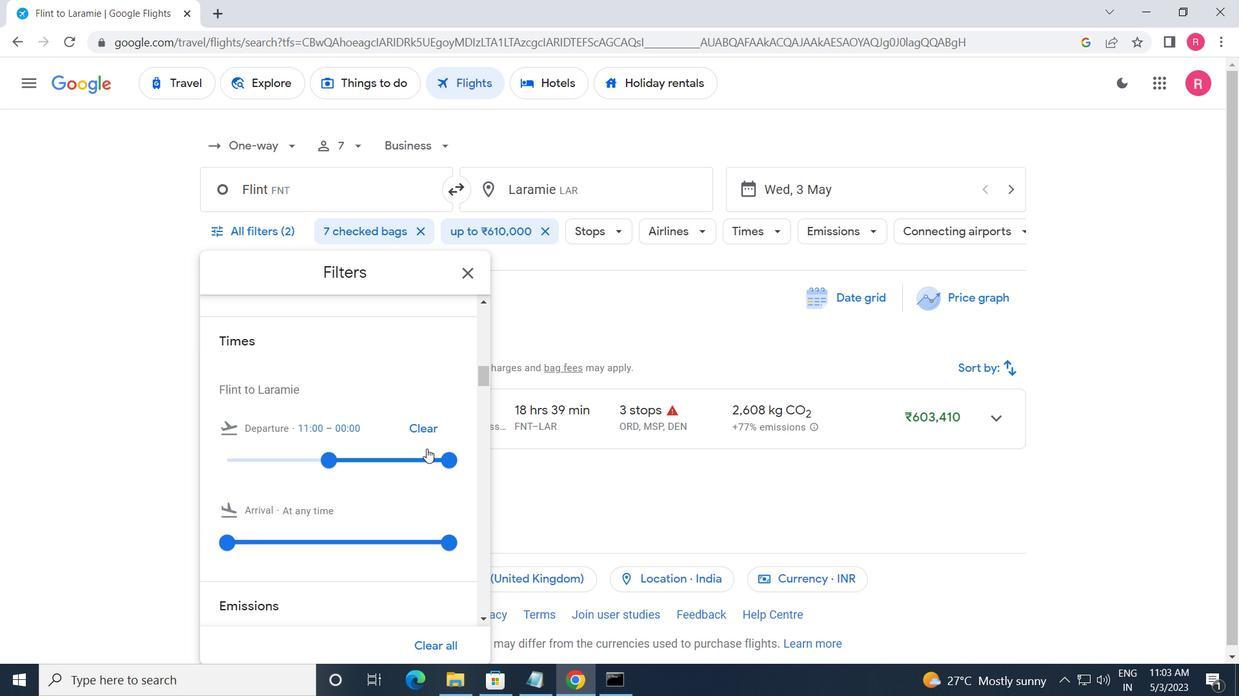 
Action: Mouse pressed left at (442, 456)
Screenshot: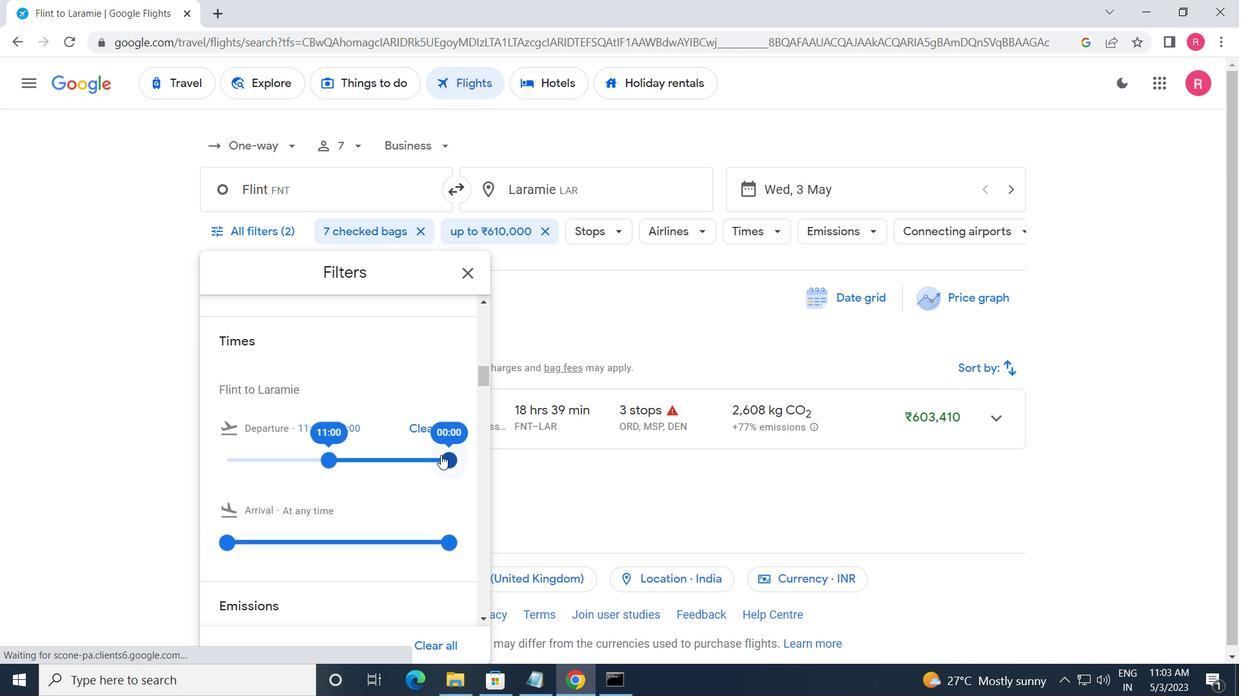 
Action: Mouse moved to (471, 277)
Screenshot: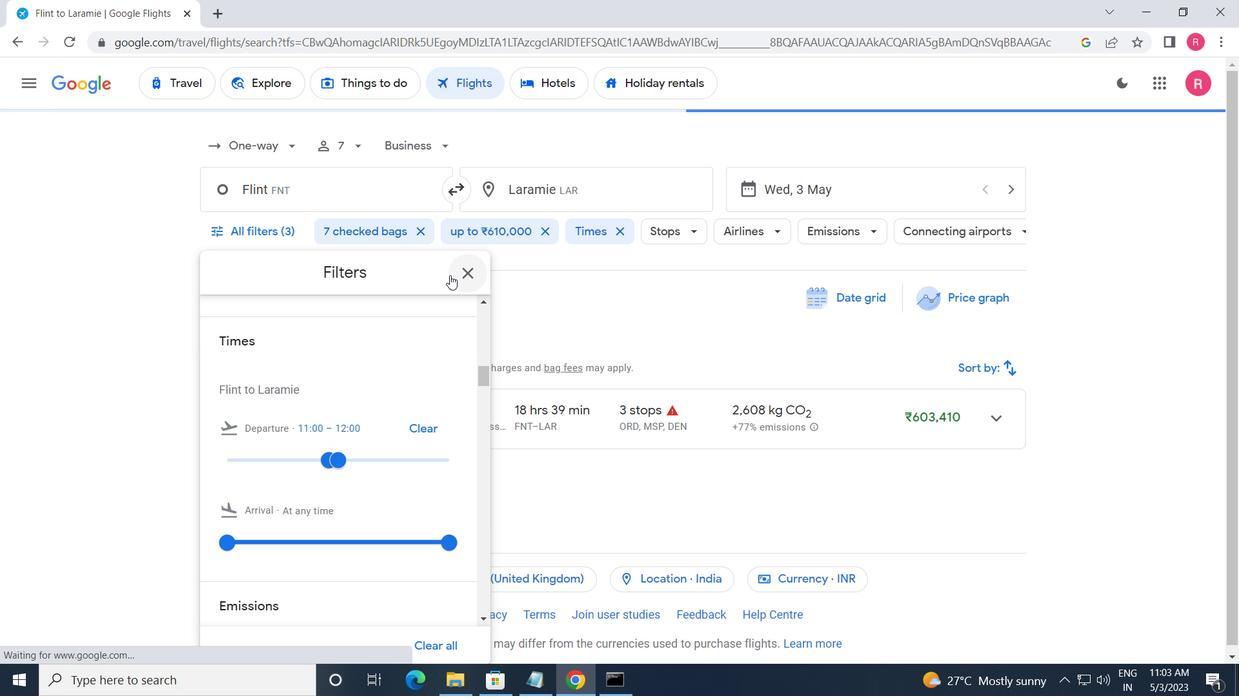 
Action: Mouse pressed left at (471, 277)
Screenshot: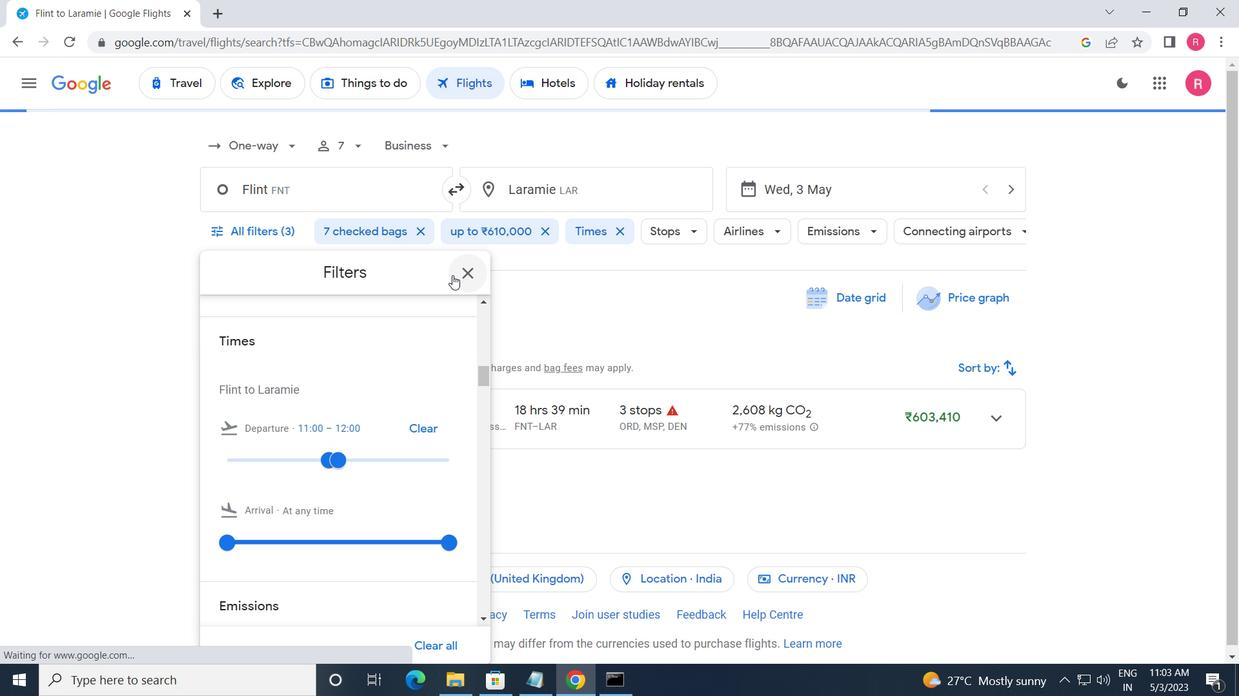 
Action: Mouse moved to (351, 216)
Screenshot: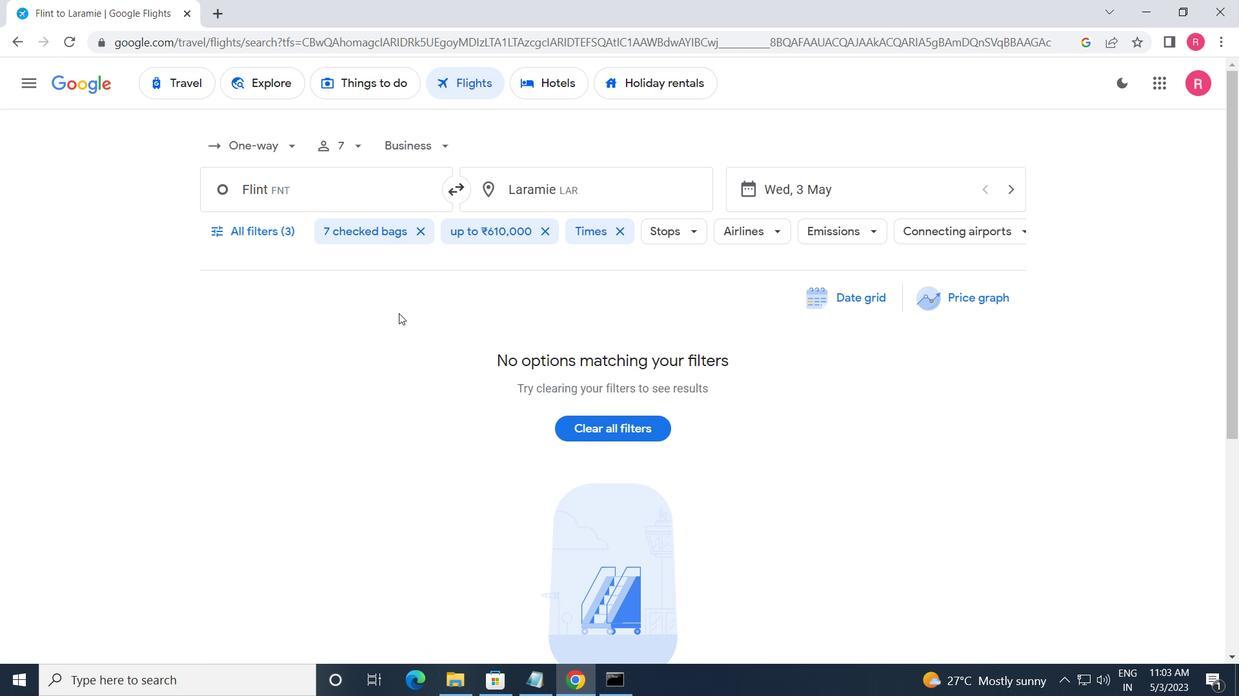 
